 Task: Find connections with filter location Bellechasse Regional County Municipality with filter topic #humanresourceswith filter profile language English with filter current company Tide with filter school Krishnaveni Talent School - India with filter industry Fundraising with filter service category Leadership Development with filter keywords title Guidance Counselor
Action: Mouse moved to (603, 122)
Screenshot: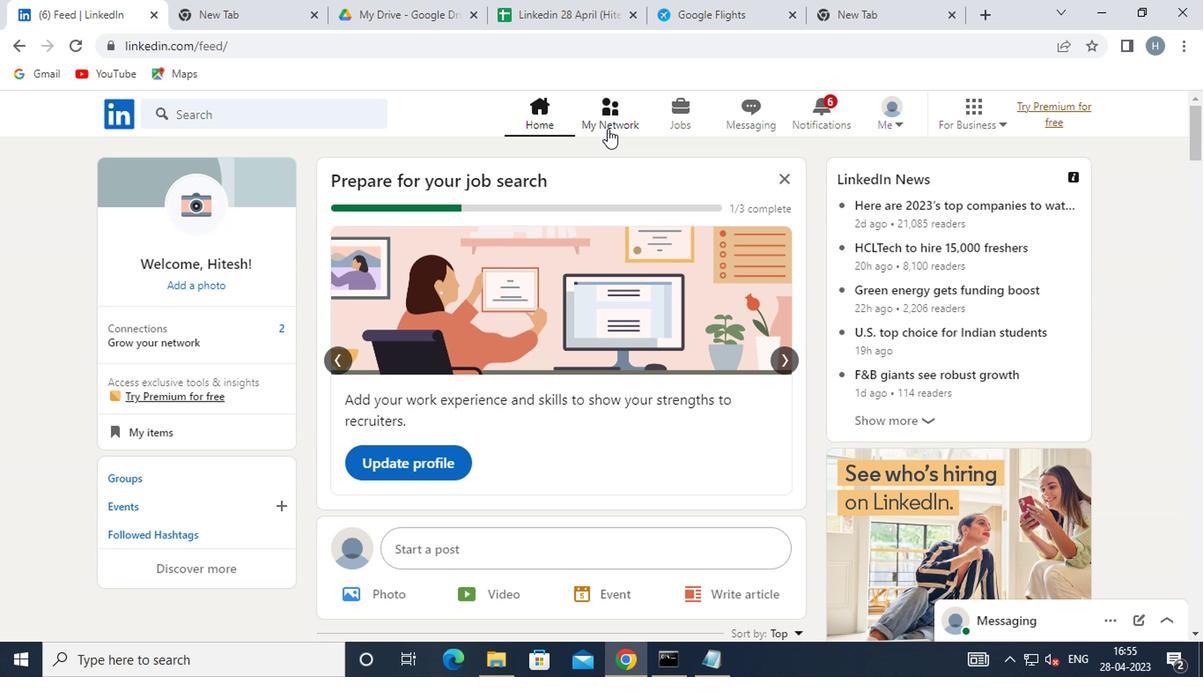 
Action: Mouse pressed left at (603, 122)
Screenshot: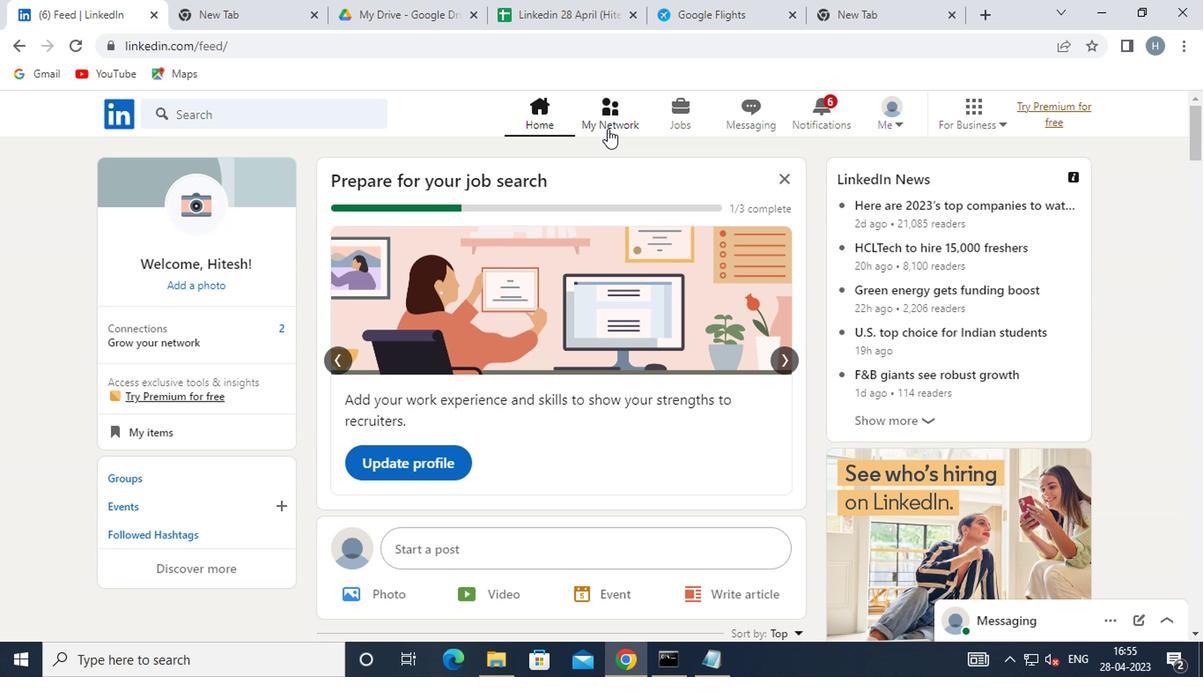 
Action: Mouse moved to (243, 208)
Screenshot: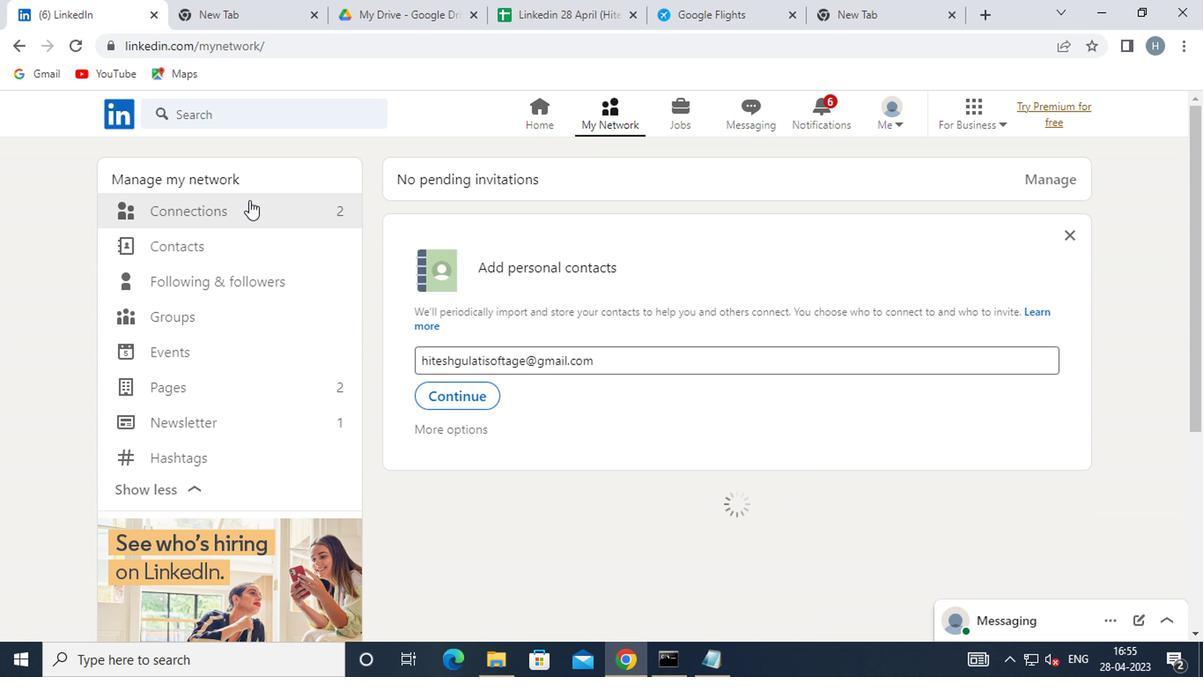 
Action: Mouse pressed left at (243, 208)
Screenshot: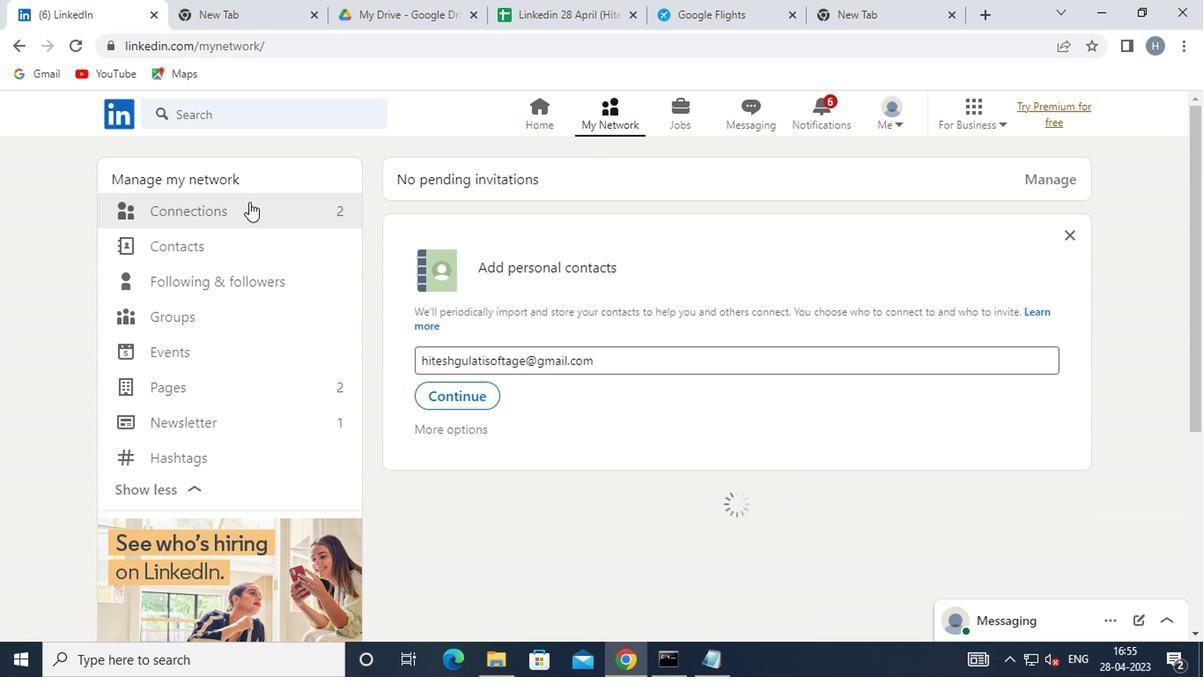 
Action: Mouse moved to (702, 209)
Screenshot: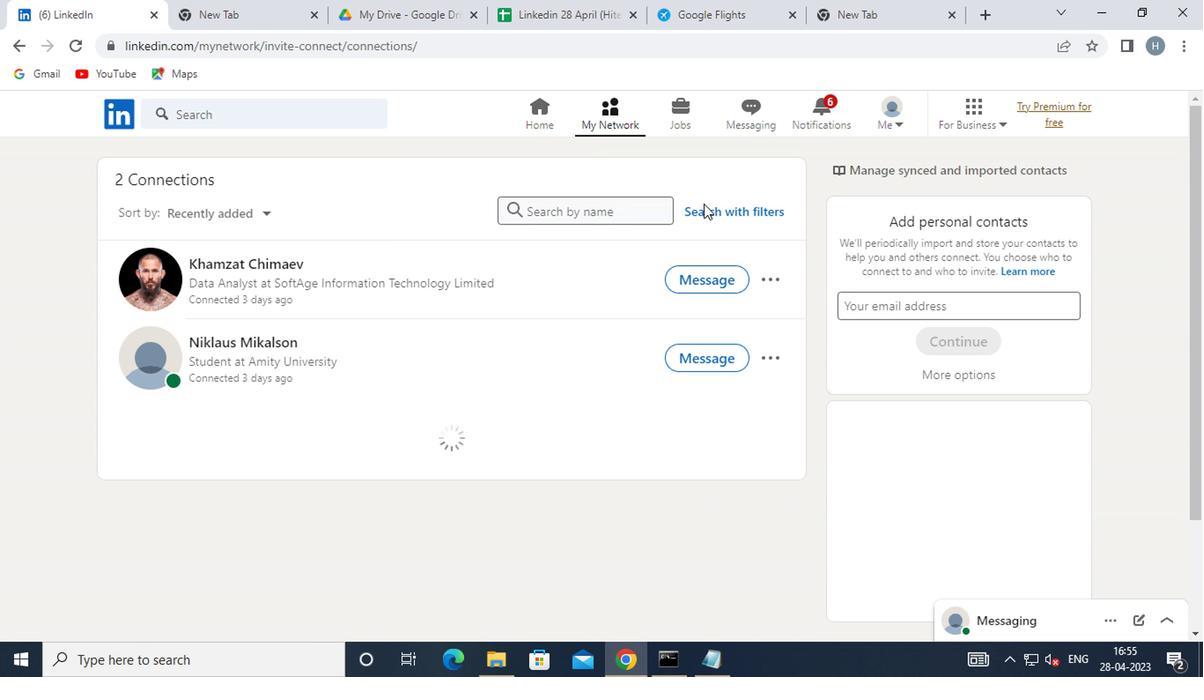 
Action: Mouse pressed left at (702, 209)
Screenshot: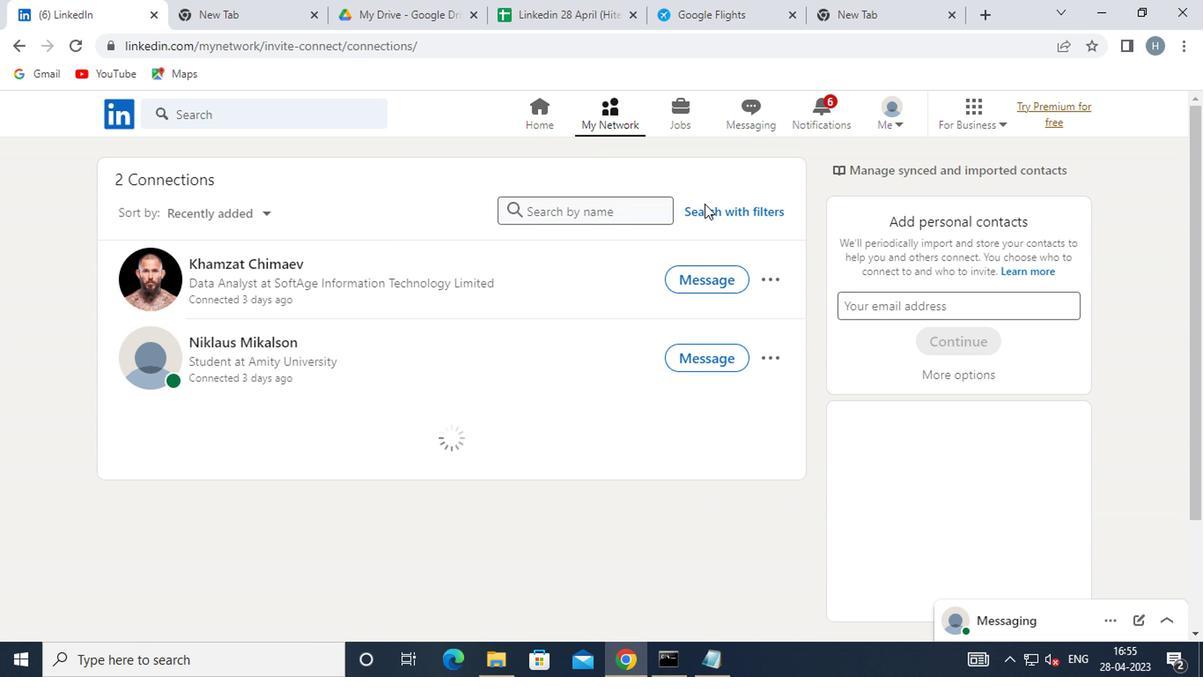 
Action: Mouse moved to (651, 165)
Screenshot: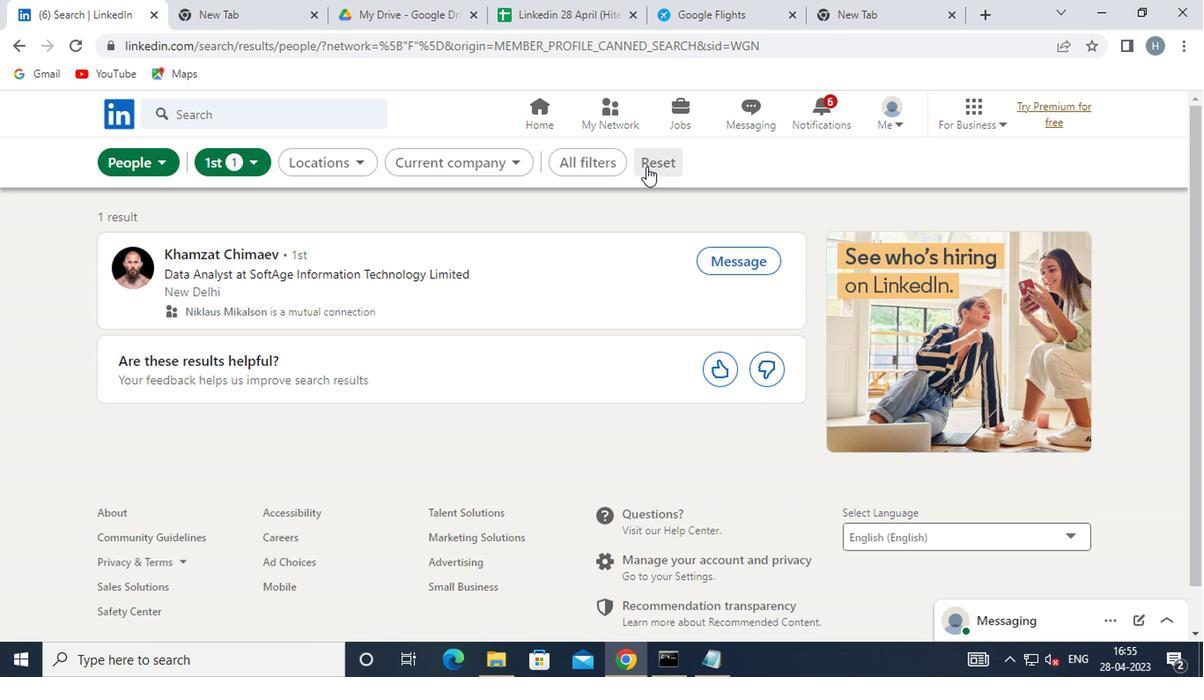 
Action: Mouse pressed left at (651, 165)
Screenshot: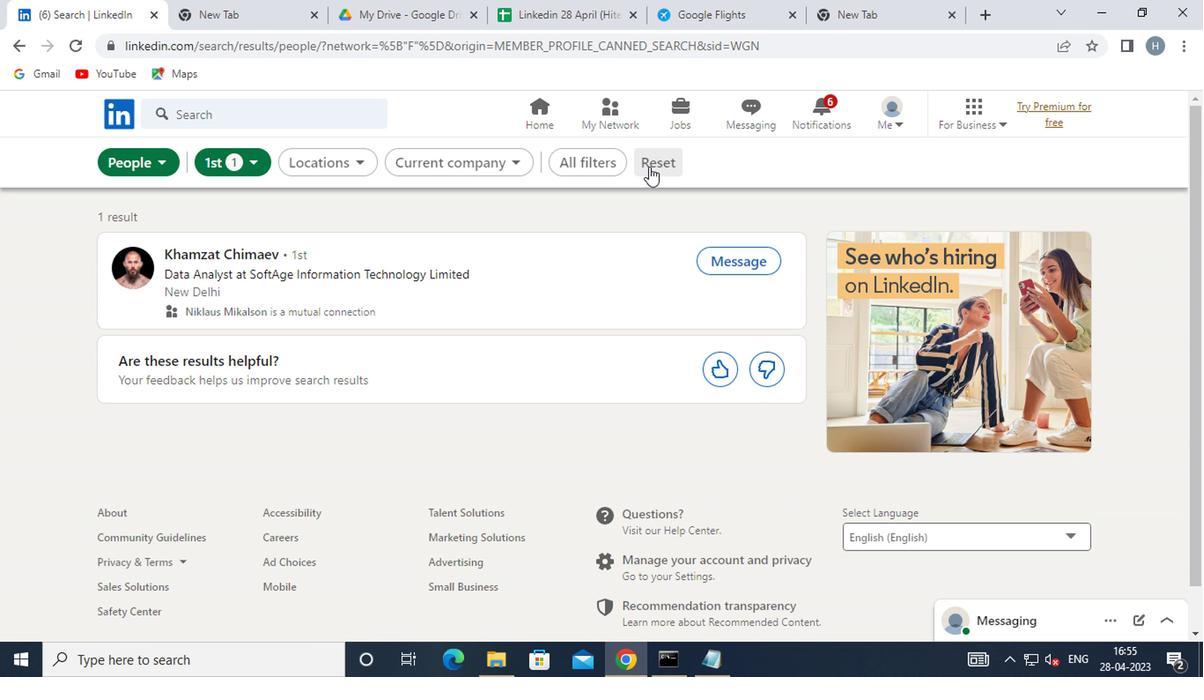 
Action: Mouse moved to (604, 162)
Screenshot: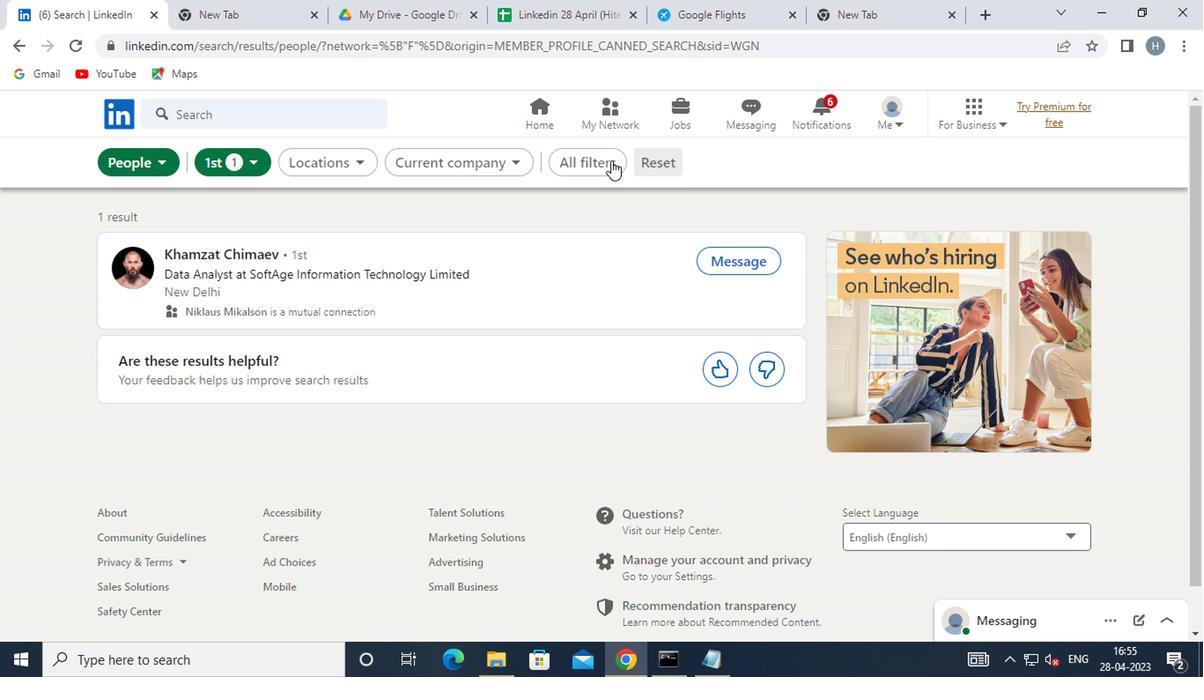 
Action: Mouse pressed left at (604, 162)
Screenshot: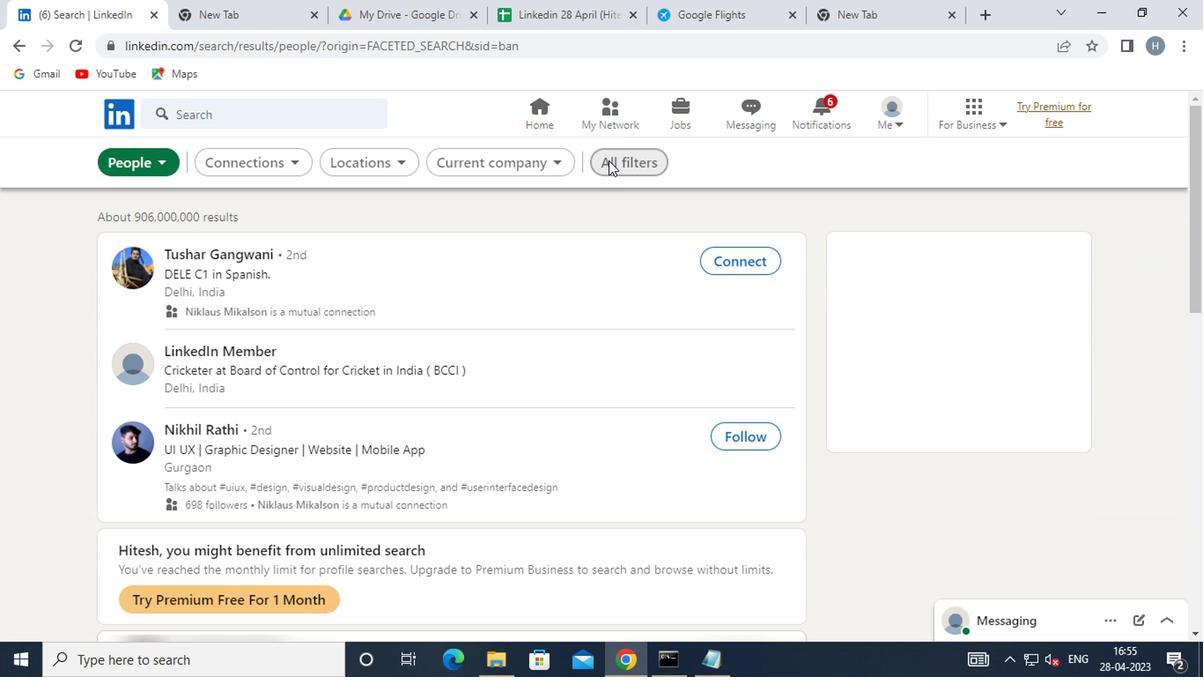 
Action: Mouse moved to (908, 361)
Screenshot: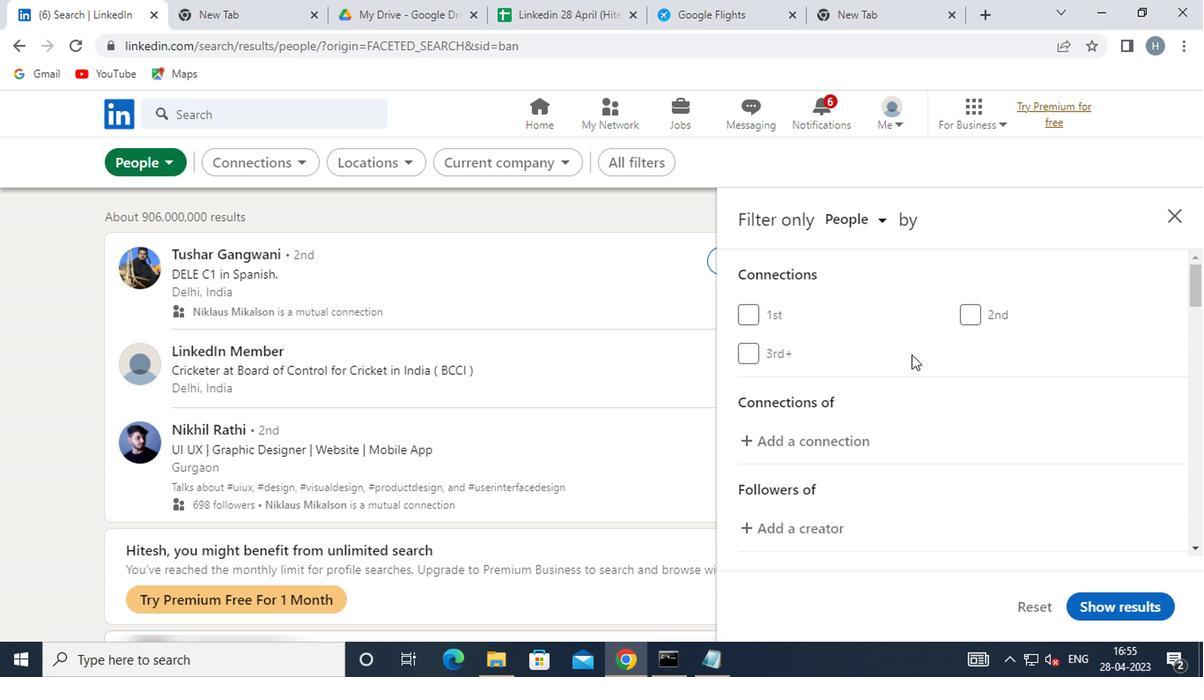 
Action: Mouse scrolled (908, 361) with delta (0, 0)
Screenshot: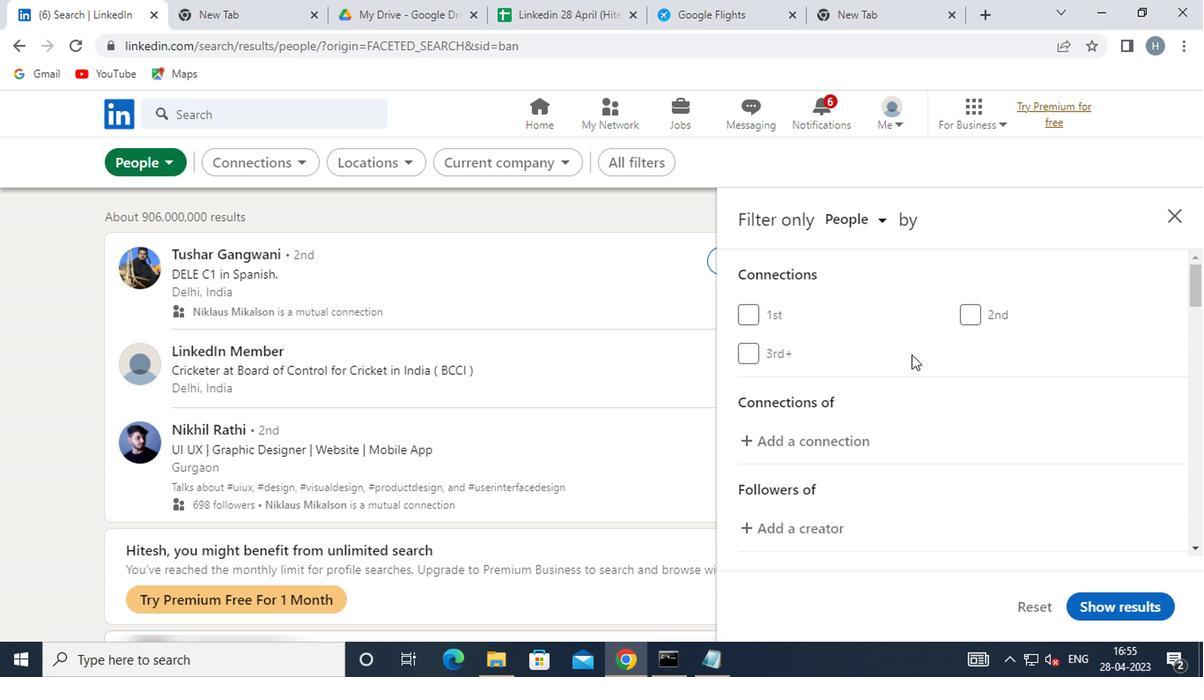 
Action: Mouse moved to (906, 366)
Screenshot: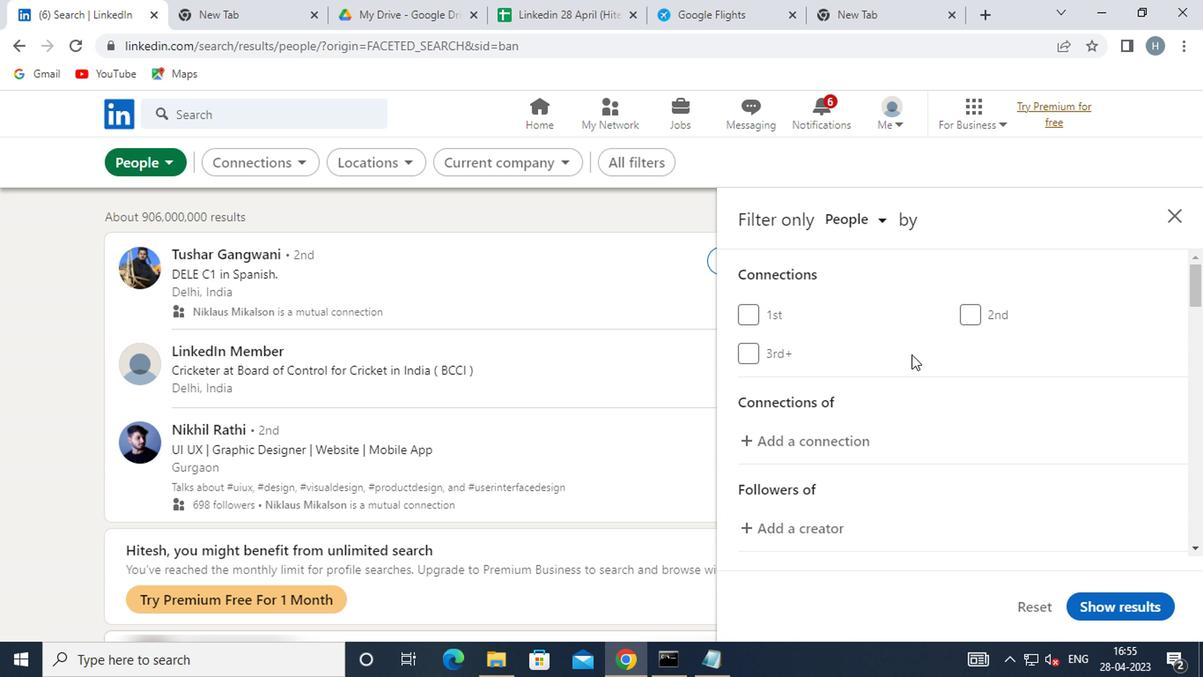 
Action: Mouse scrolled (906, 366) with delta (0, 0)
Screenshot: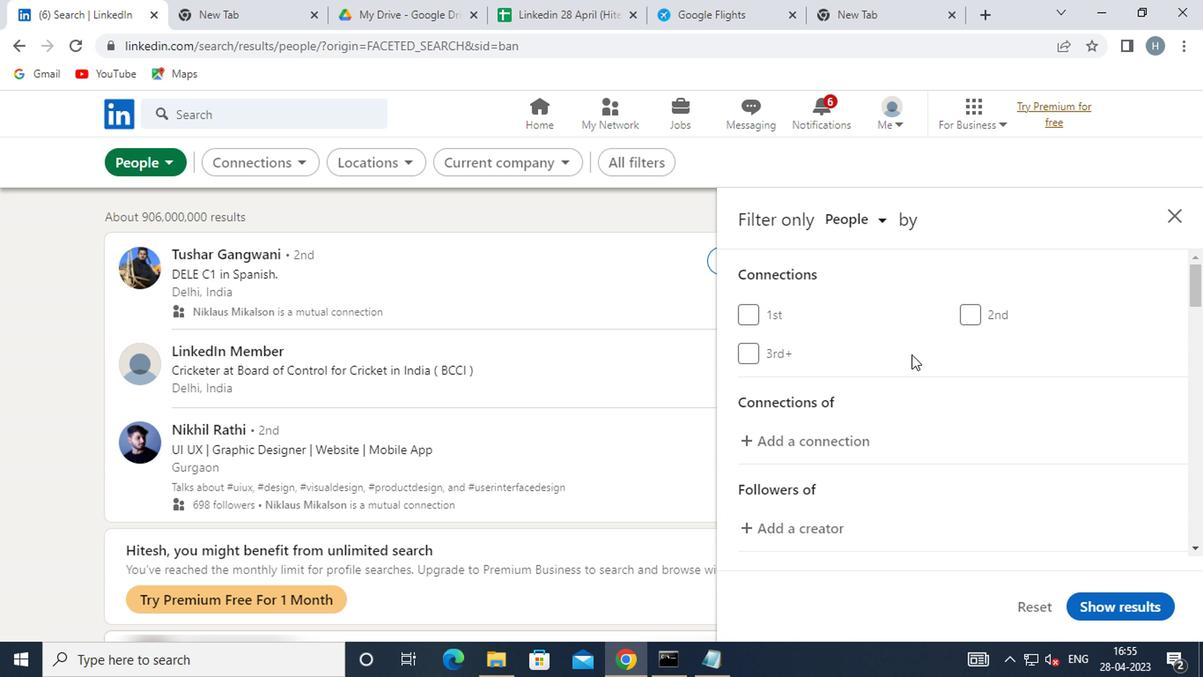 
Action: Mouse moved to (905, 368)
Screenshot: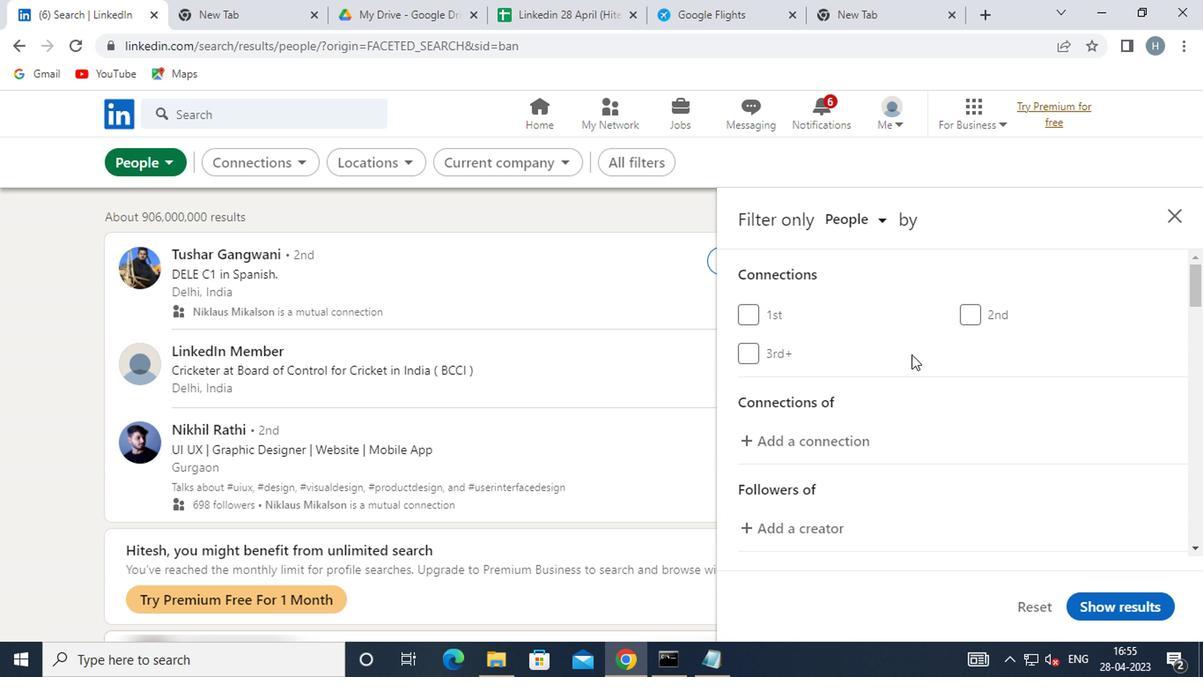 
Action: Mouse scrolled (905, 366) with delta (0, -1)
Screenshot: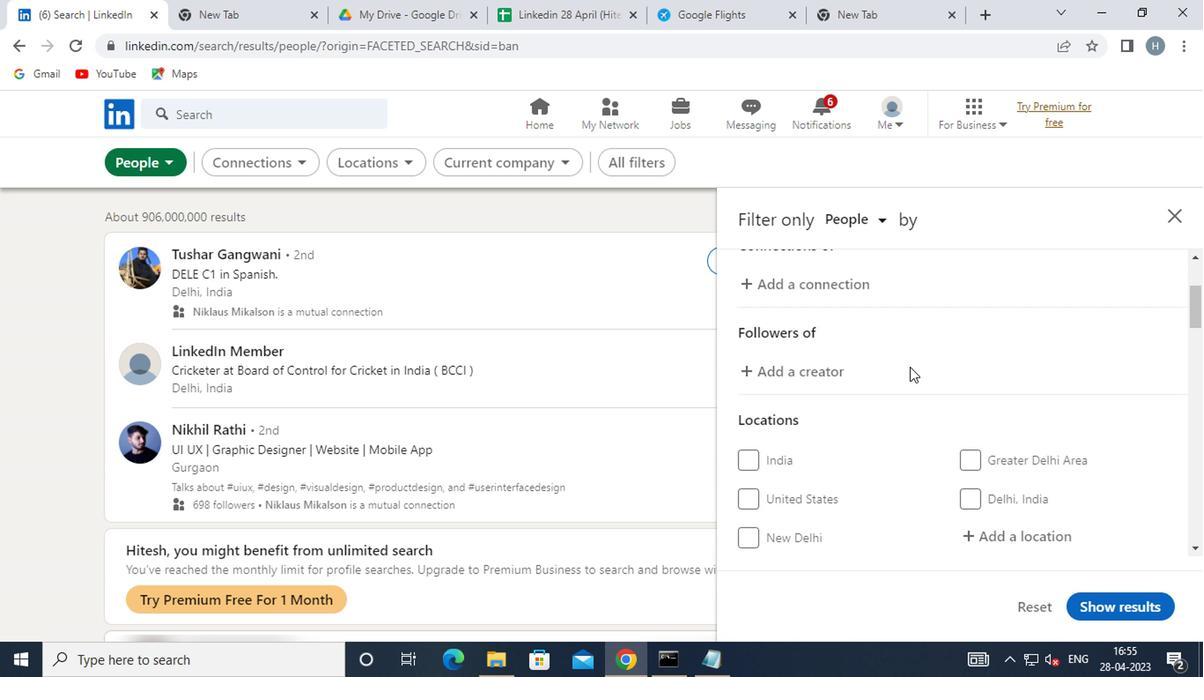 
Action: Mouse moved to (1001, 427)
Screenshot: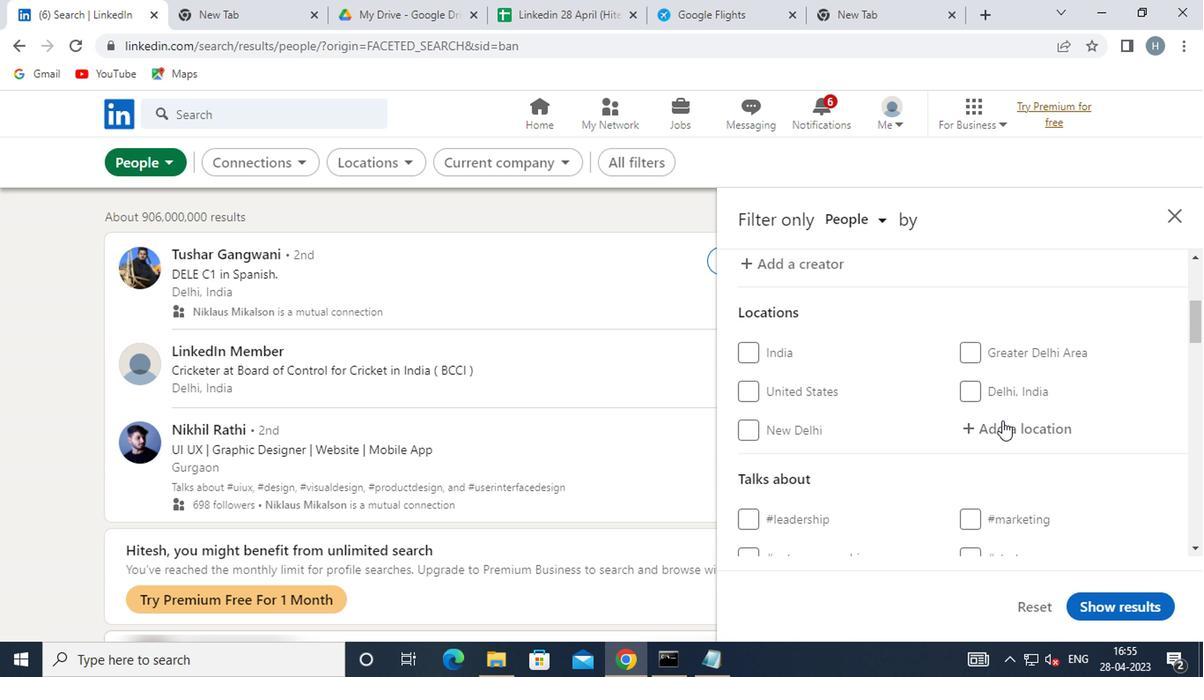 
Action: Mouse pressed left at (1001, 427)
Screenshot: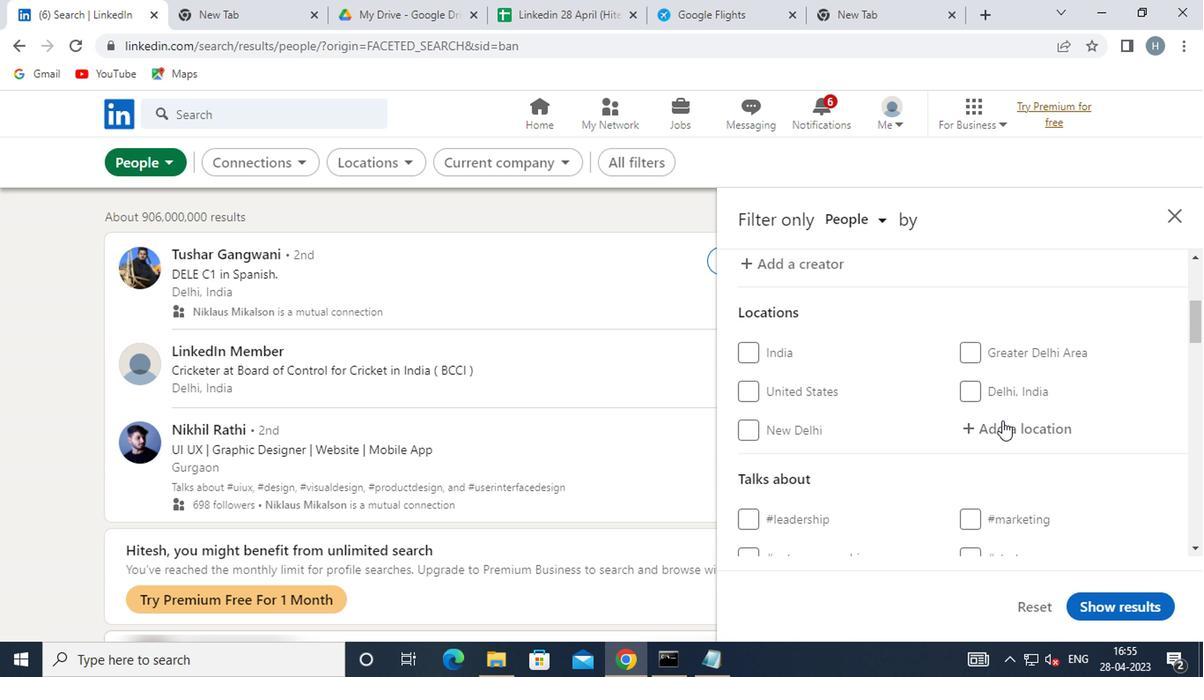 
Action: Mouse moved to (1002, 427)
Screenshot: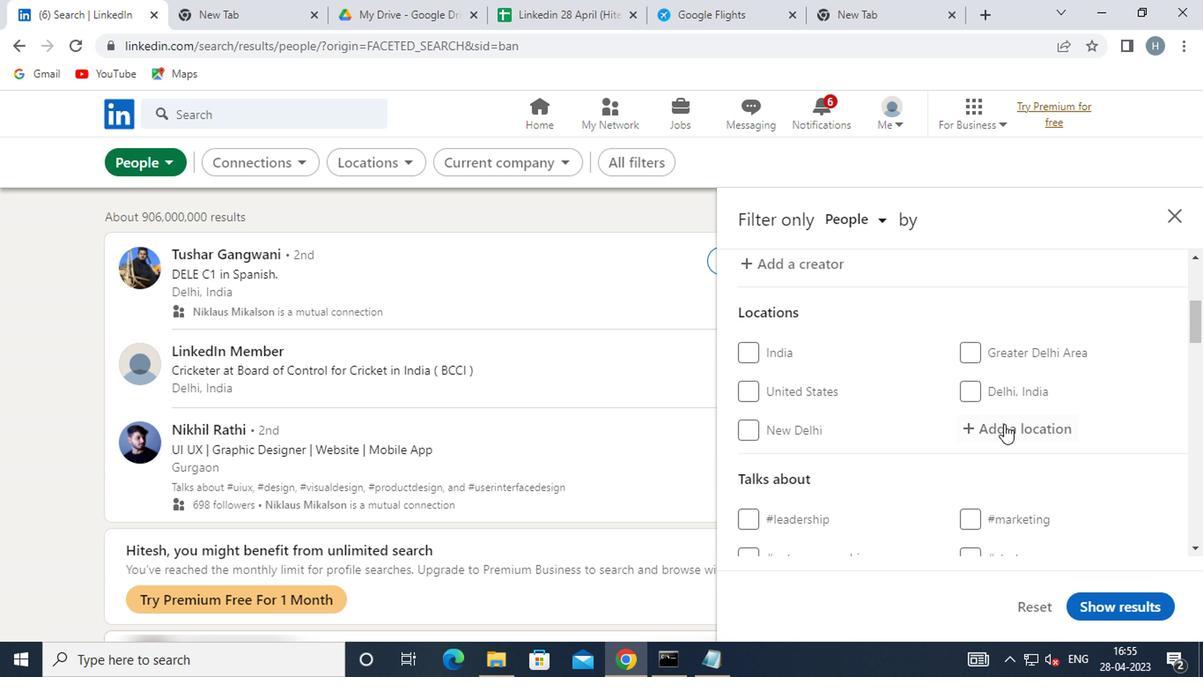 
Action: Key pressed <Key.shift><Key.shift><Key.shift><Key.shift><Key.shift><Key.shift><Key.shift><Key.shift>BELLECHASSE<Key.space><Key.enter>
Screenshot: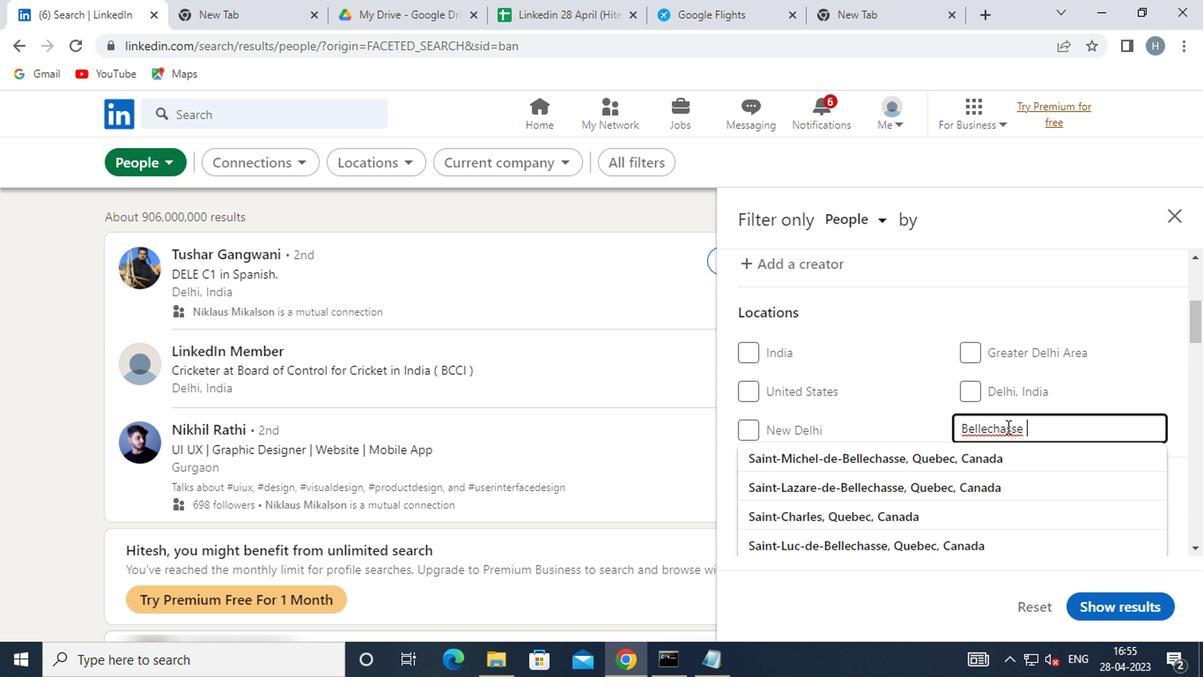 
Action: Mouse moved to (1089, 466)
Screenshot: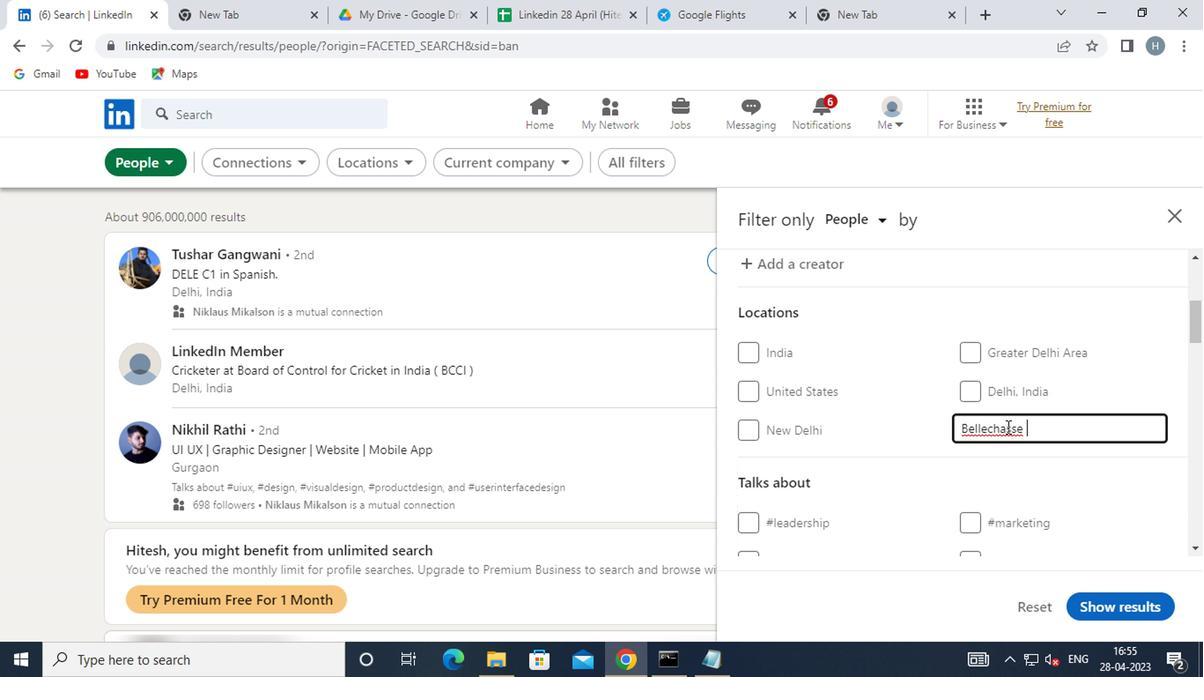 
Action: Mouse pressed left at (1089, 466)
Screenshot: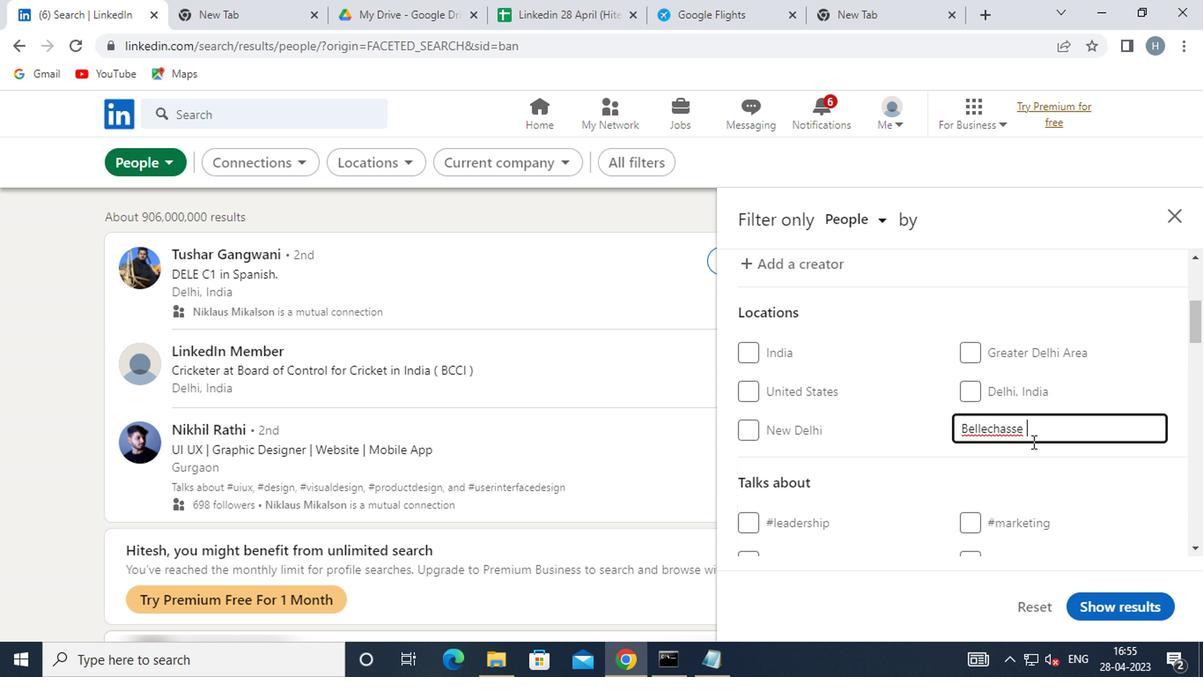 
Action: Mouse moved to (1087, 453)
Screenshot: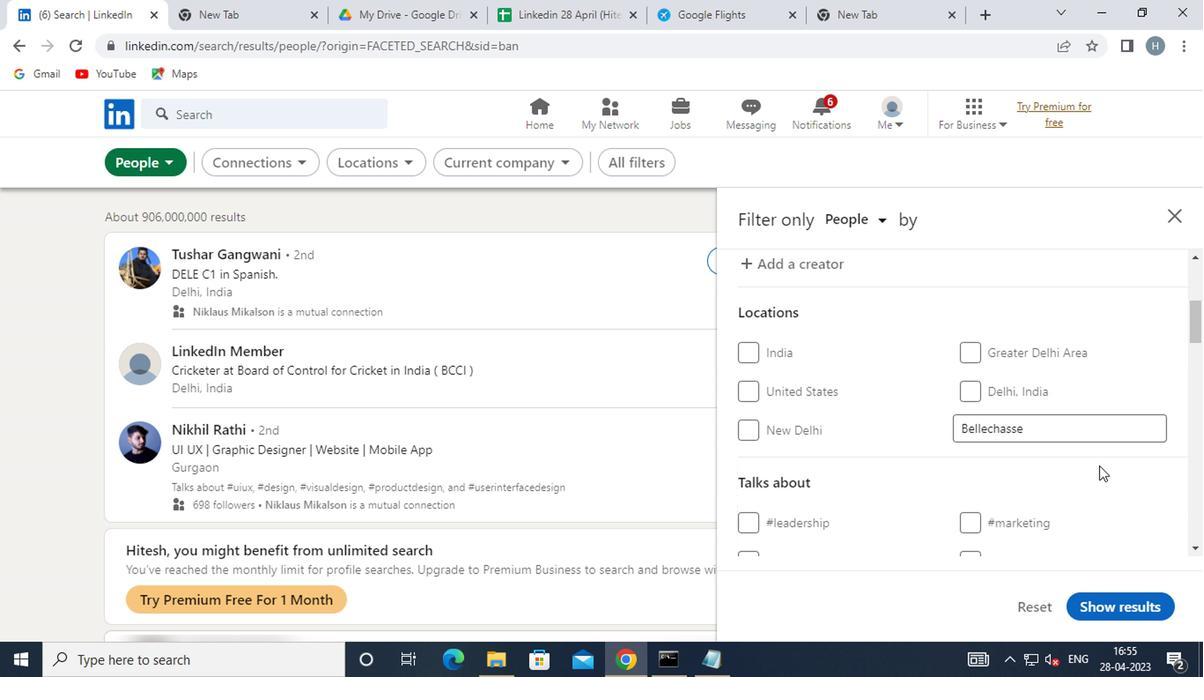 
Action: Mouse scrolled (1087, 452) with delta (0, 0)
Screenshot: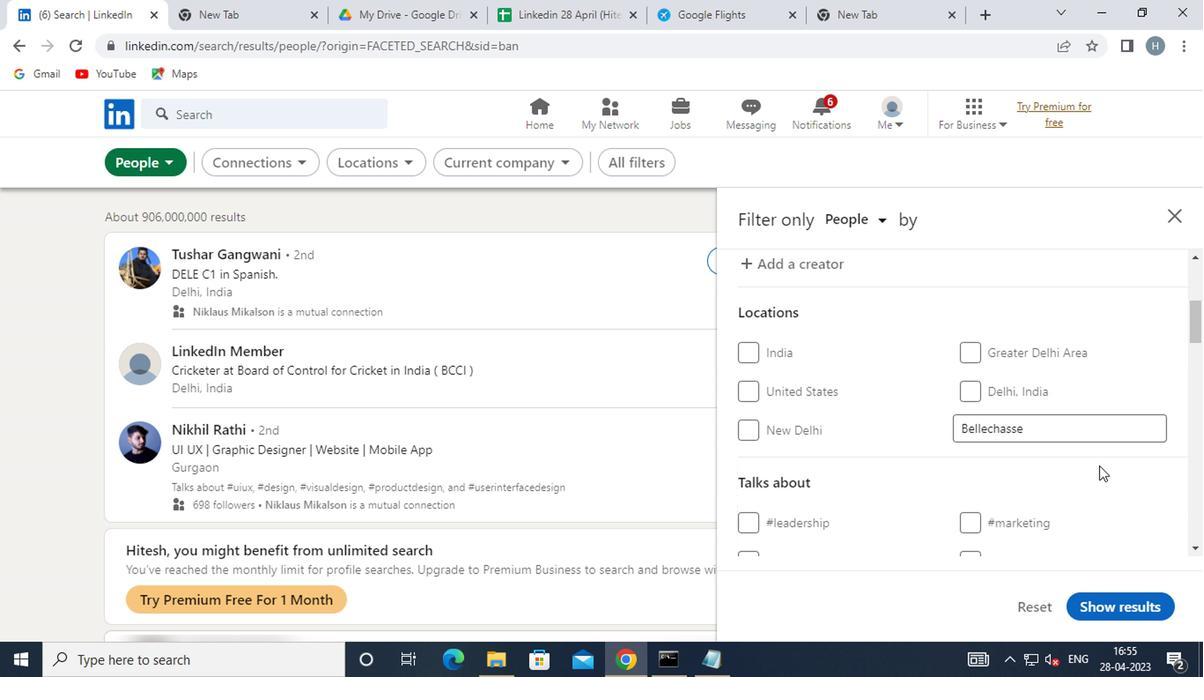 
Action: Mouse moved to (1086, 445)
Screenshot: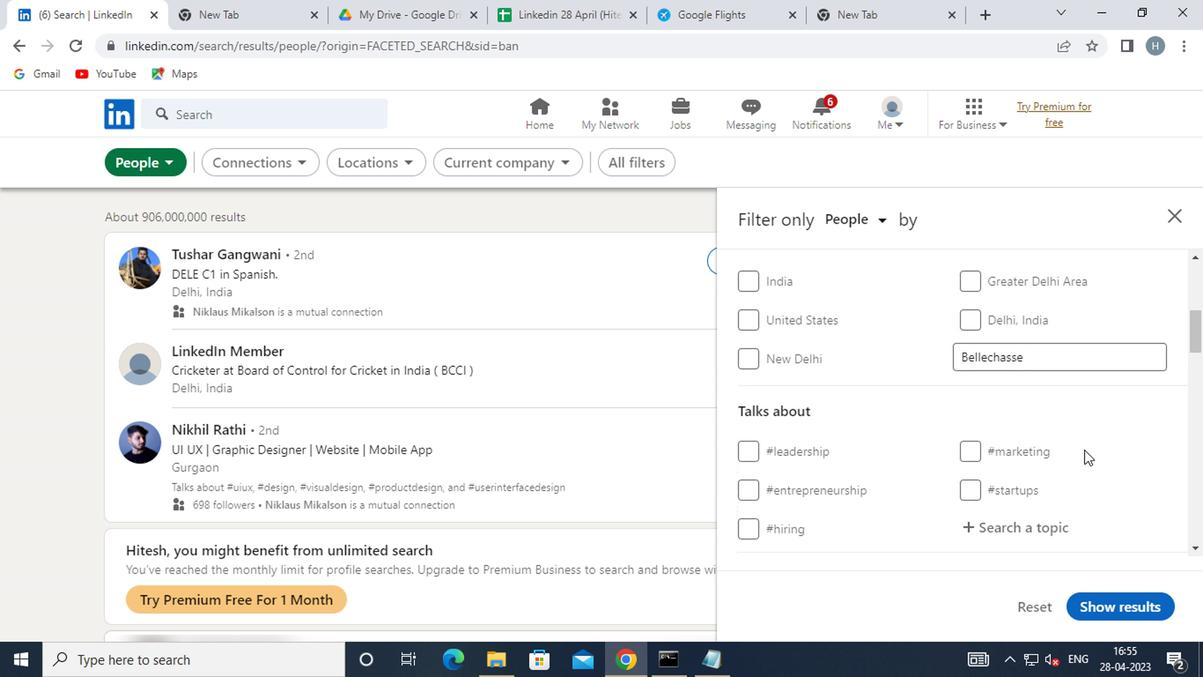 
Action: Mouse scrolled (1086, 444) with delta (0, 0)
Screenshot: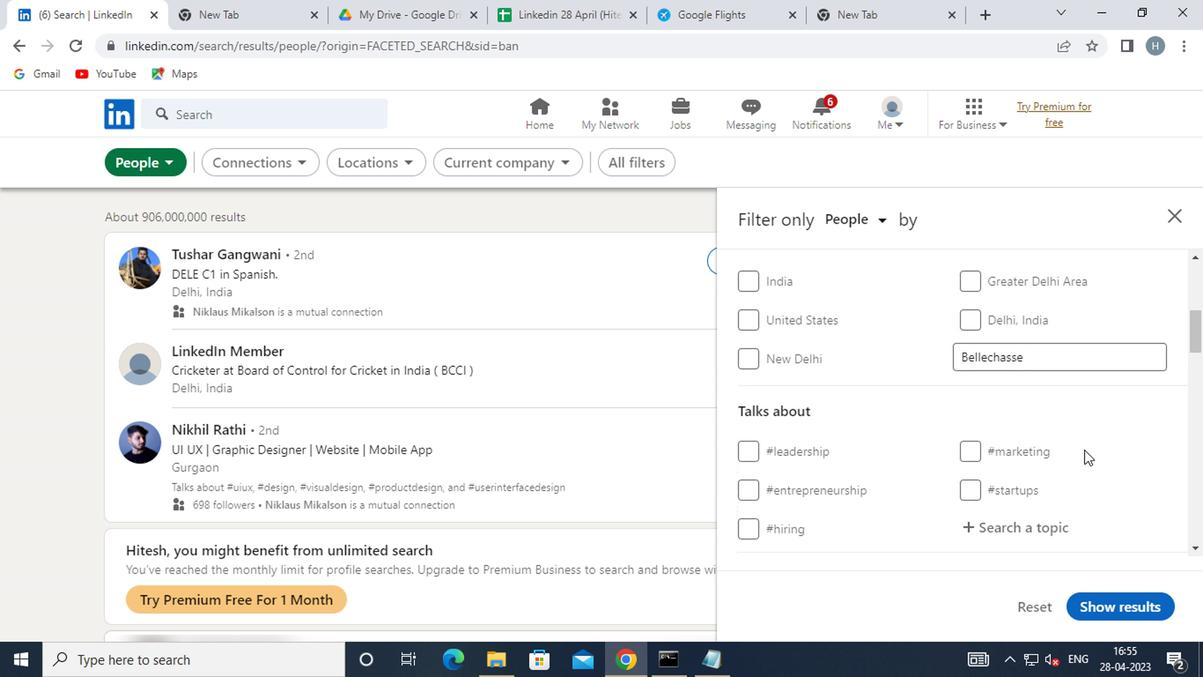 
Action: Mouse moved to (1033, 418)
Screenshot: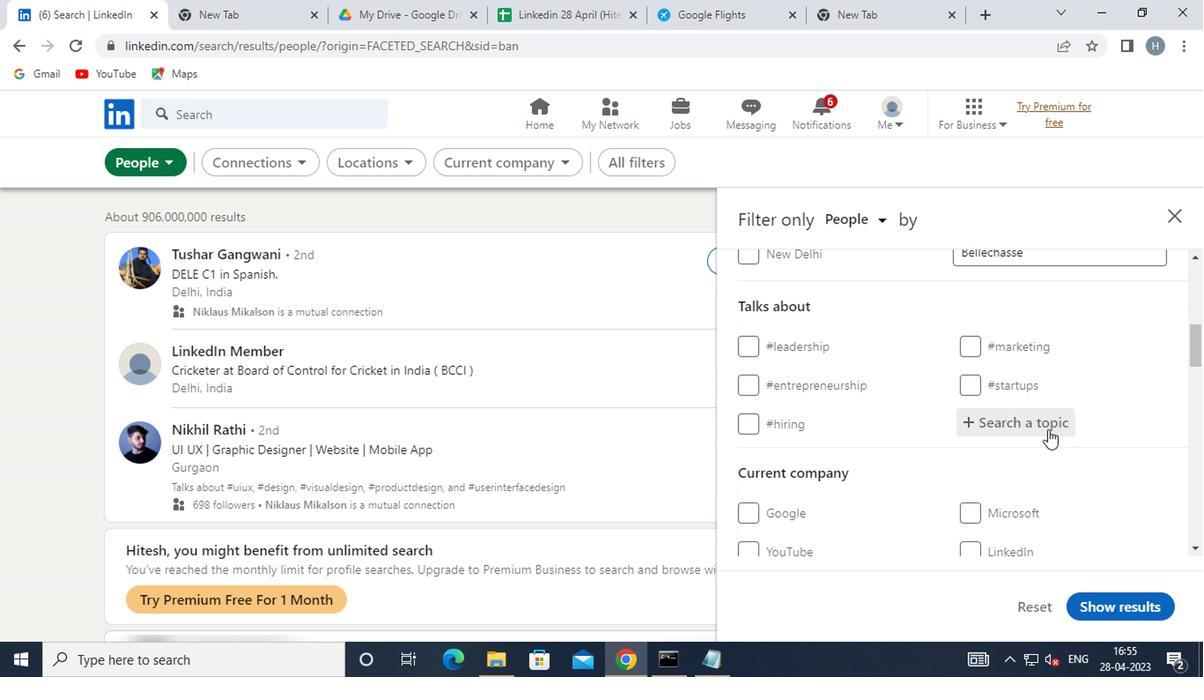 
Action: Mouse pressed left at (1033, 418)
Screenshot: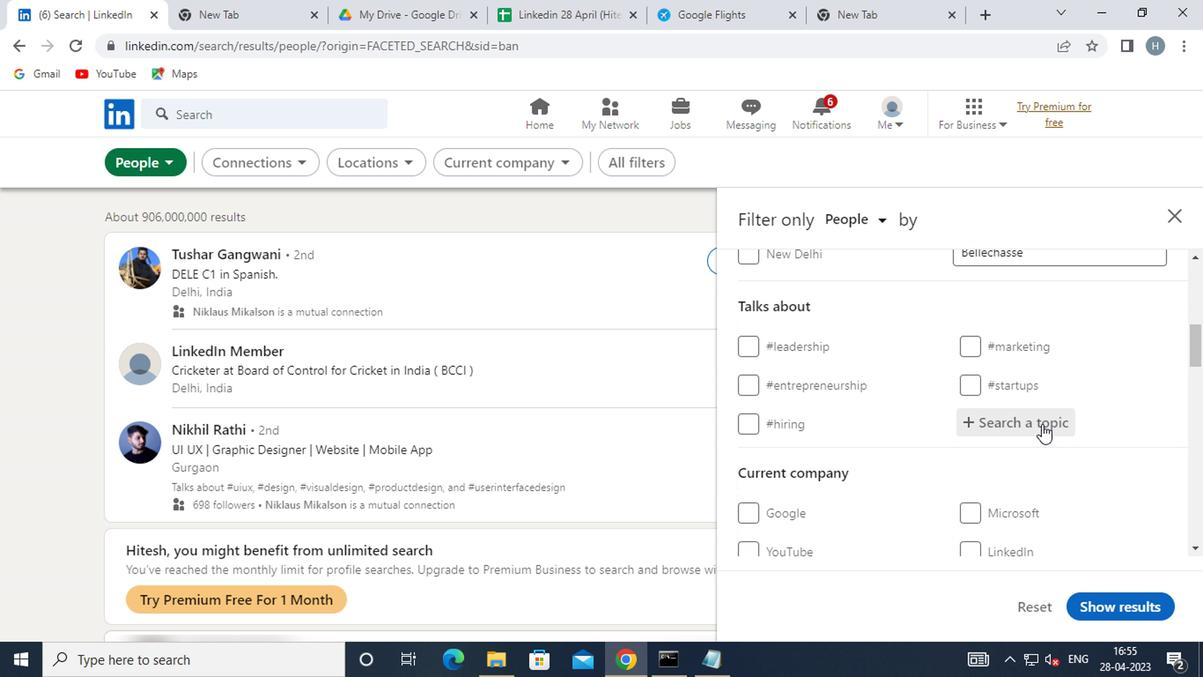 
Action: Key pressed <Key.shift><Key.shift><Key.shift><Key.shift><Key.shift><Key.shift><Key.shift><Key.shift><Key.shift>HUMANRE
Screenshot: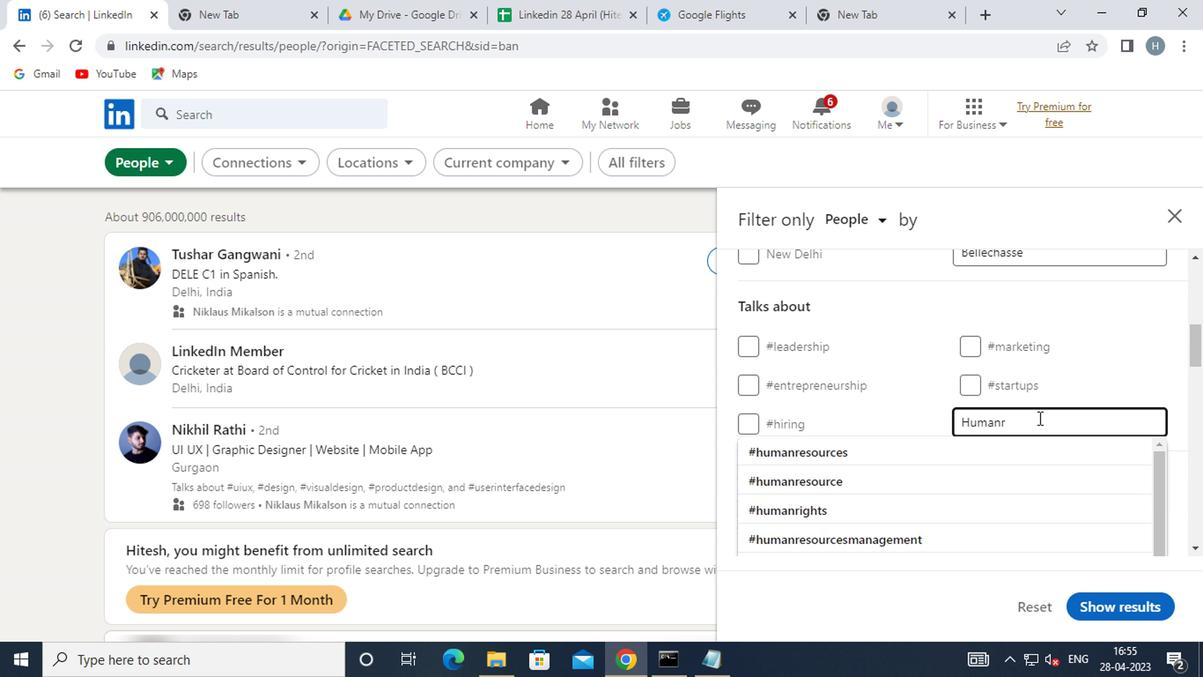 
Action: Mouse moved to (899, 457)
Screenshot: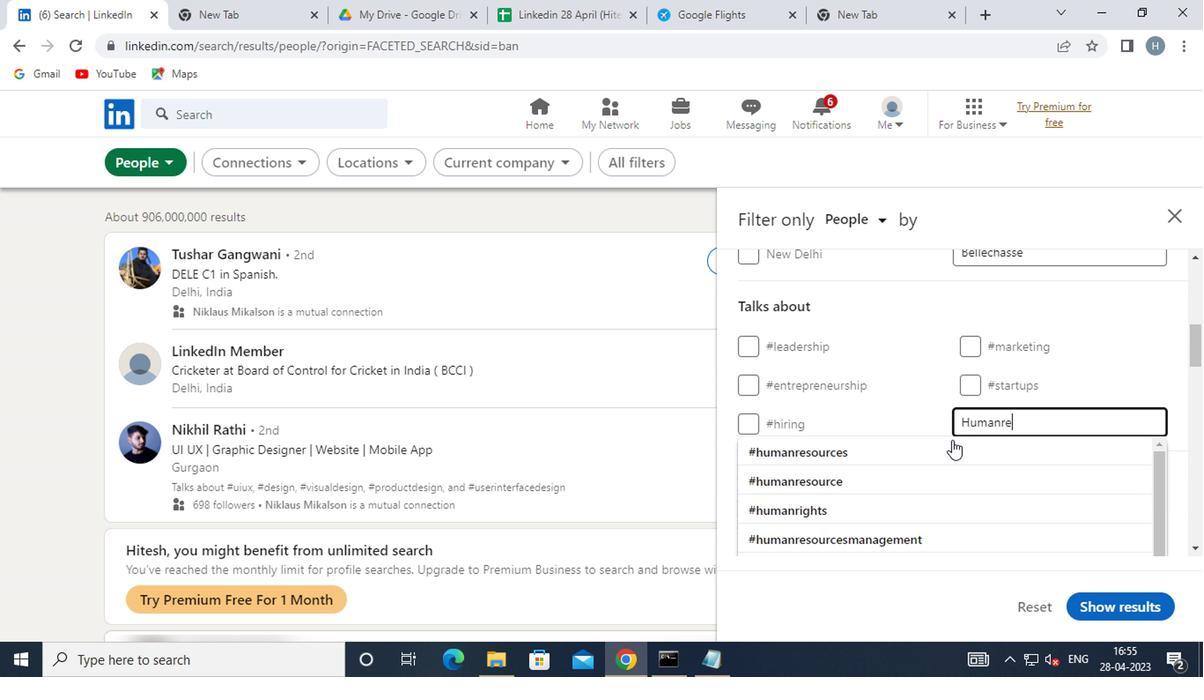 
Action: Mouse pressed left at (899, 457)
Screenshot: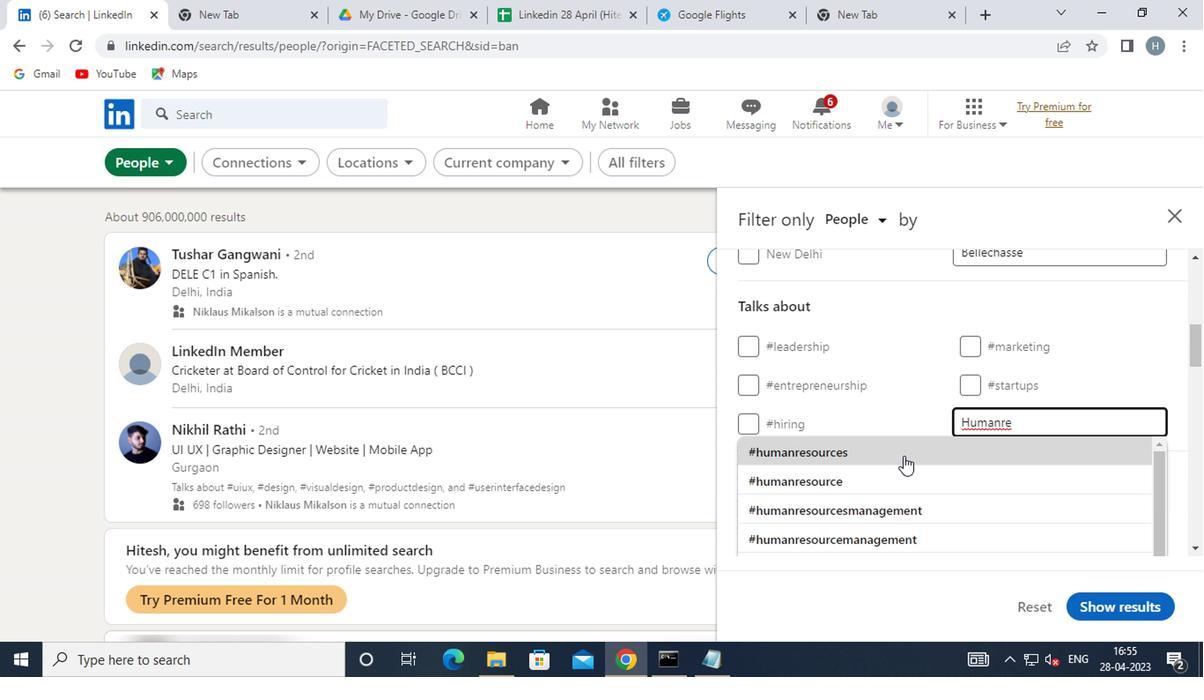 
Action: Mouse moved to (898, 449)
Screenshot: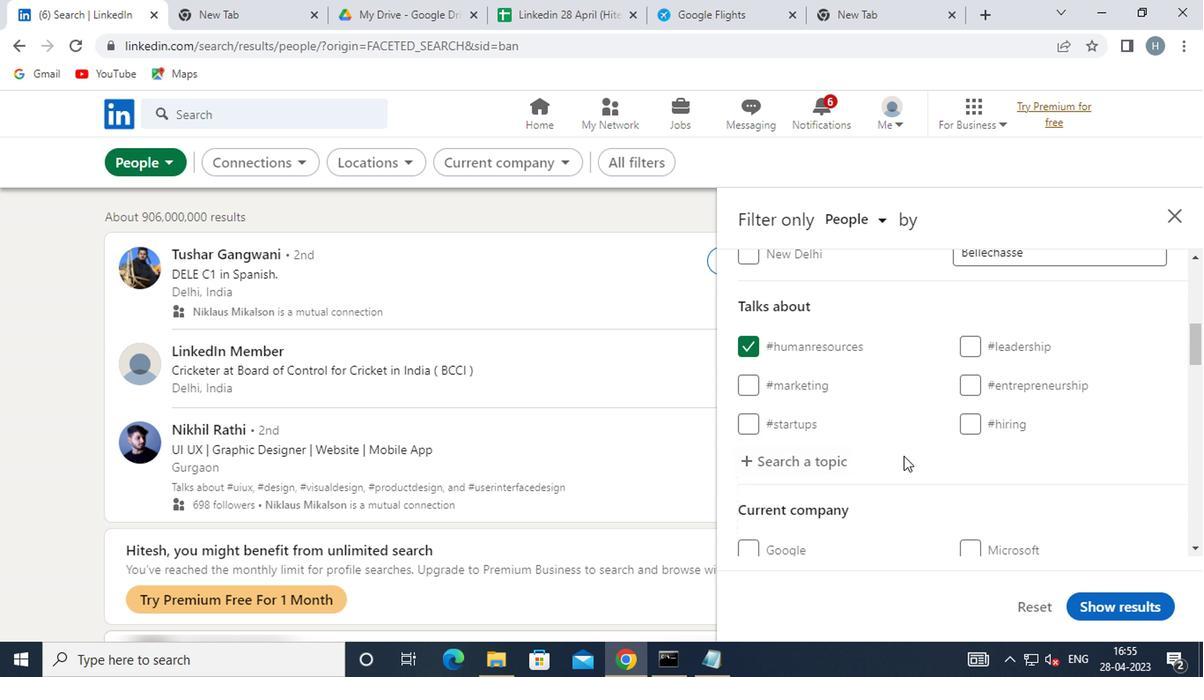 
Action: Mouse scrolled (898, 448) with delta (0, 0)
Screenshot: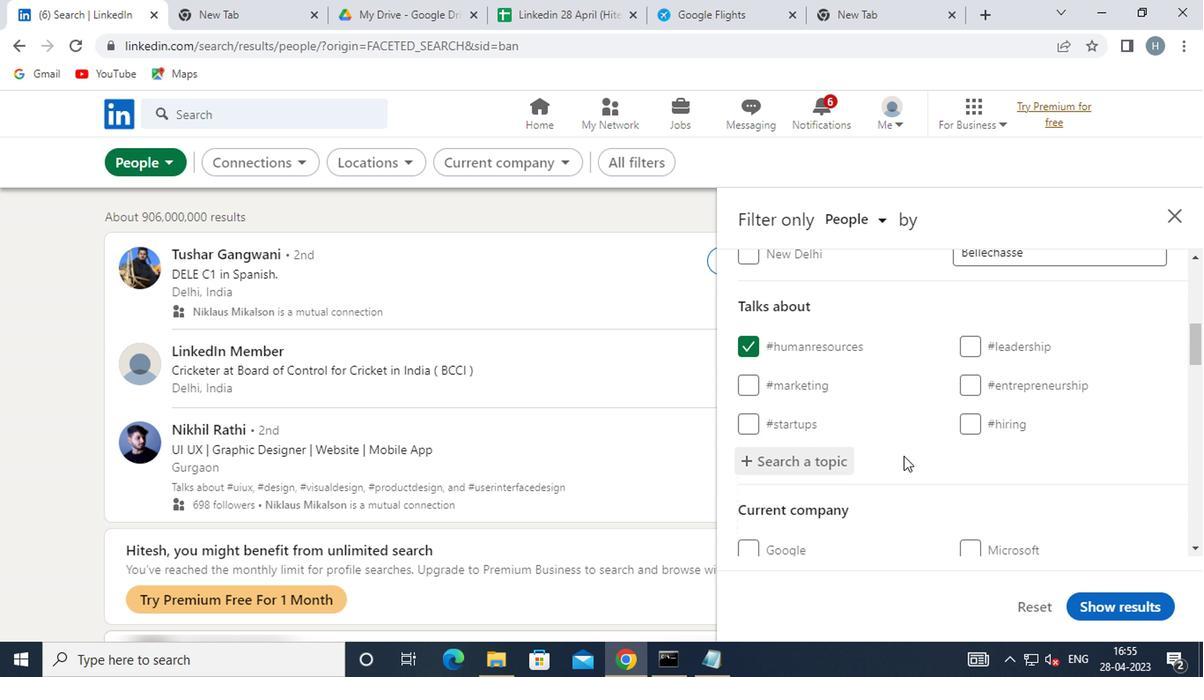 
Action: Mouse scrolled (898, 448) with delta (0, 0)
Screenshot: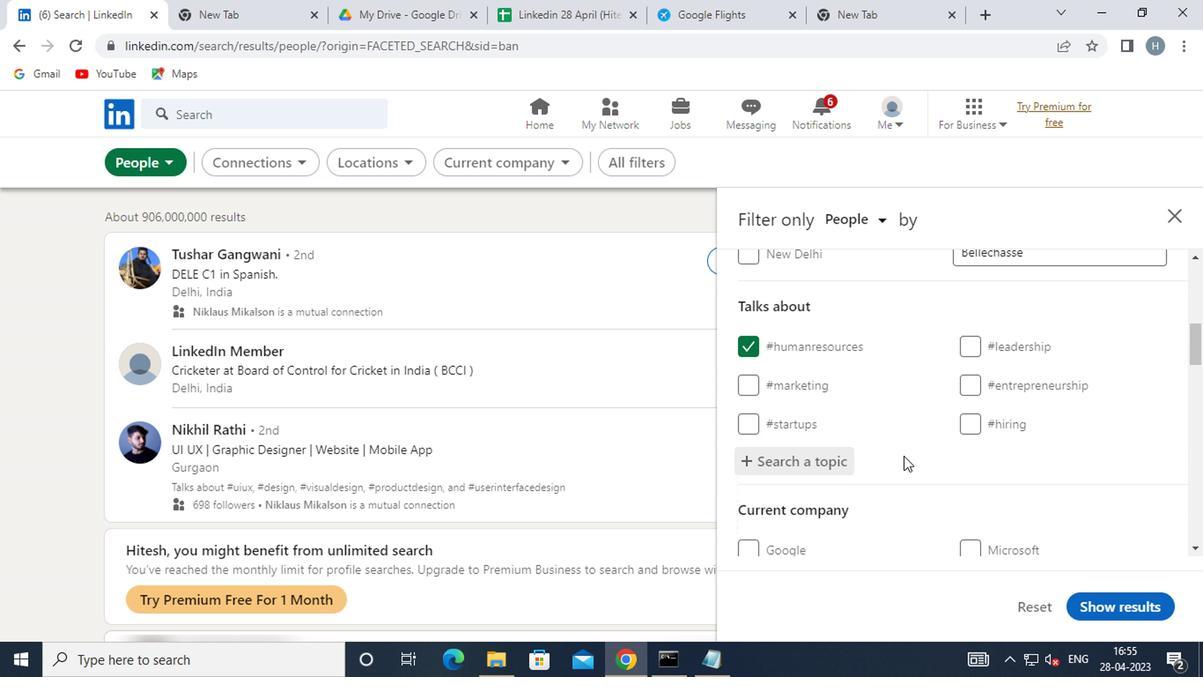 
Action: Mouse moved to (902, 448)
Screenshot: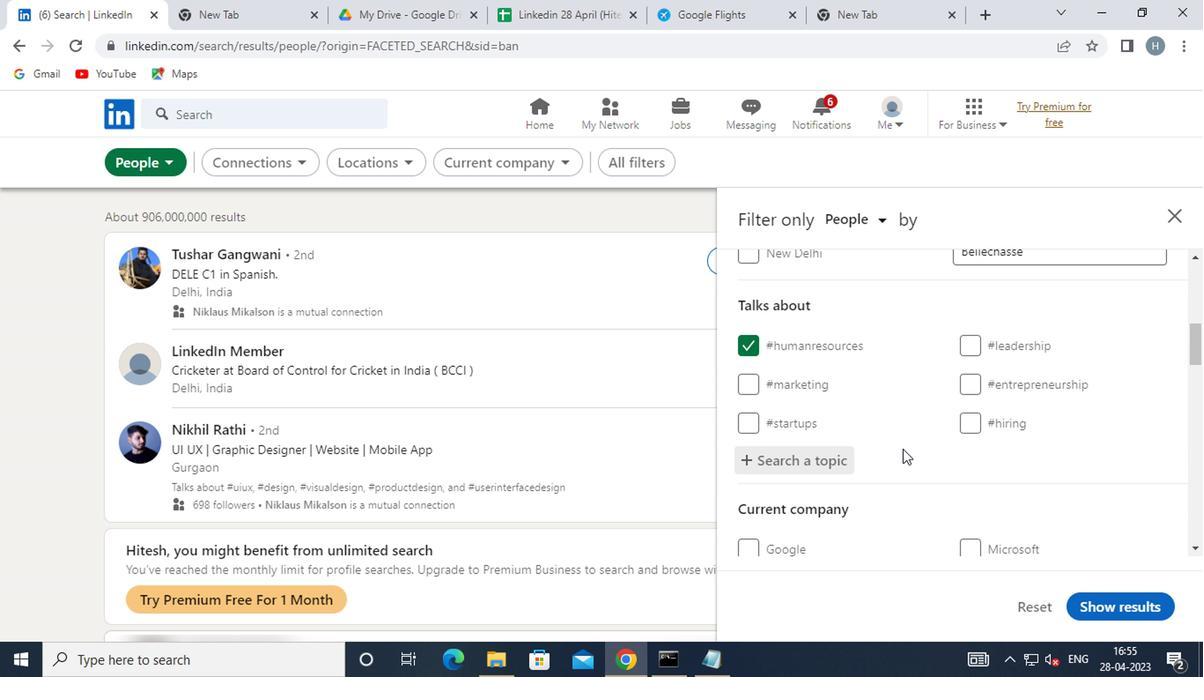 
Action: Mouse scrolled (902, 447) with delta (0, -1)
Screenshot: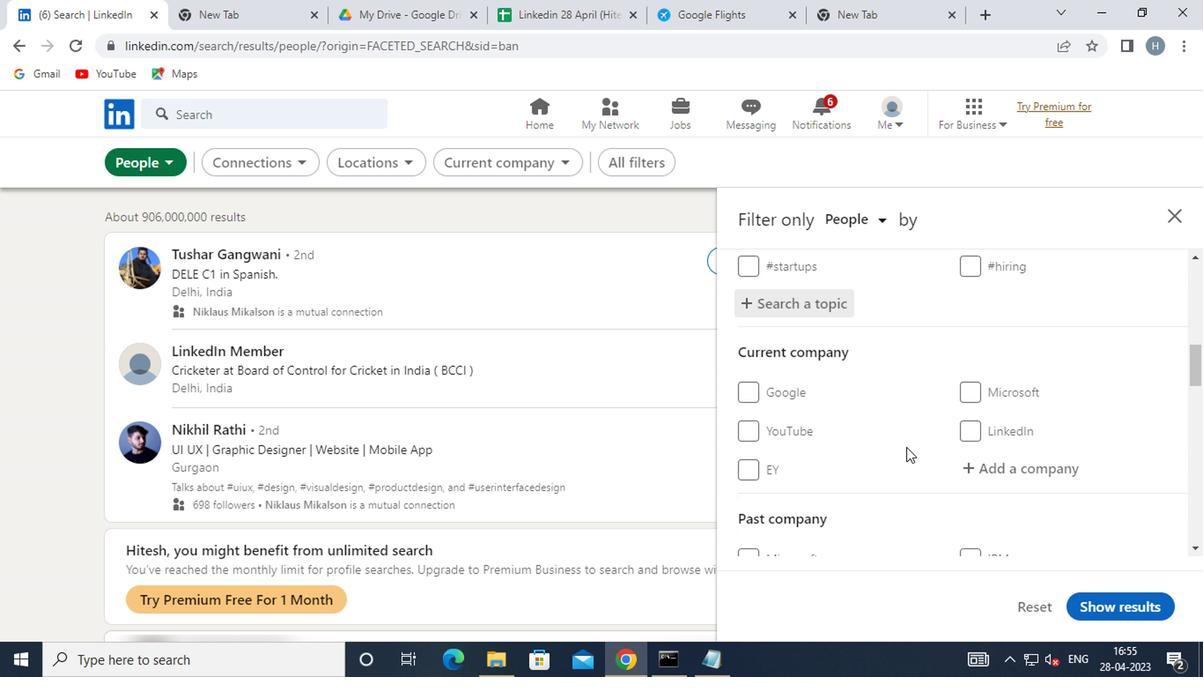 
Action: Mouse scrolled (902, 447) with delta (0, -1)
Screenshot: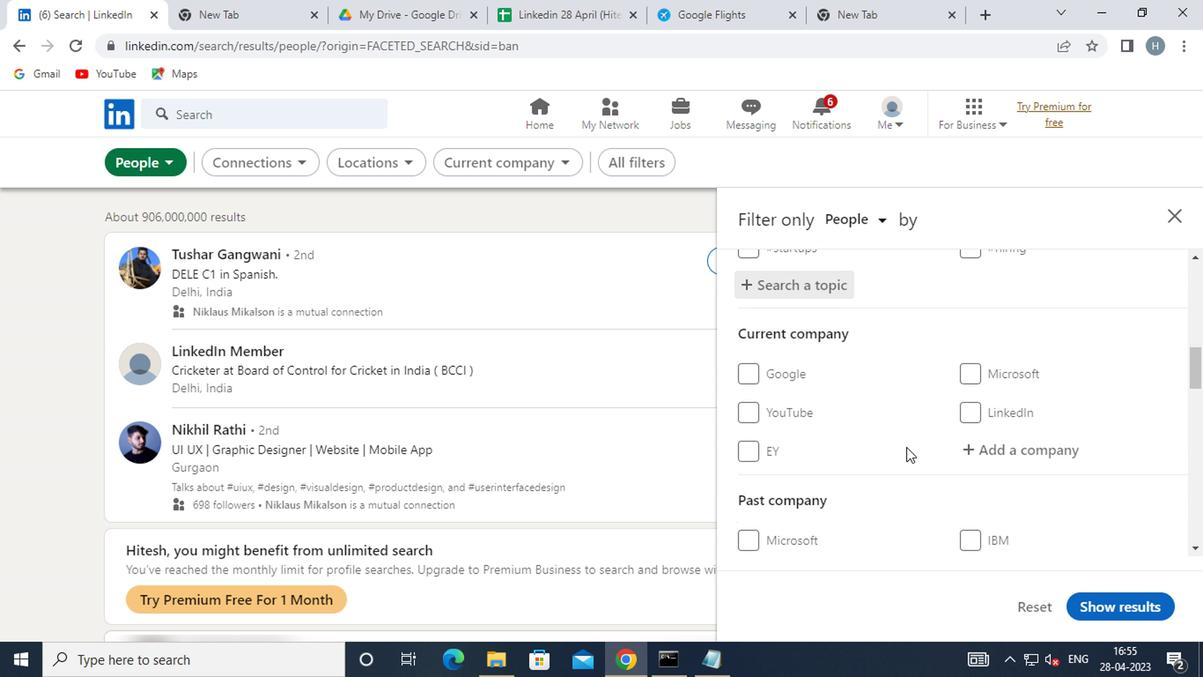 
Action: Mouse moved to (902, 448)
Screenshot: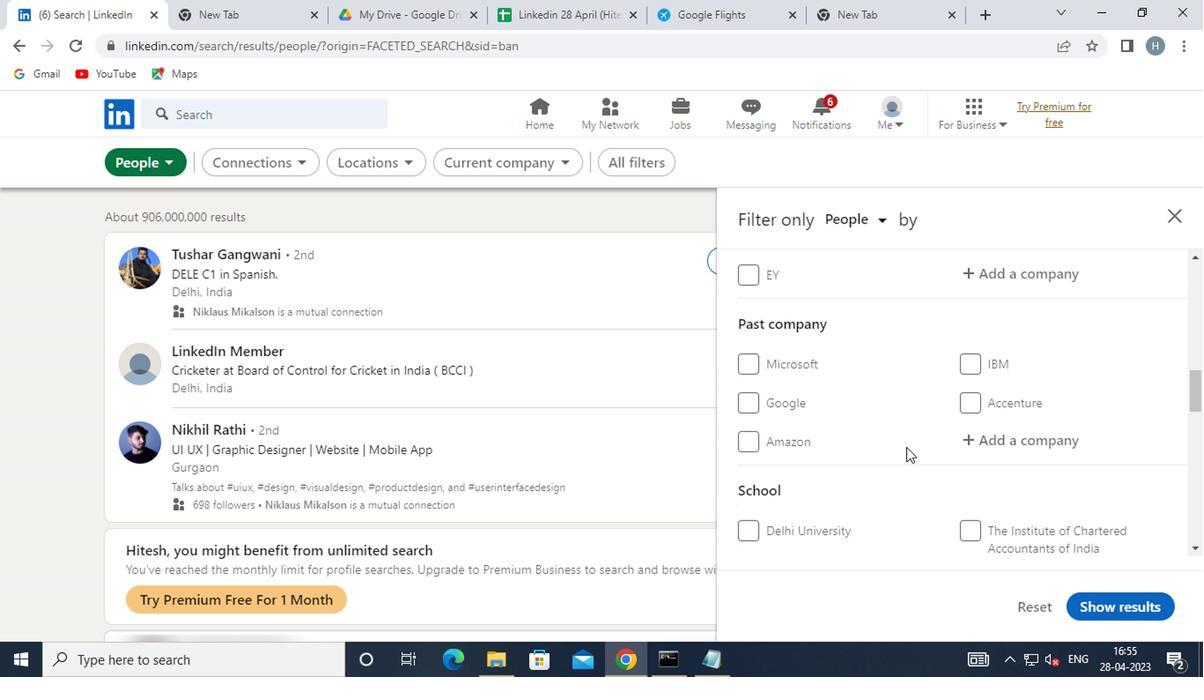 
Action: Mouse scrolled (902, 447) with delta (0, -1)
Screenshot: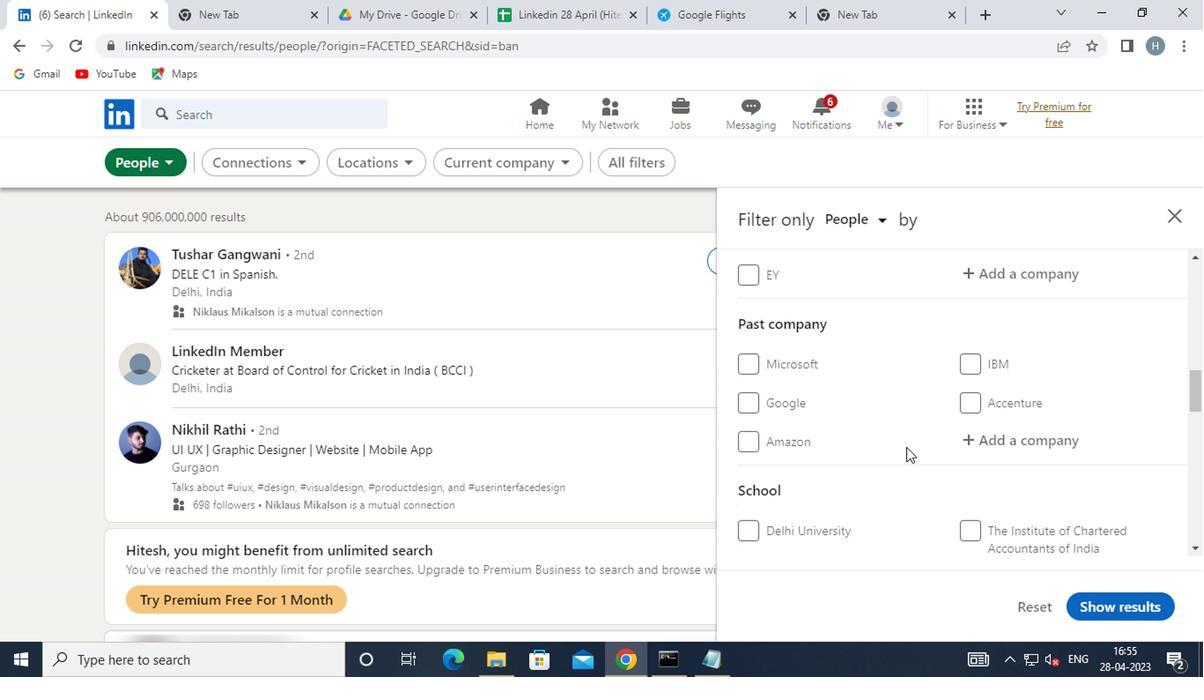 
Action: Mouse scrolled (902, 447) with delta (0, -1)
Screenshot: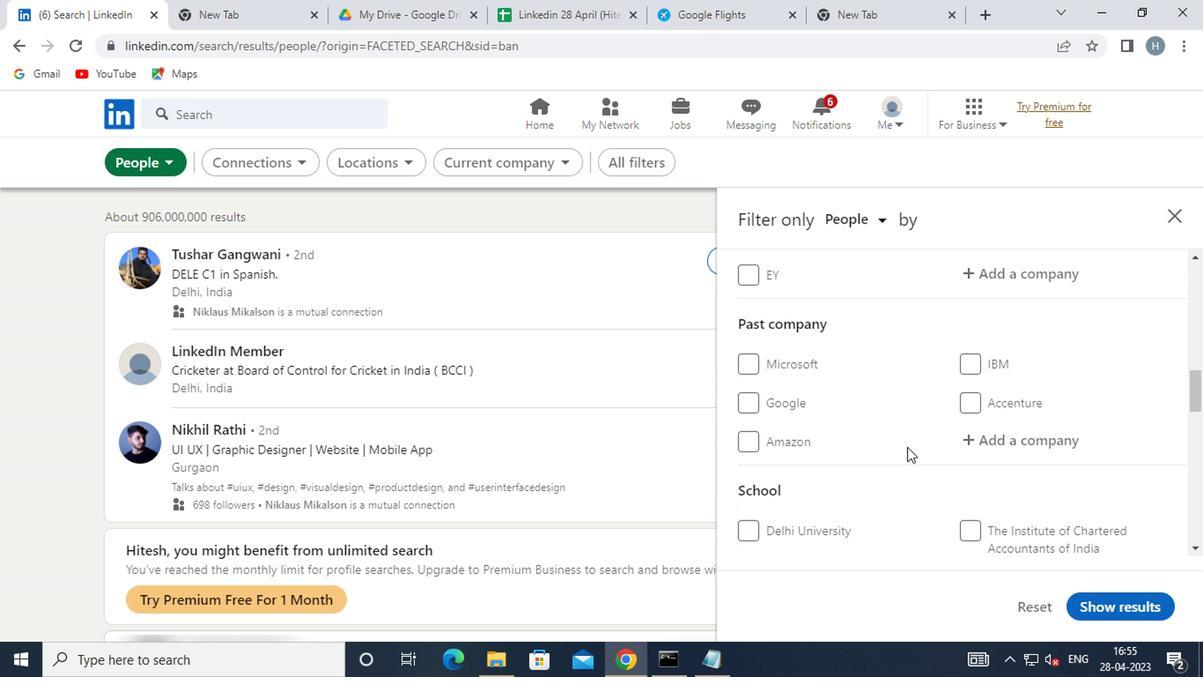 
Action: Mouse scrolled (902, 447) with delta (0, -1)
Screenshot: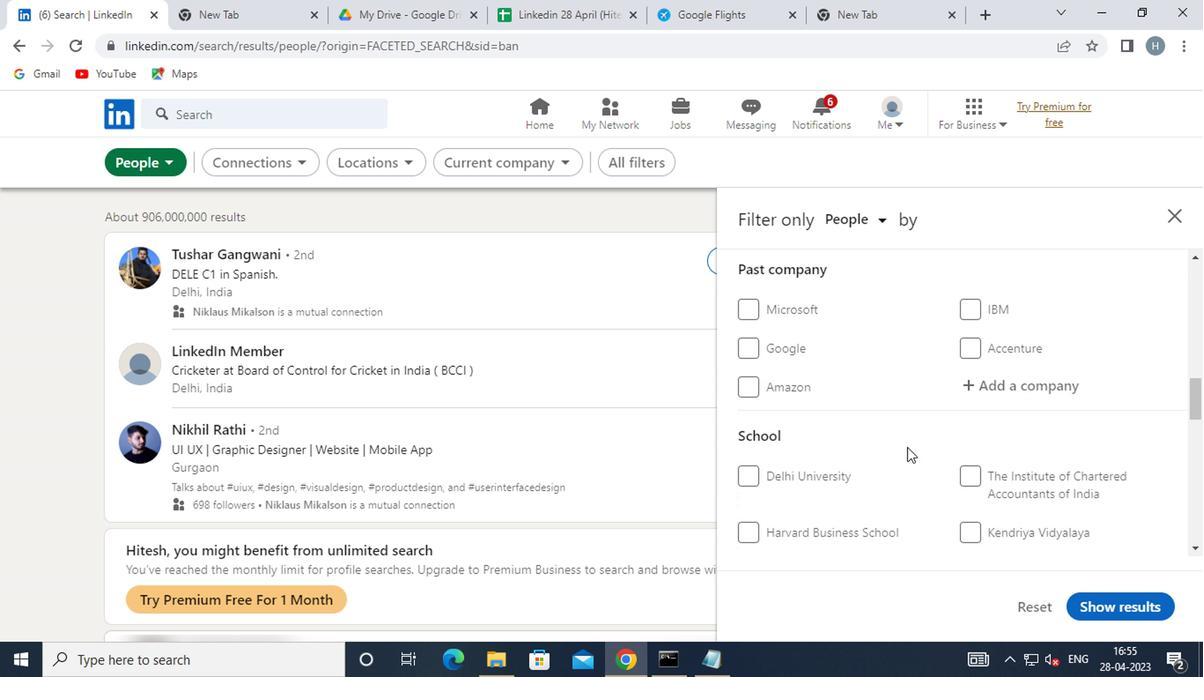 
Action: Mouse scrolled (902, 447) with delta (0, -1)
Screenshot: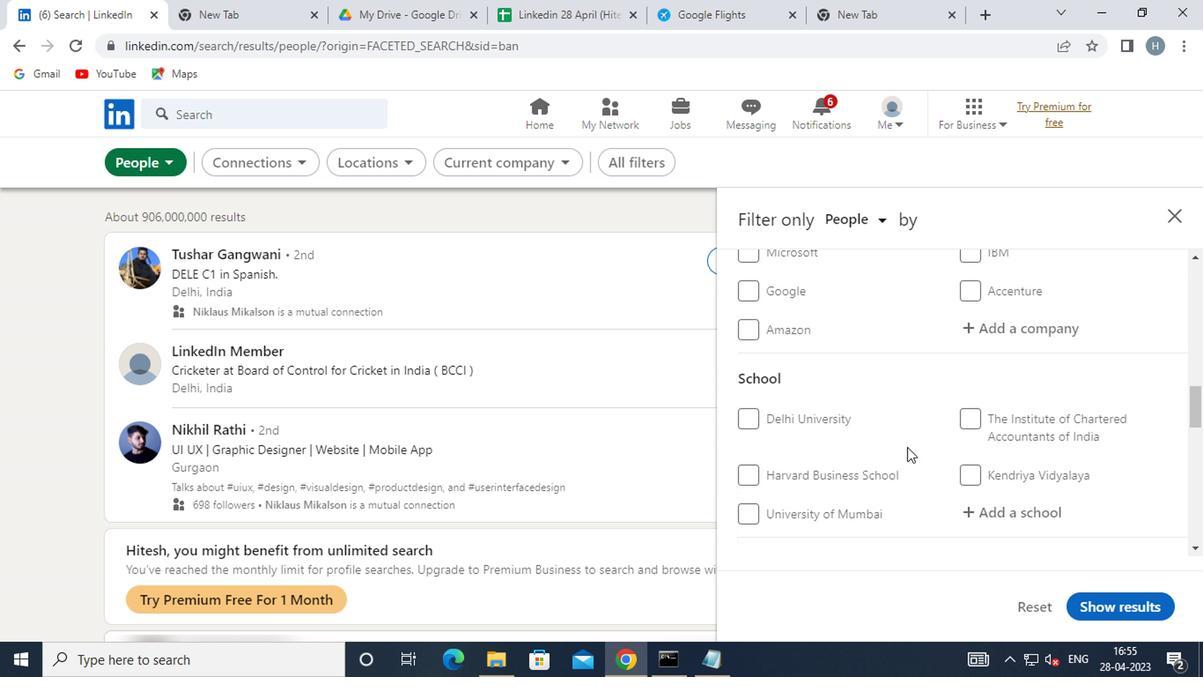 
Action: Mouse scrolled (902, 447) with delta (0, -1)
Screenshot: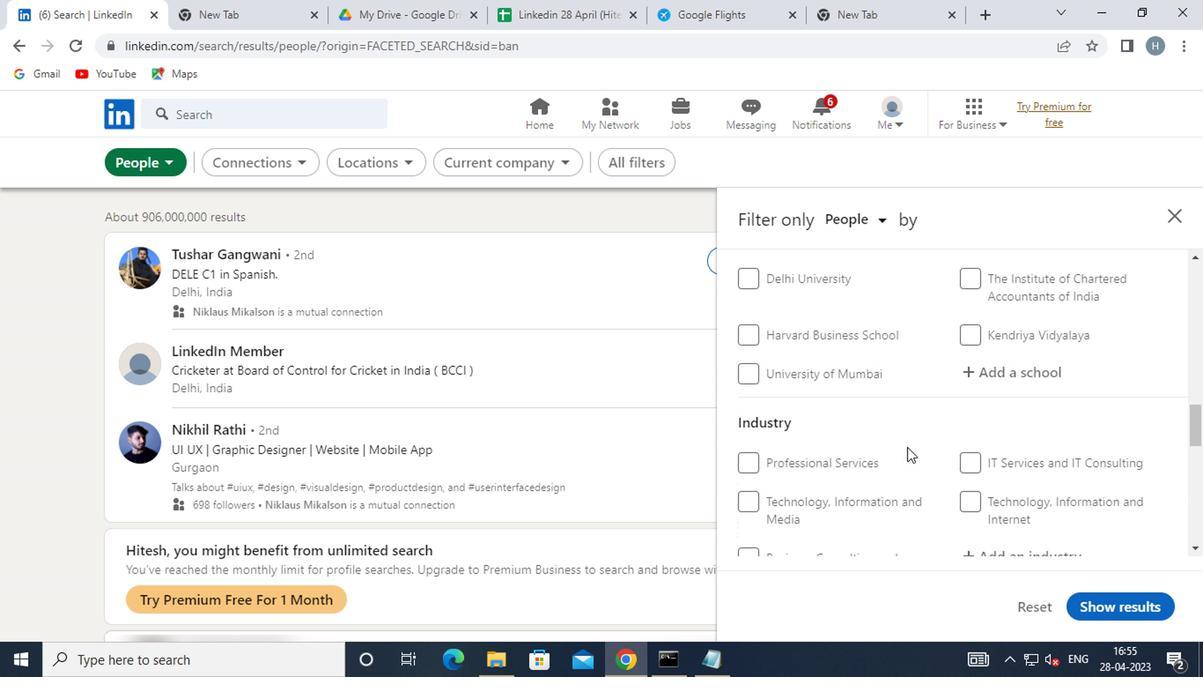 
Action: Mouse moved to (902, 448)
Screenshot: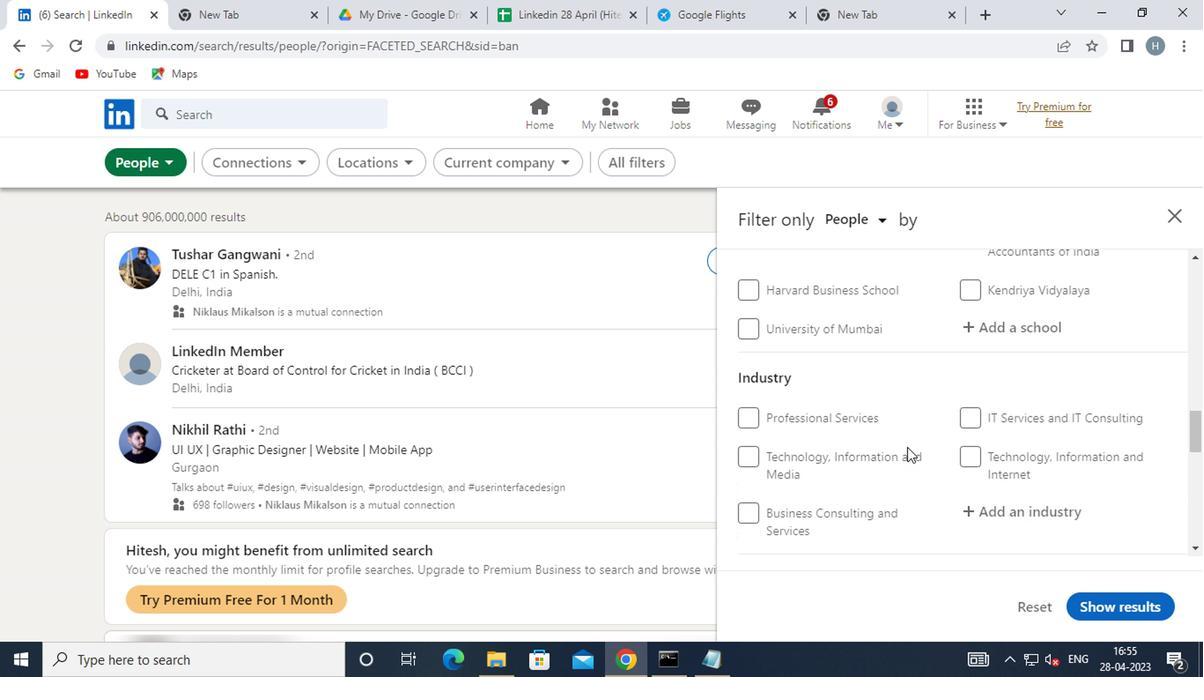
Action: Mouse scrolled (902, 447) with delta (0, -1)
Screenshot: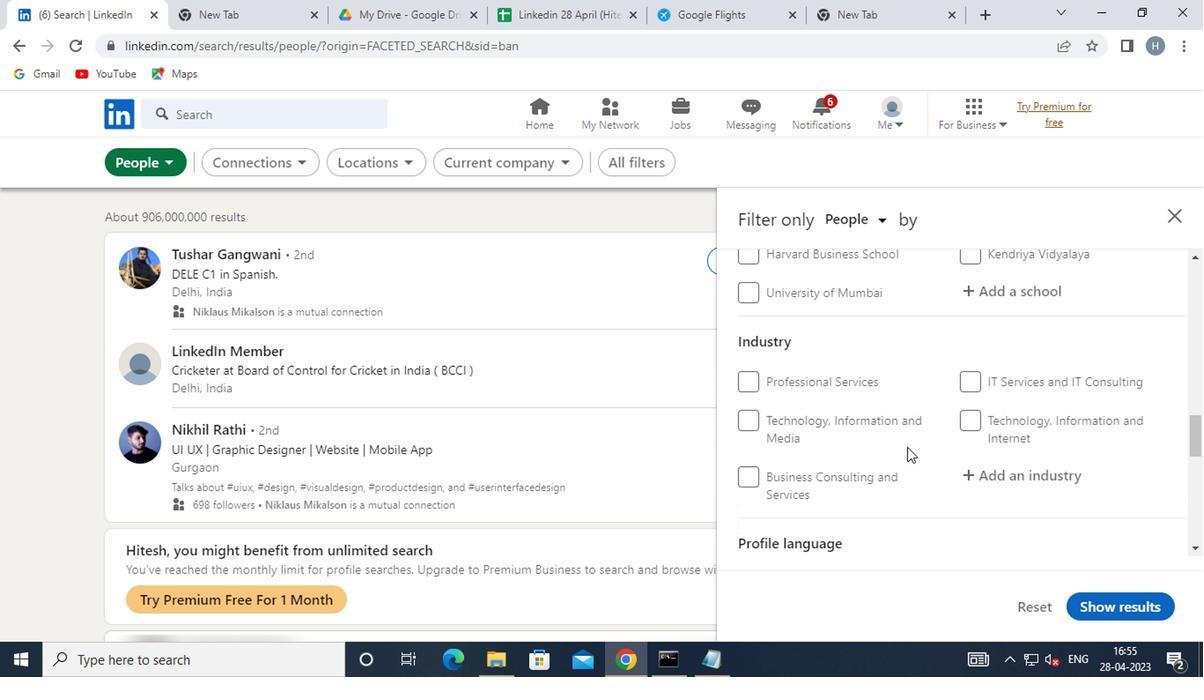 
Action: Mouse moved to (901, 448)
Screenshot: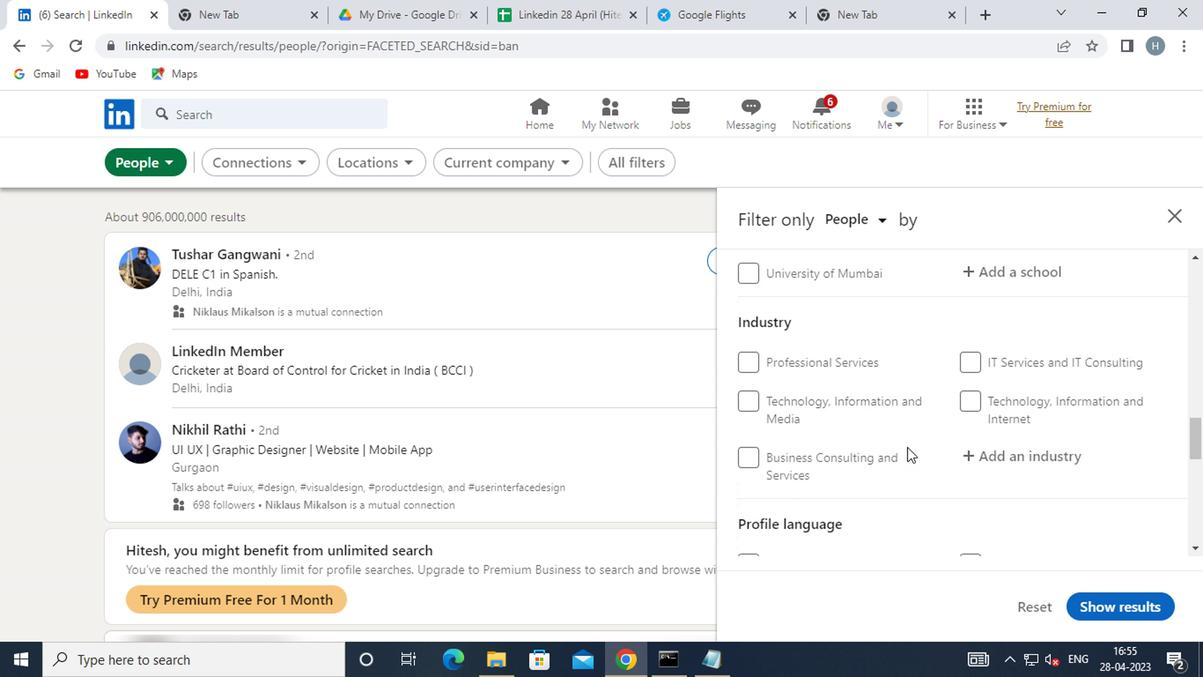 
Action: Mouse scrolled (901, 447) with delta (0, -1)
Screenshot: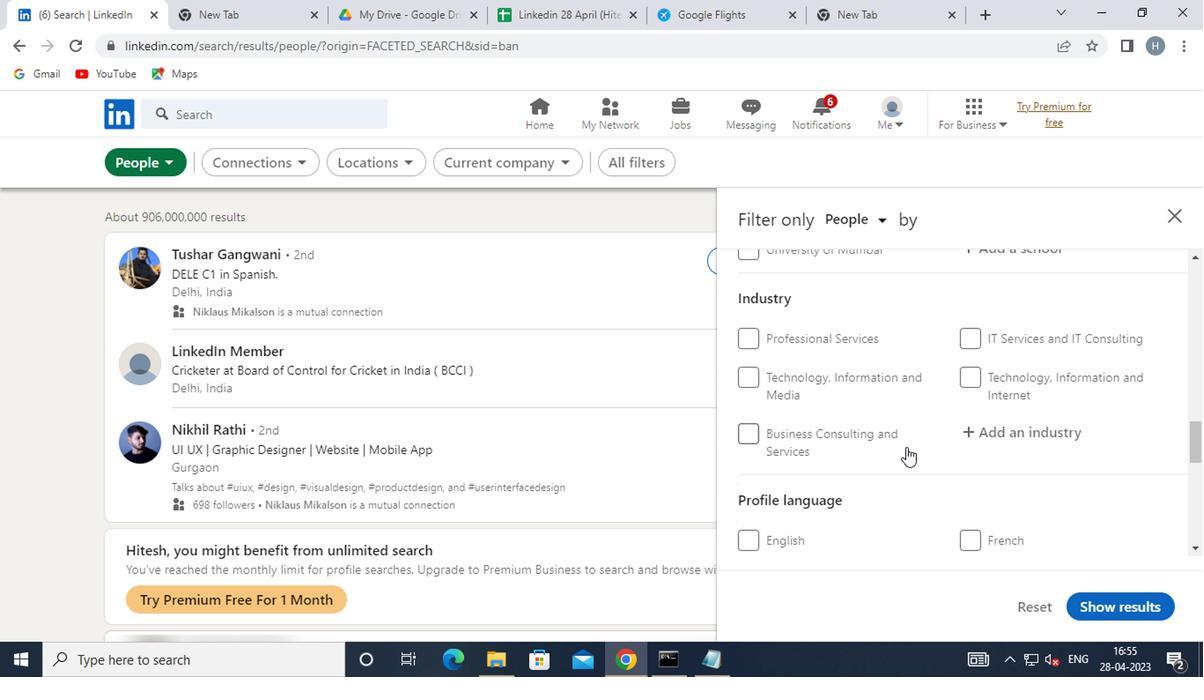 
Action: Mouse moved to (776, 307)
Screenshot: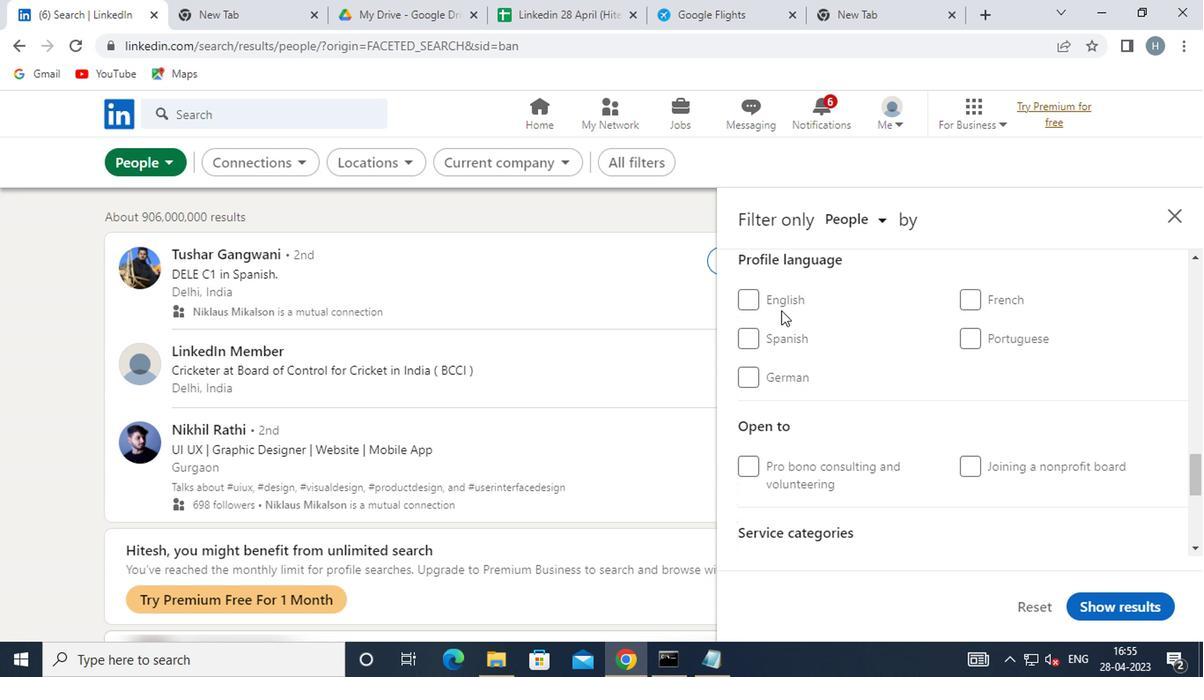 
Action: Mouse pressed left at (776, 307)
Screenshot: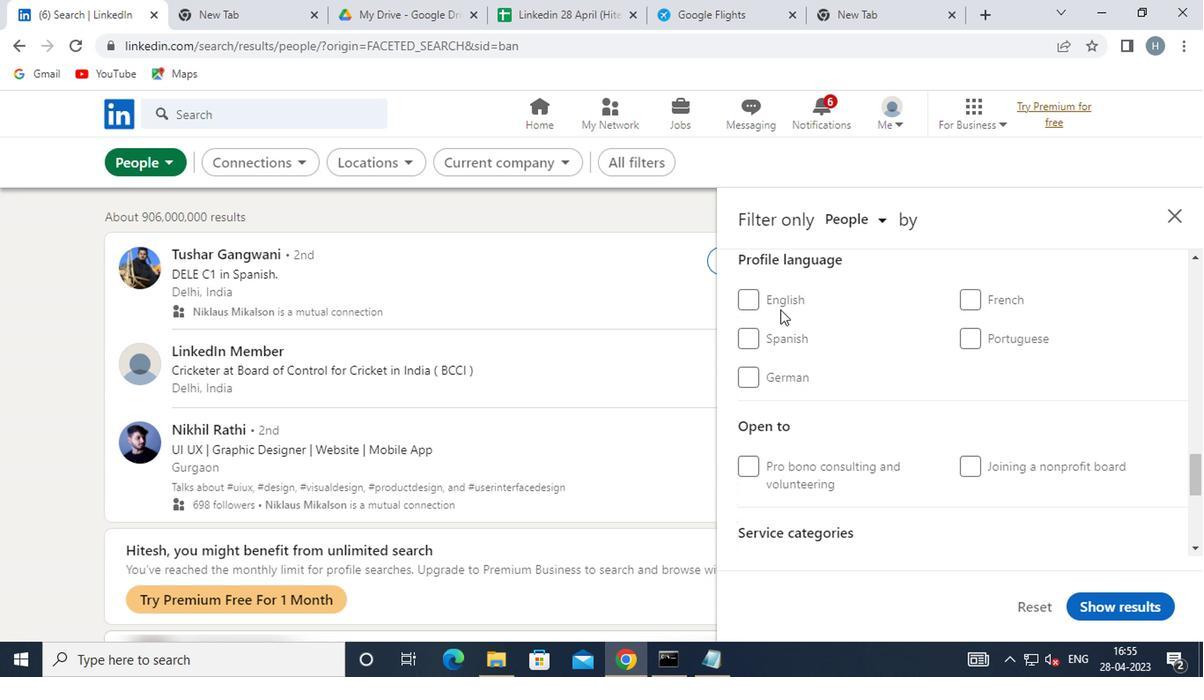 
Action: Mouse moved to (915, 364)
Screenshot: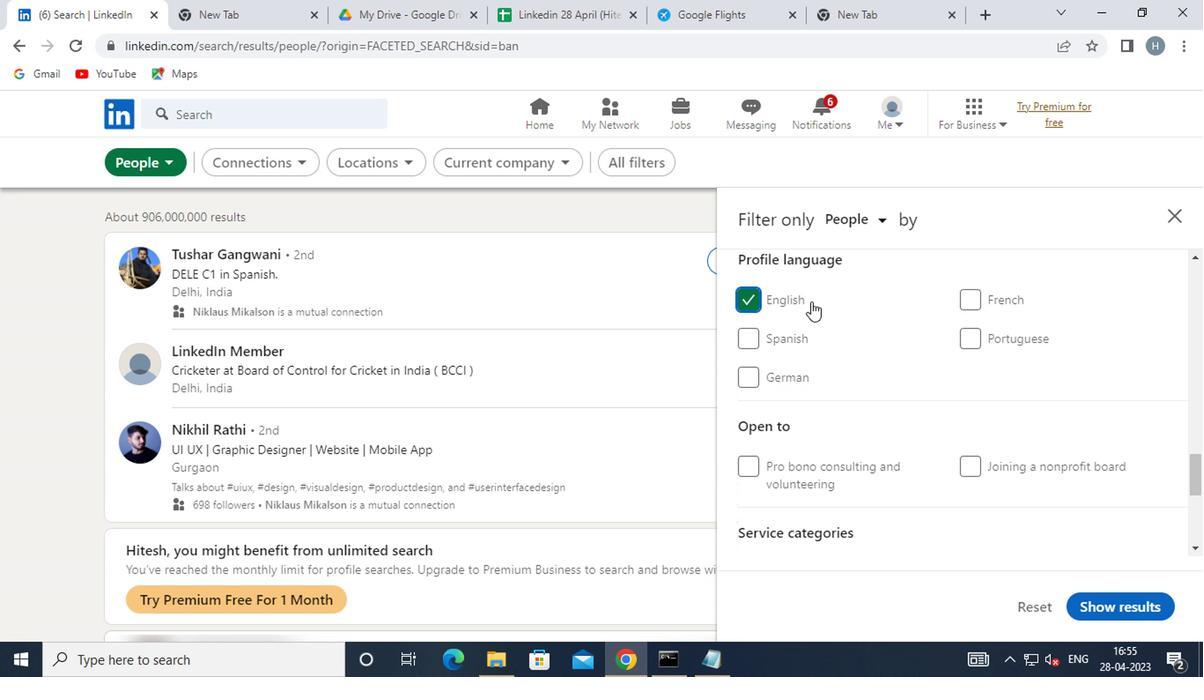 
Action: Mouse scrolled (915, 365) with delta (0, 1)
Screenshot: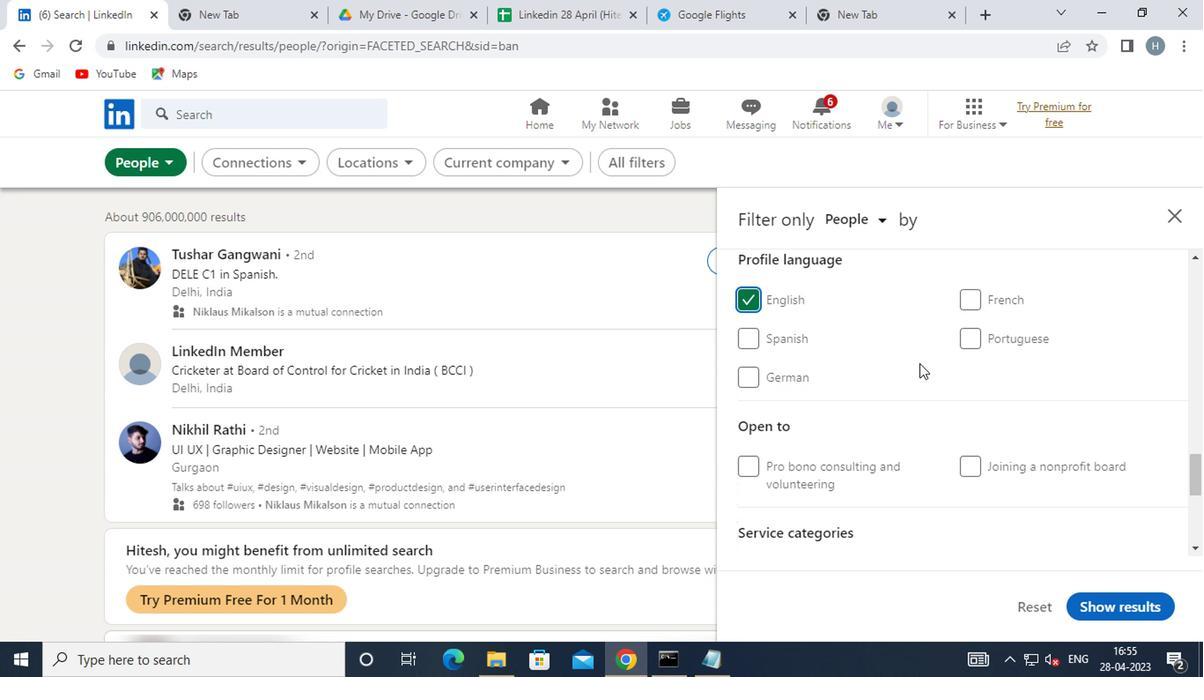
Action: Mouse scrolled (915, 365) with delta (0, 1)
Screenshot: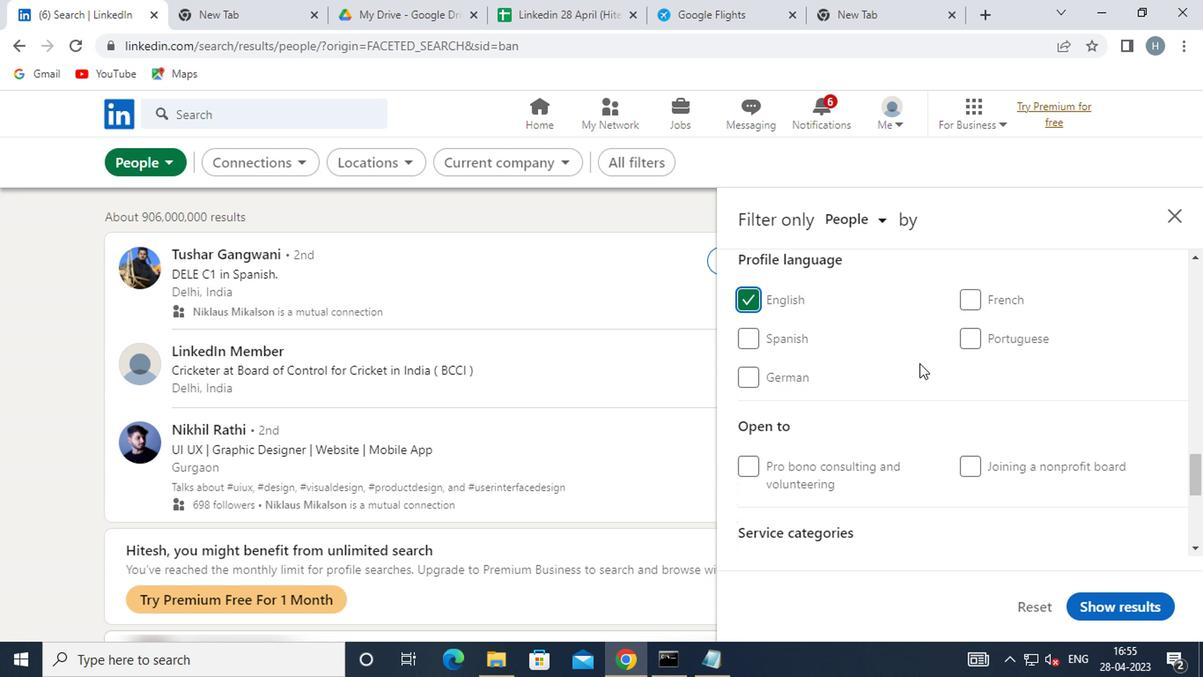 
Action: Mouse scrolled (915, 365) with delta (0, 1)
Screenshot: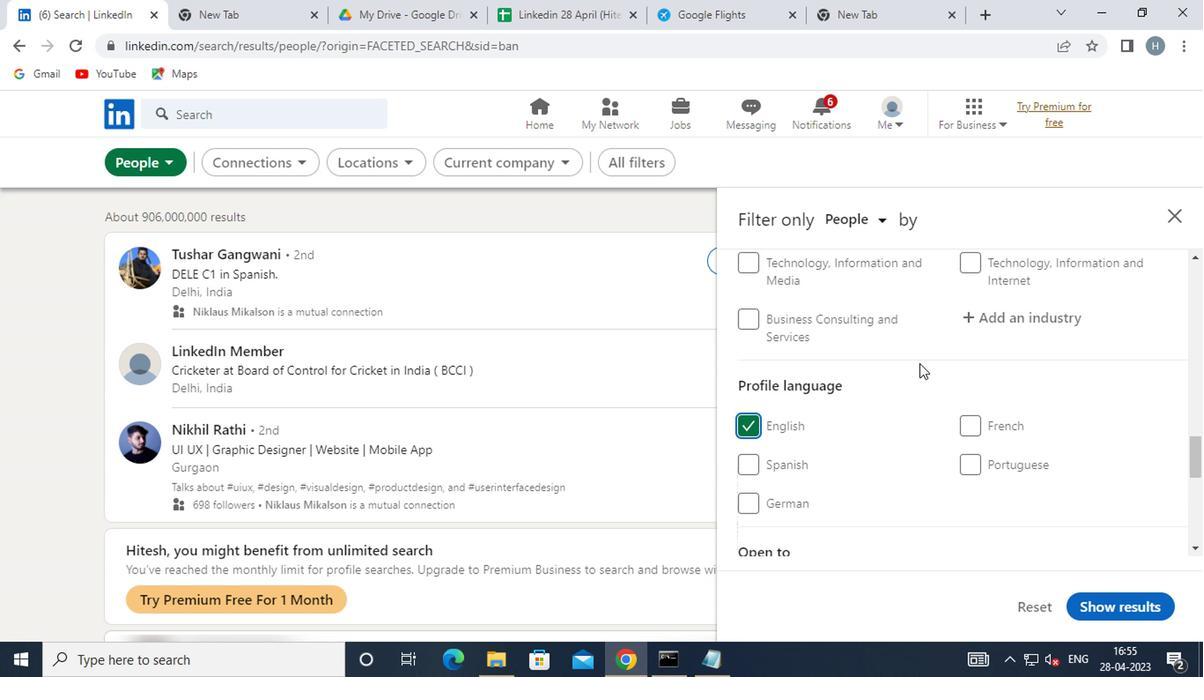 
Action: Mouse scrolled (915, 365) with delta (0, 1)
Screenshot: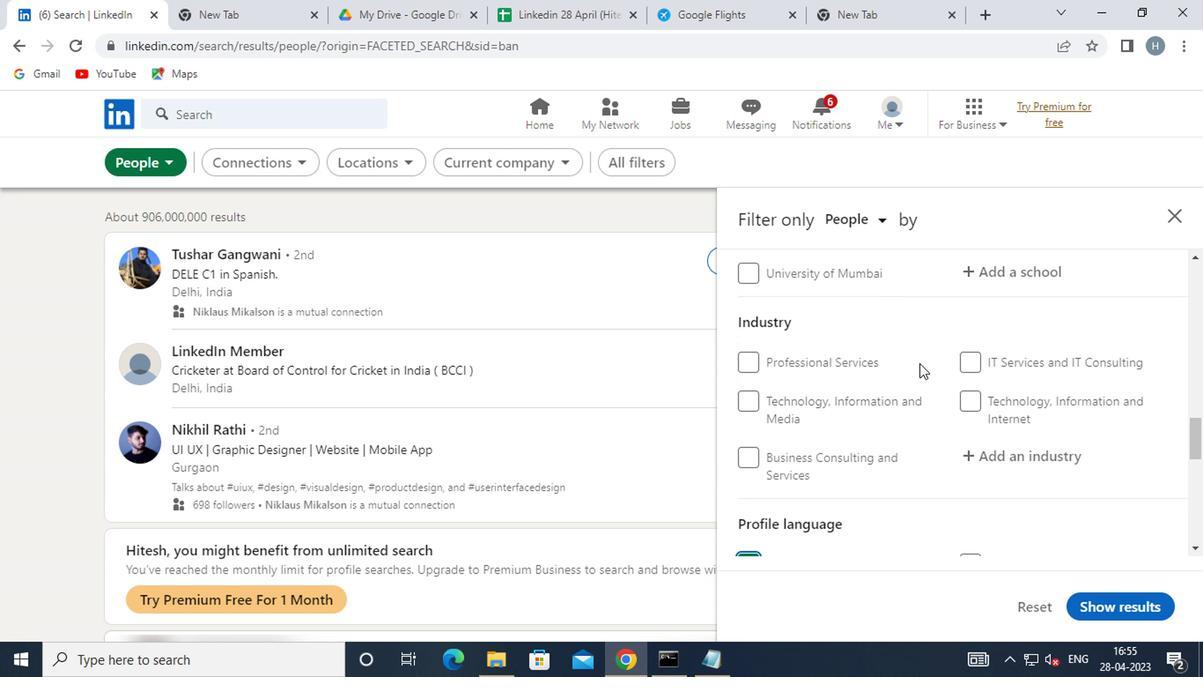 
Action: Mouse scrolled (915, 365) with delta (0, 1)
Screenshot: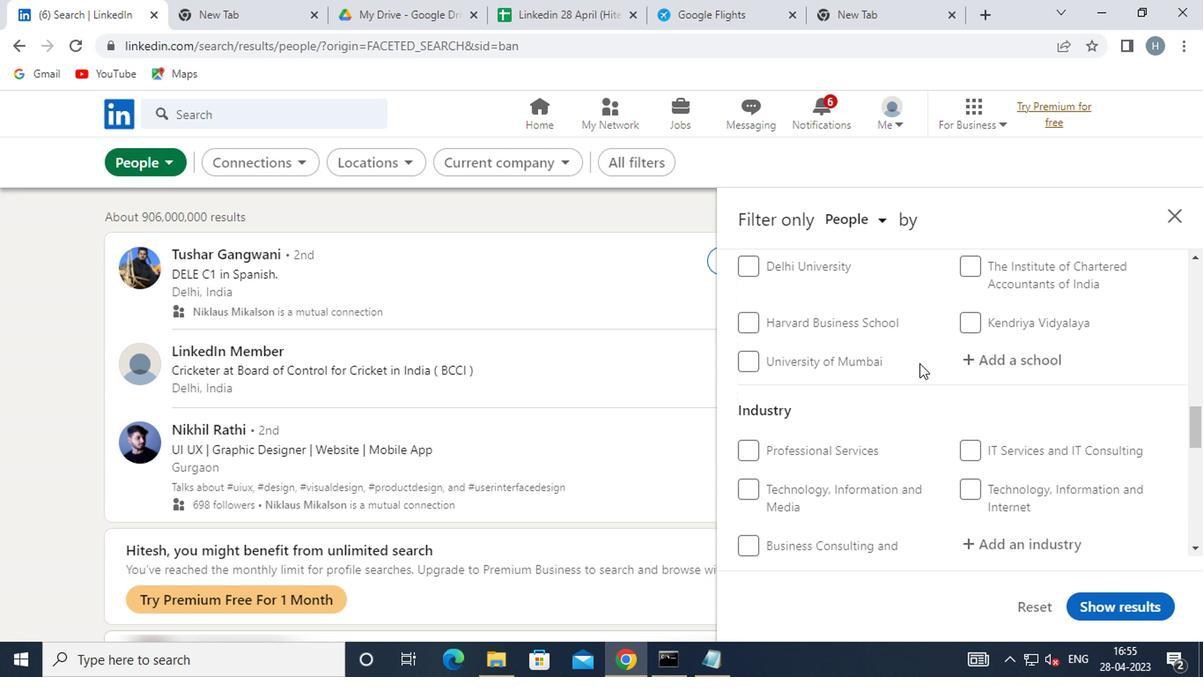 
Action: Mouse scrolled (915, 365) with delta (0, 1)
Screenshot: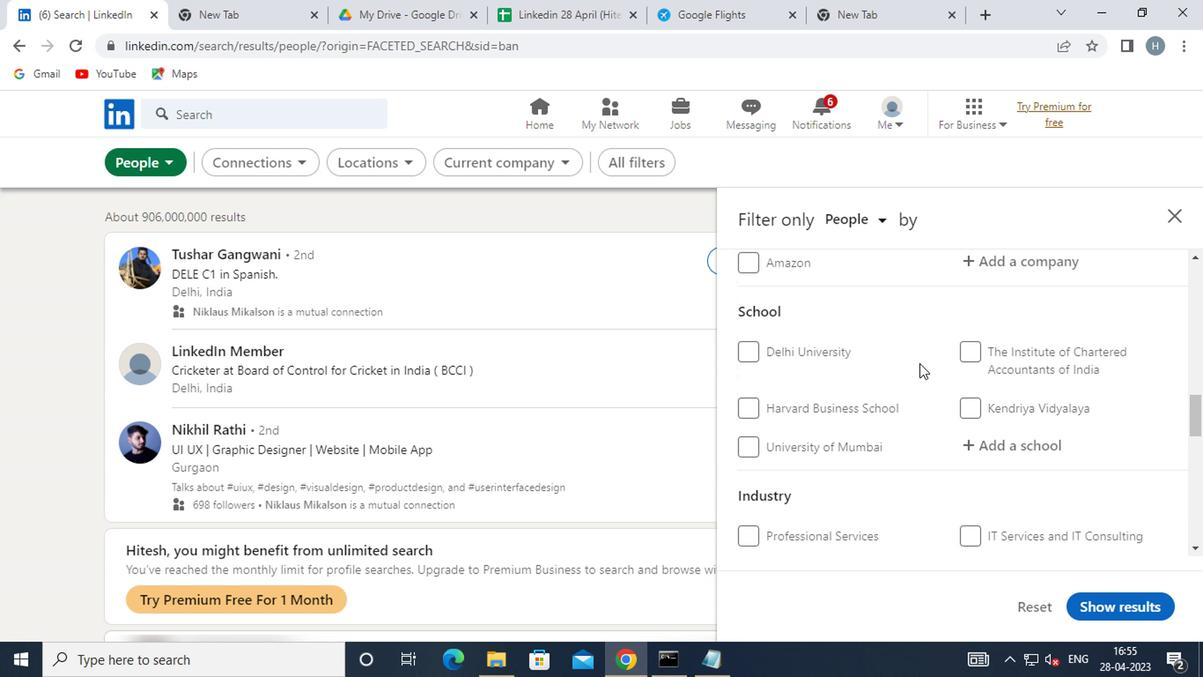 
Action: Mouse scrolled (915, 365) with delta (0, 1)
Screenshot: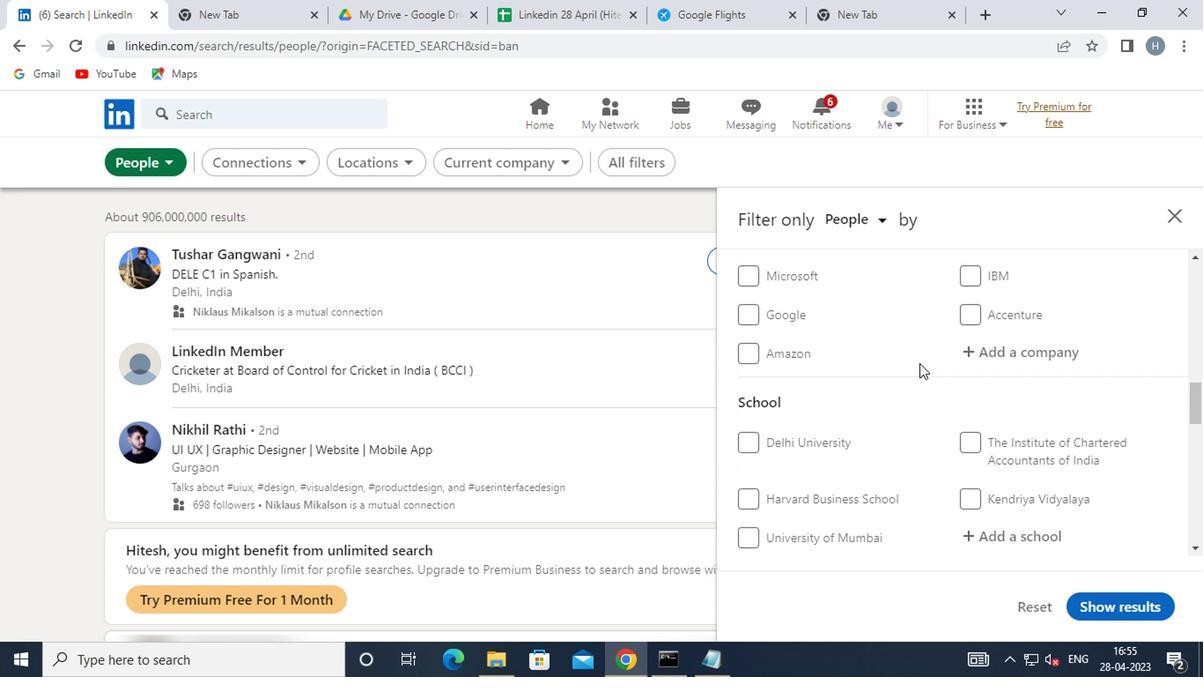
Action: Mouse scrolled (915, 365) with delta (0, 1)
Screenshot: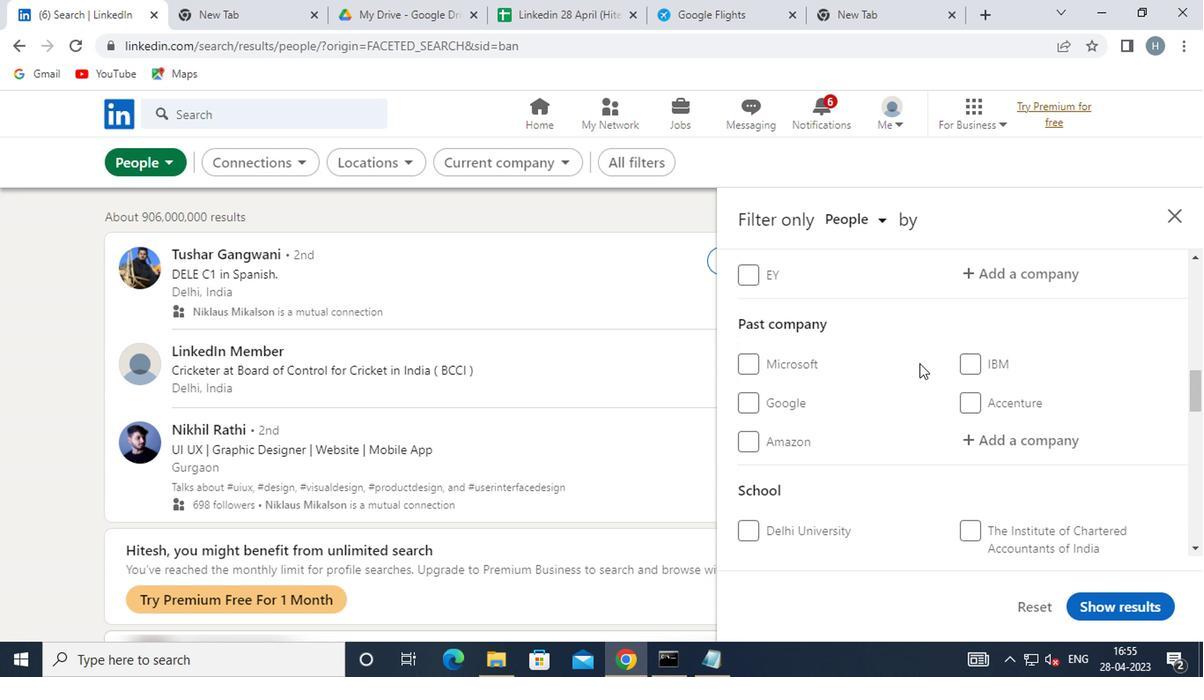 
Action: Mouse scrolled (915, 365) with delta (0, 1)
Screenshot: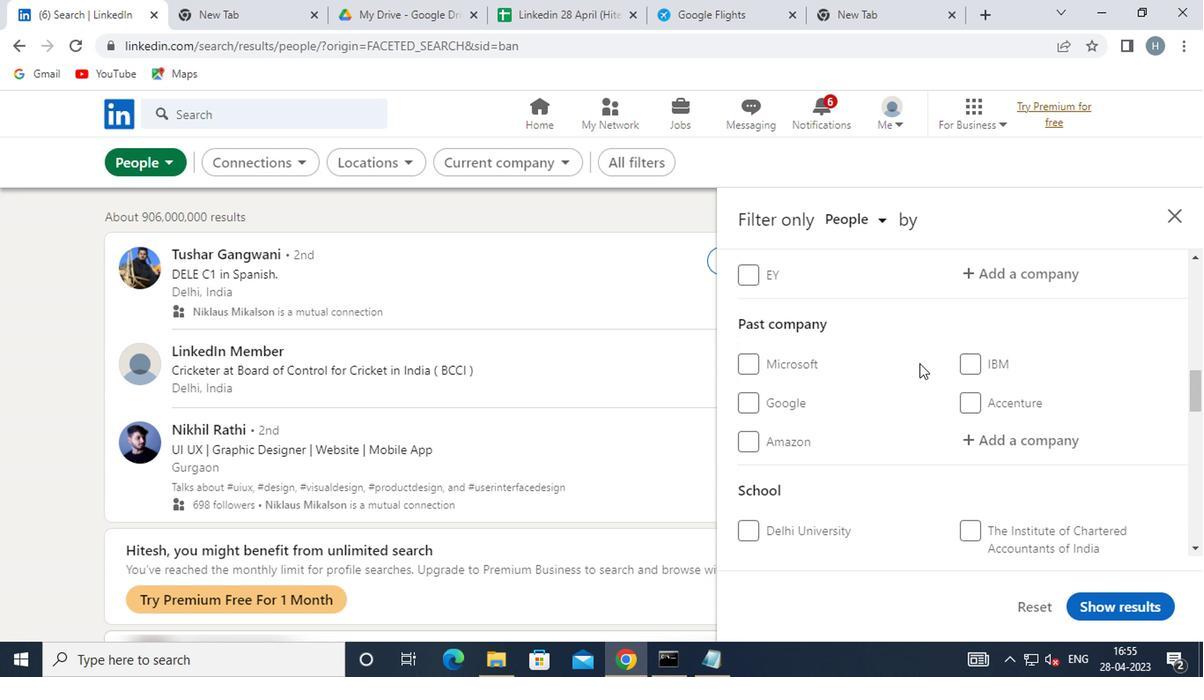 
Action: Mouse moved to (1002, 449)
Screenshot: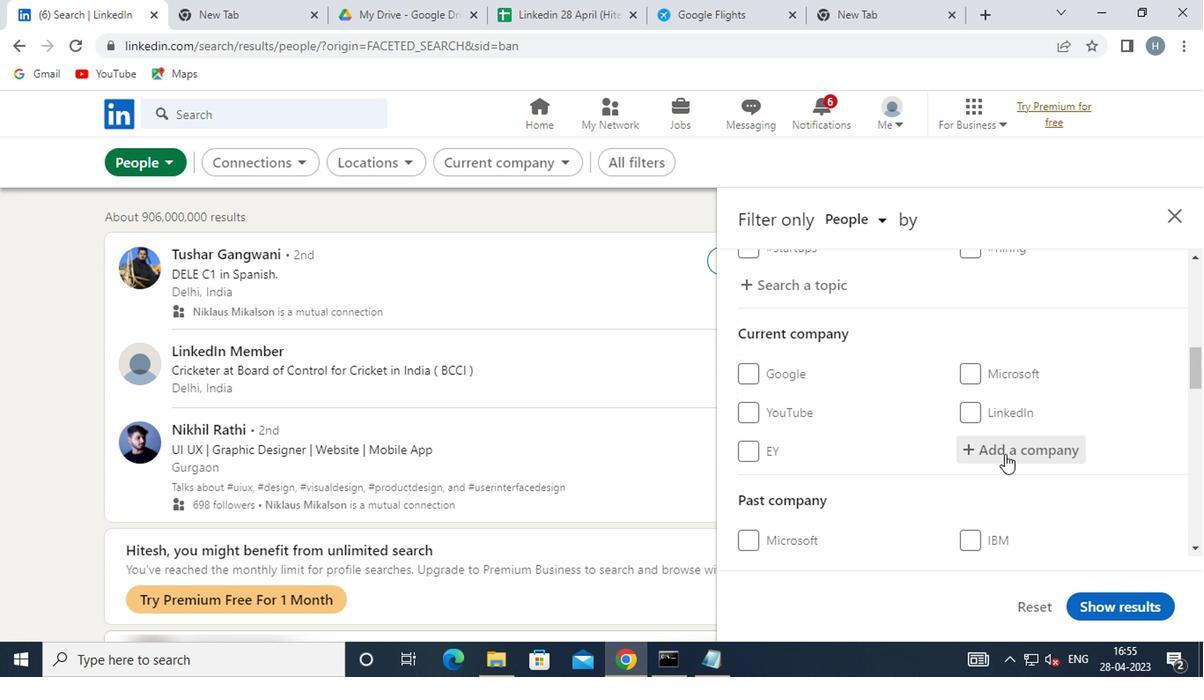 
Action: Mouse pressed left at (1002, 449)
Screenshot: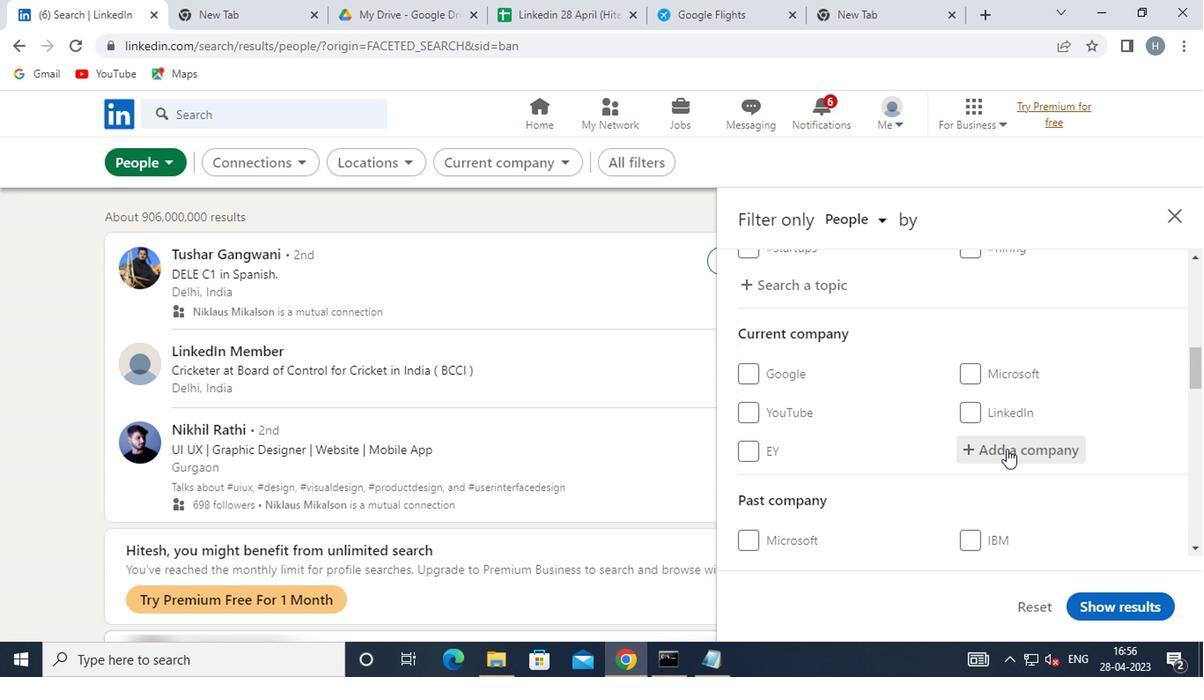 
Action: Key pressed <Key.shift><Key.shift>TIDE
Screenshot: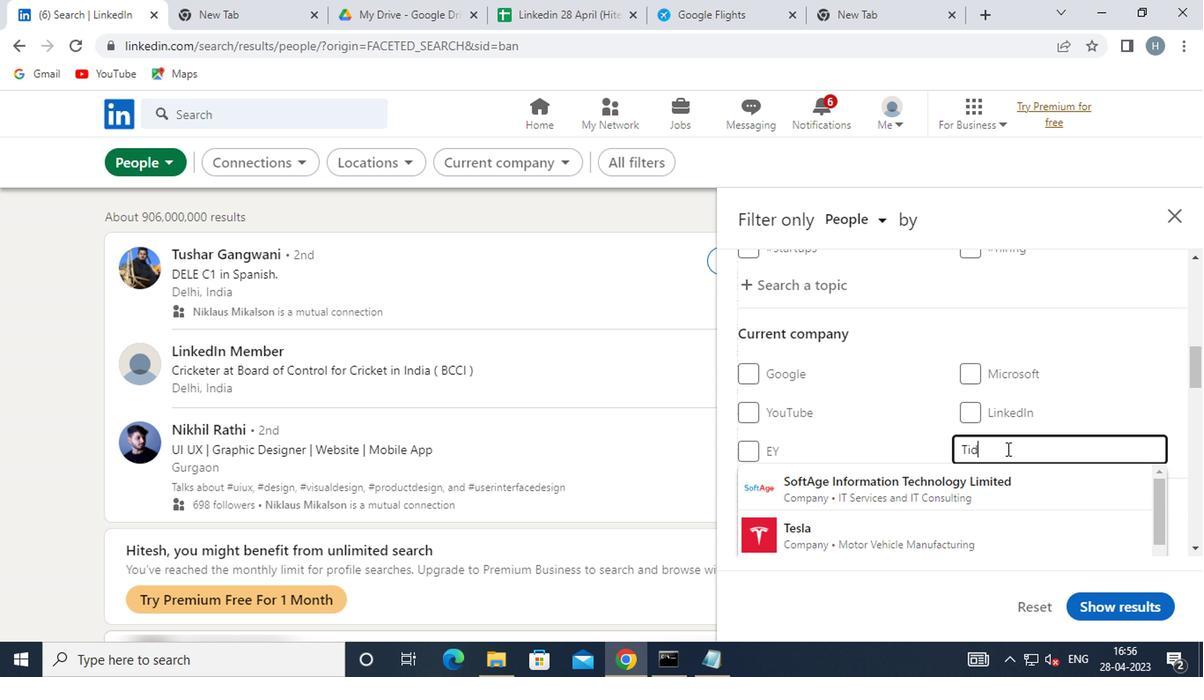 
Action: Mouse moved to (919, 475)
Screenshot: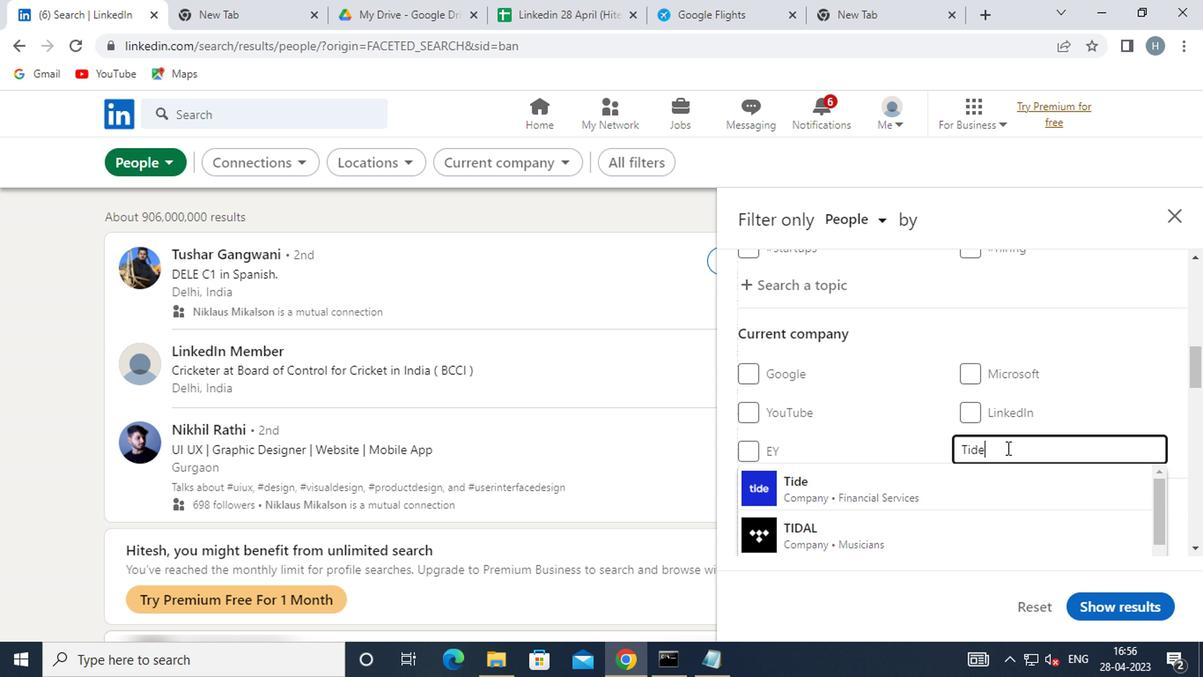 
Action: Mouse pressed left at (919, 475)
Screenshot: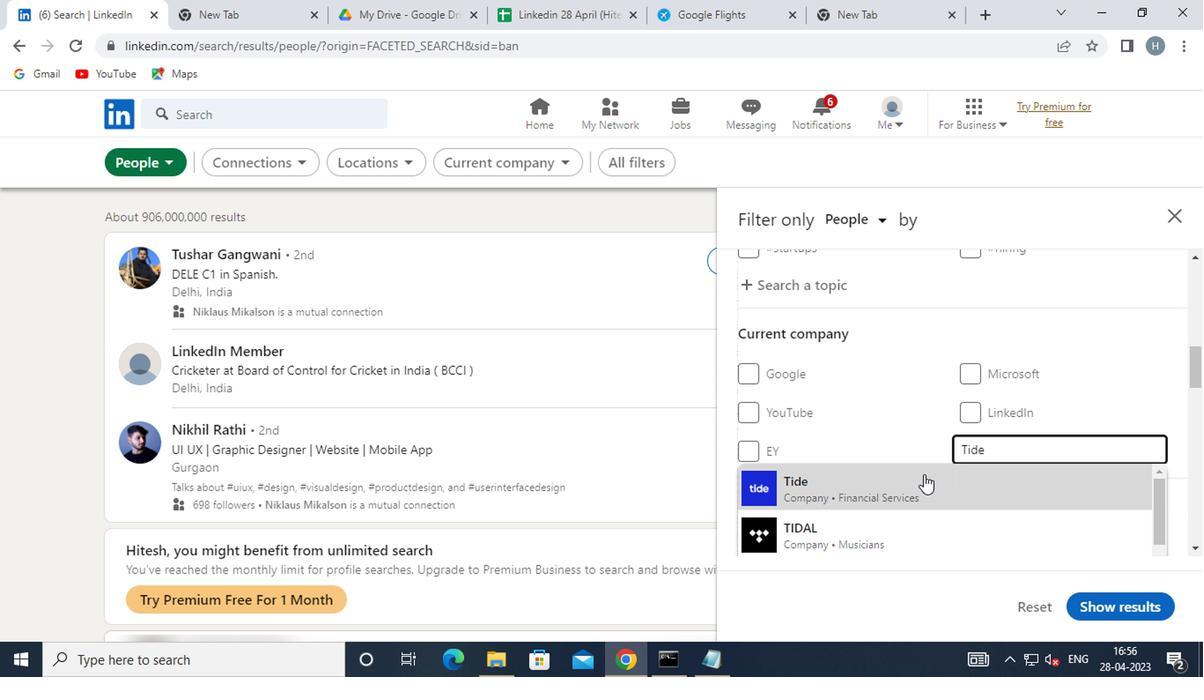 
Action: Mouse moved to (916, 422)
Screenshot: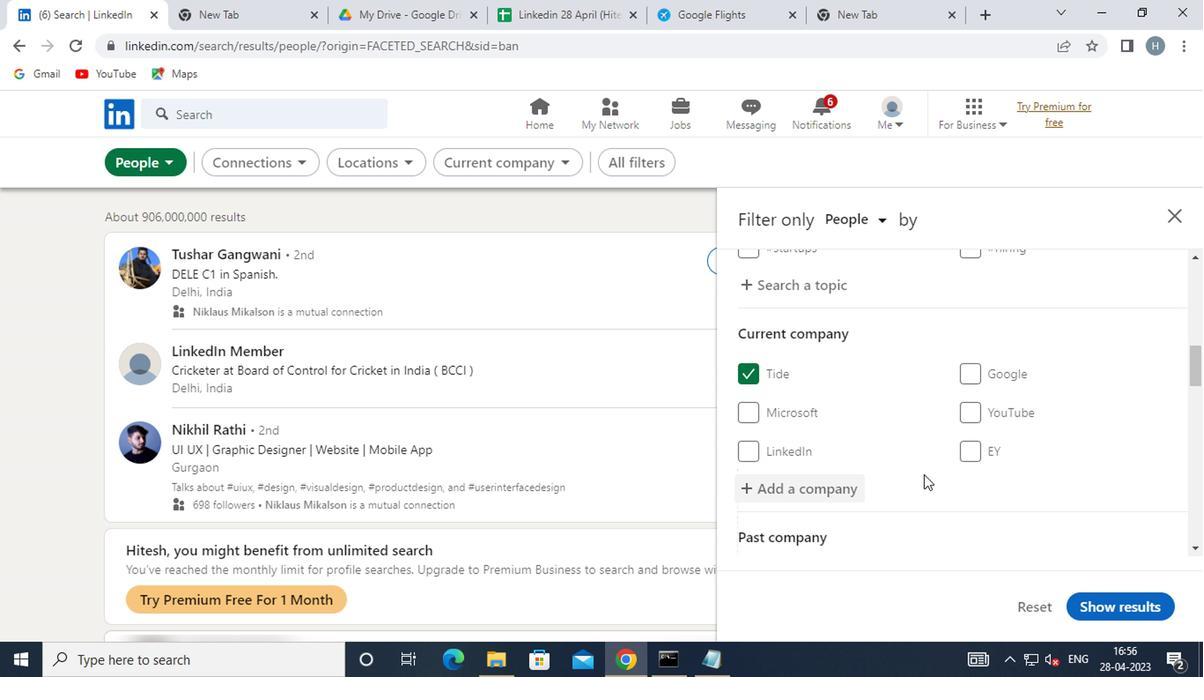
Action: Mouse scrolled (916, 421) with delta (0, -1)
Screenshot: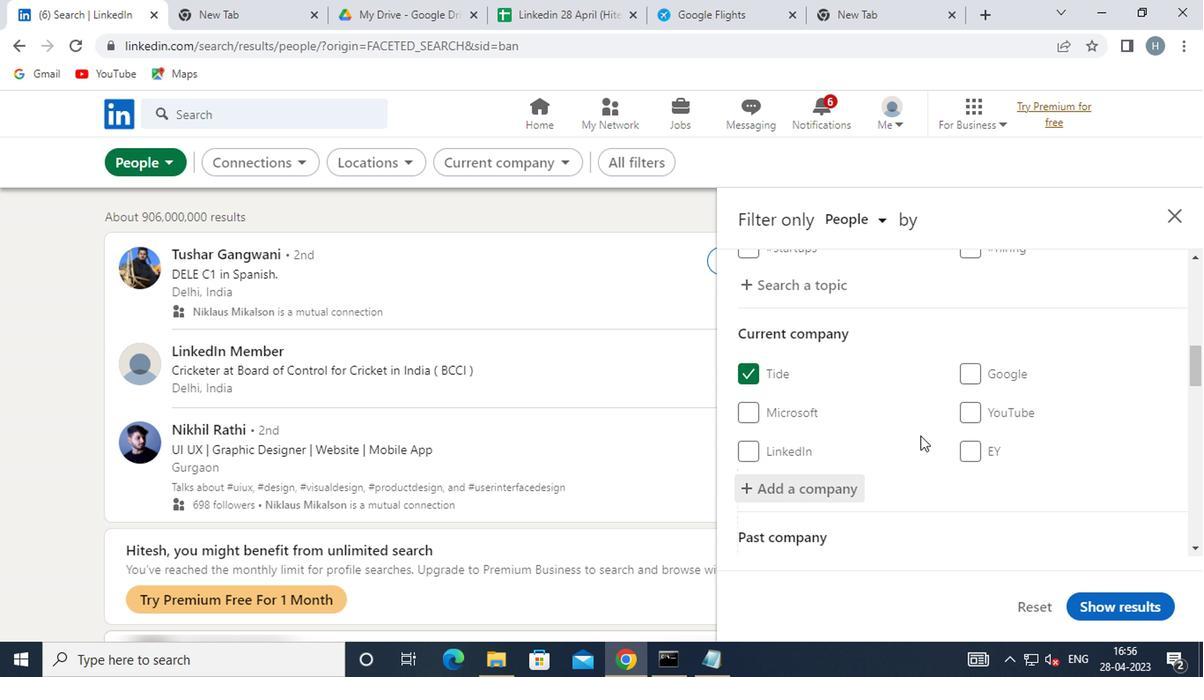 
Action: Mouse scrolled (916, 421) with delta (0, -1)
Screenshot: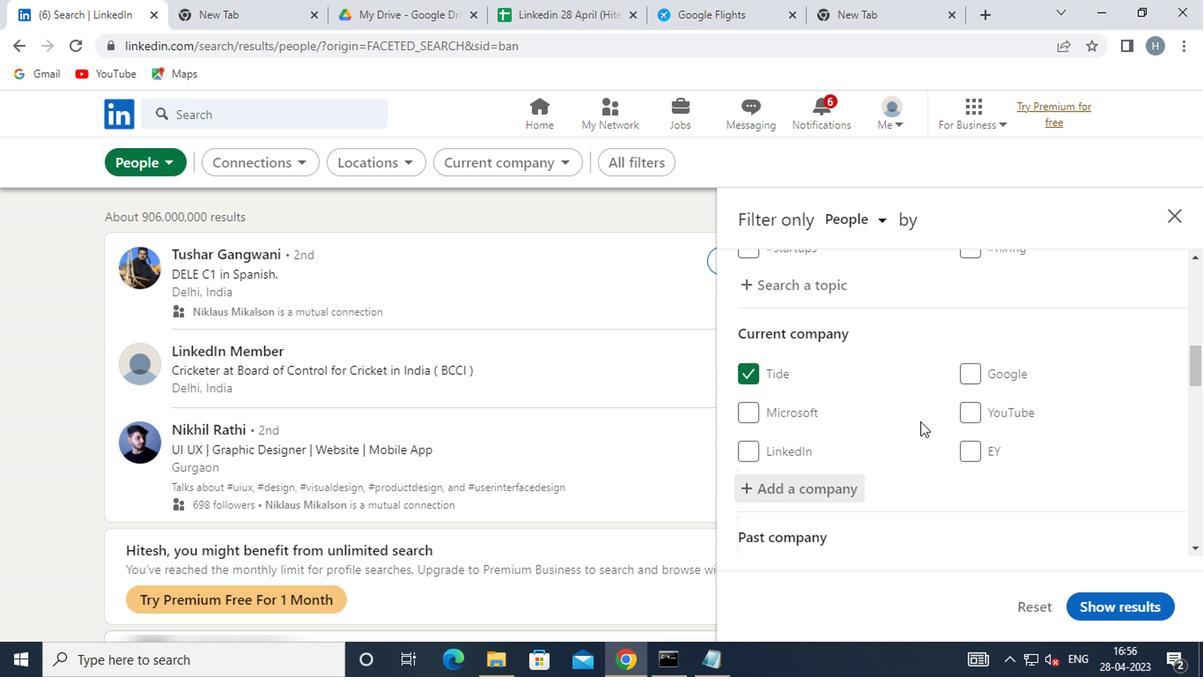 
Action: Mouse moved to (926, 418)
Screenshot: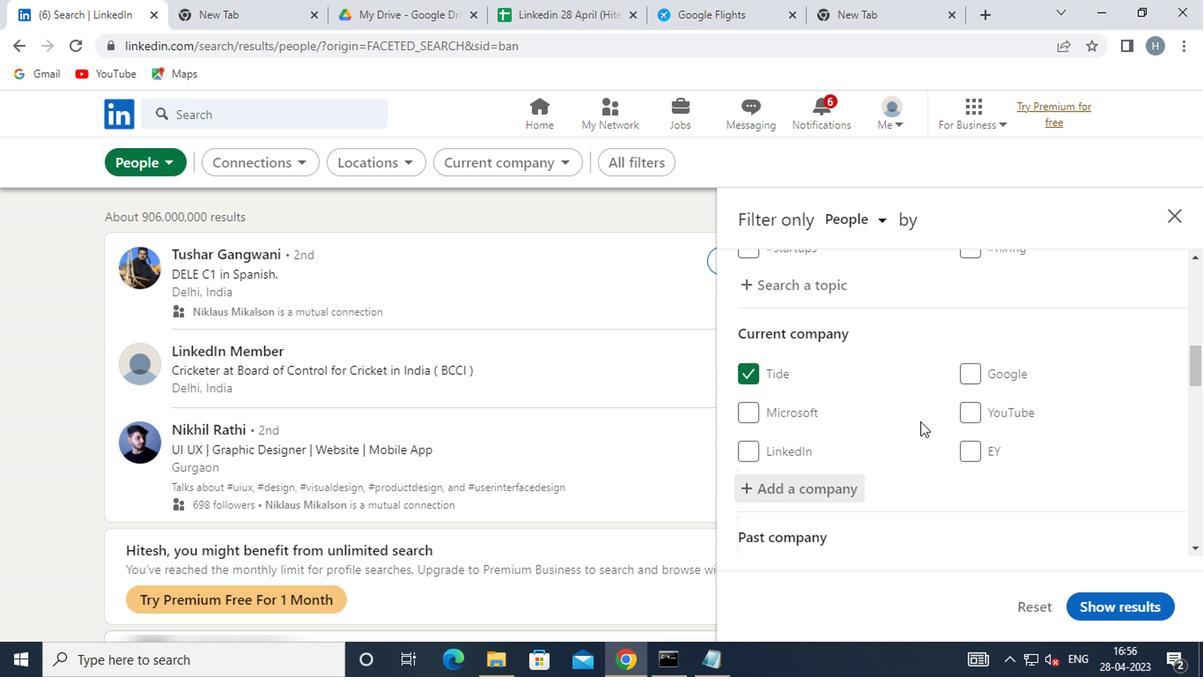 
Action: Mouse scrolled (926, 418) with delta (0, 0)
Screenshot: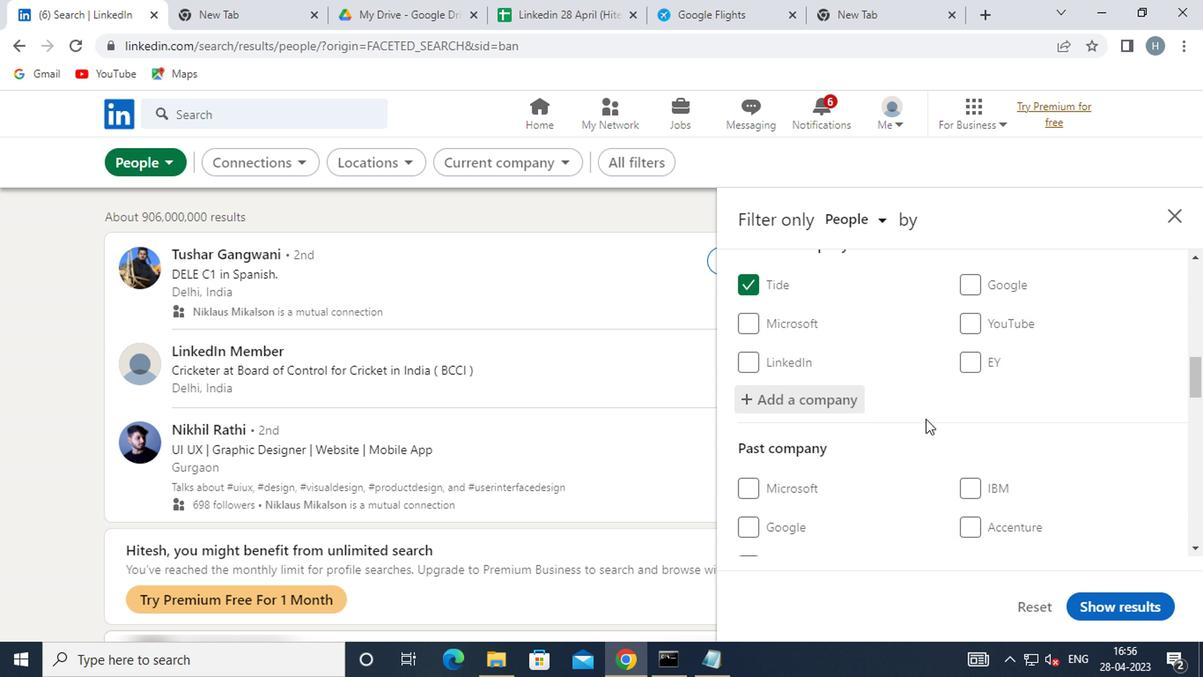 
Action: Mouse moved to (973, 418)
Screenshot: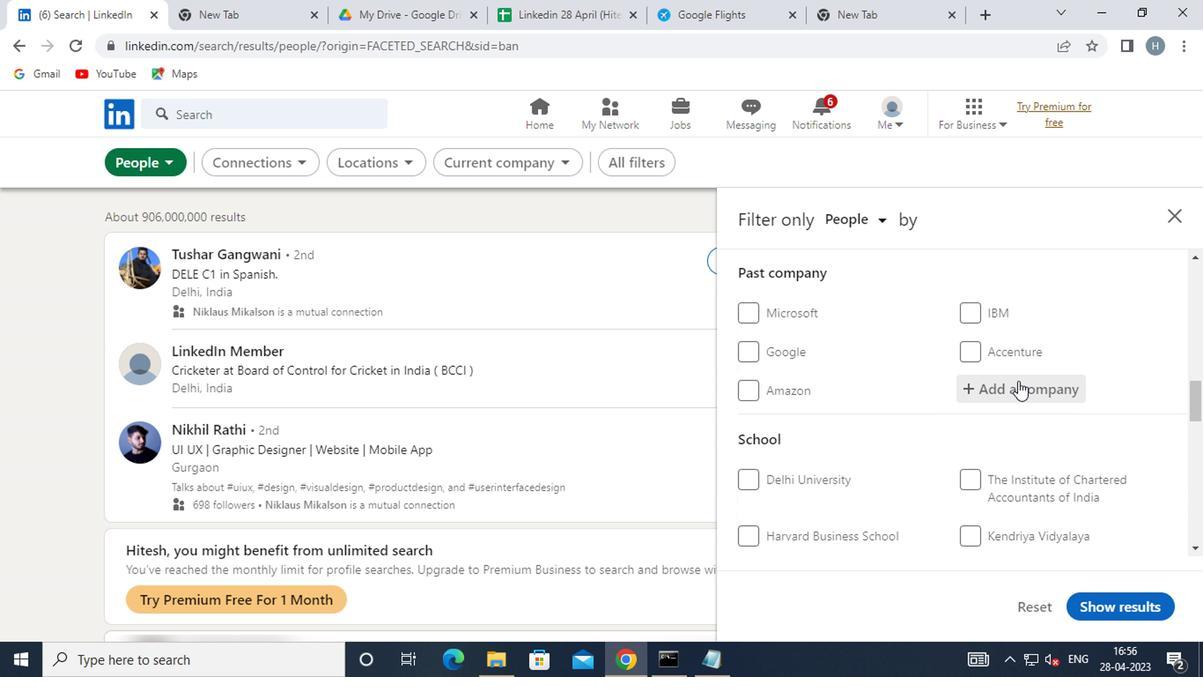 
Action: Mouse scrolled (973, 418) with delta (0, 0)
Screenshot: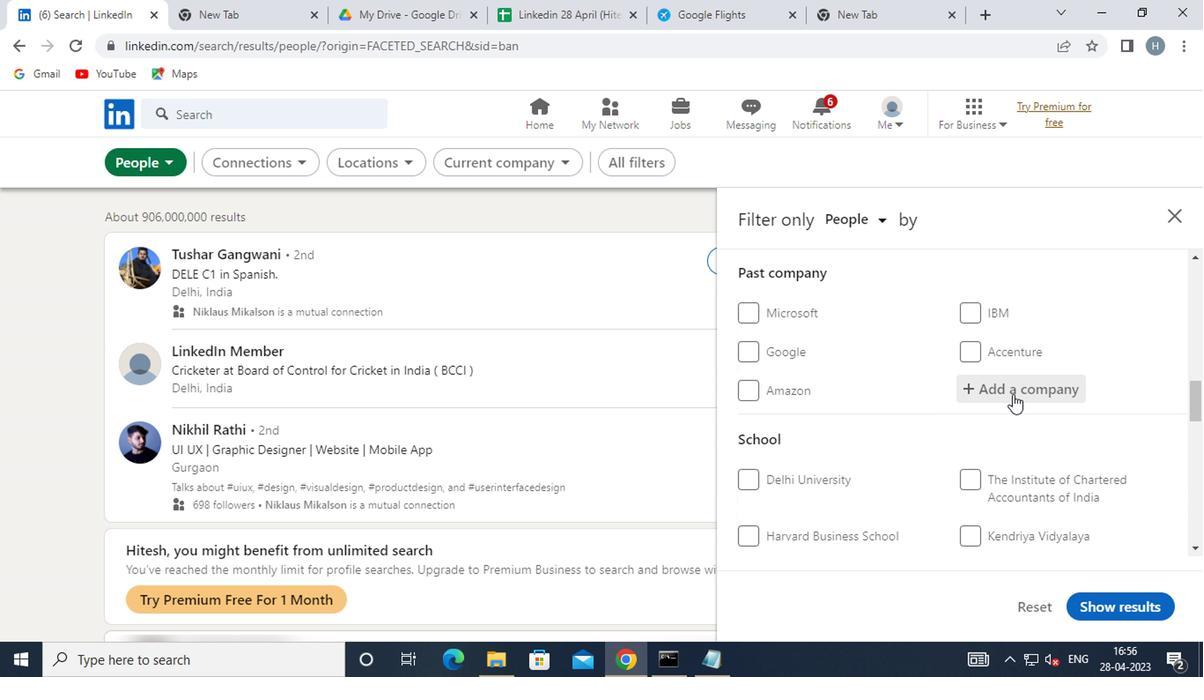 
Action: Mouse moved to (973, 418)
Screenshot: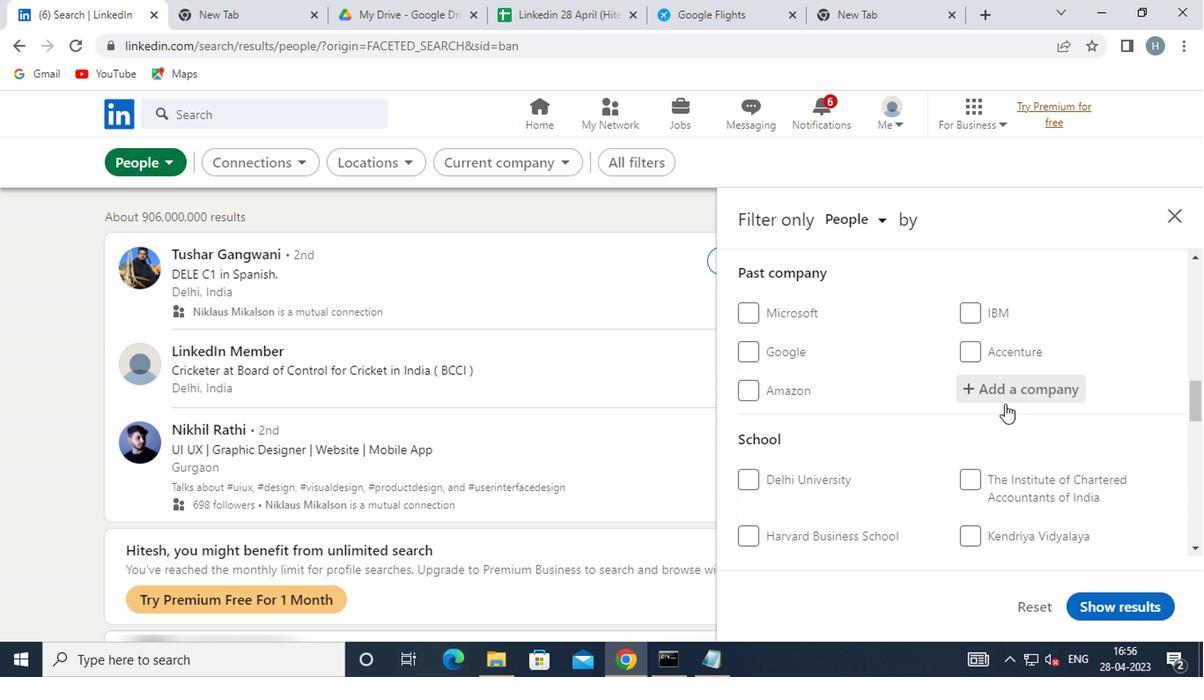 
Action: Mouse scrolled (973, 418) with delta (0, 0)
Screenshot: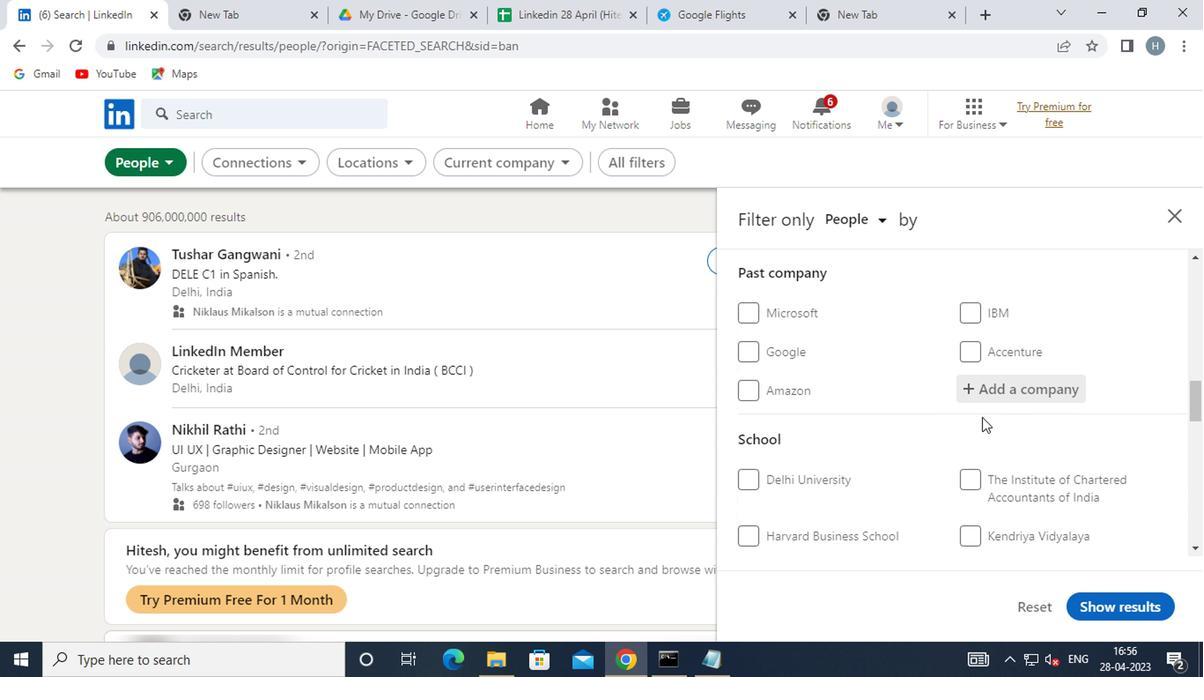 
Action: Mouse moved to (1020, 398)
Screenshot: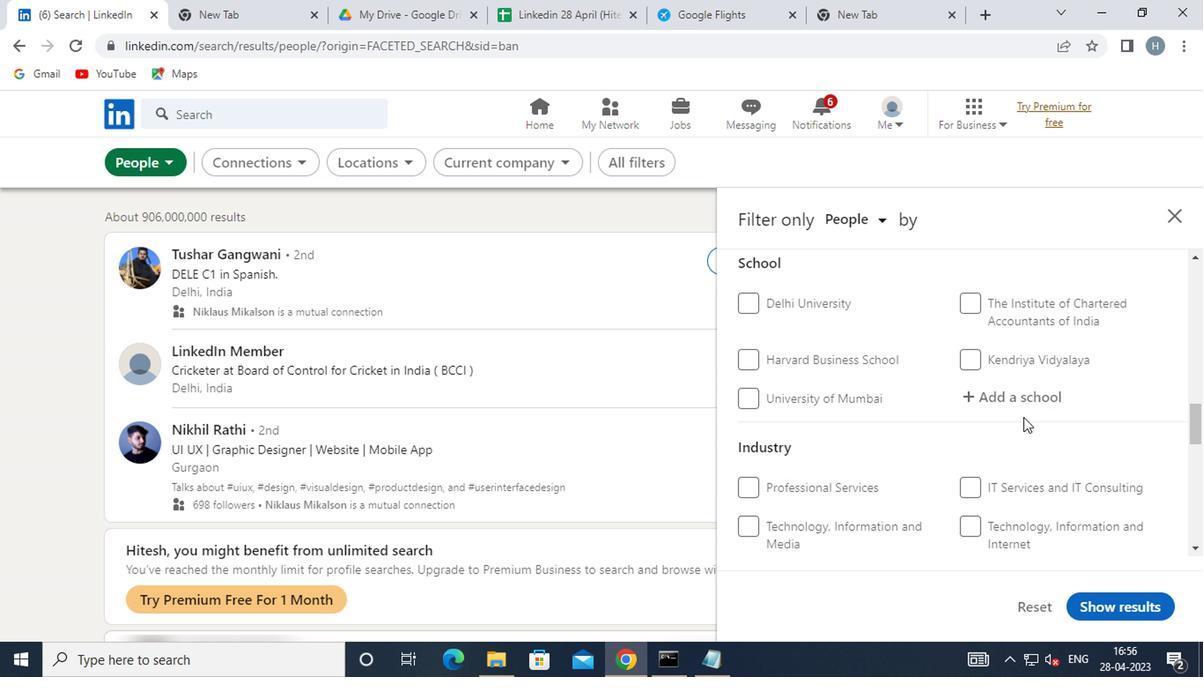 
Action: Mouse pressed left at (1020, 398)
Screenshot: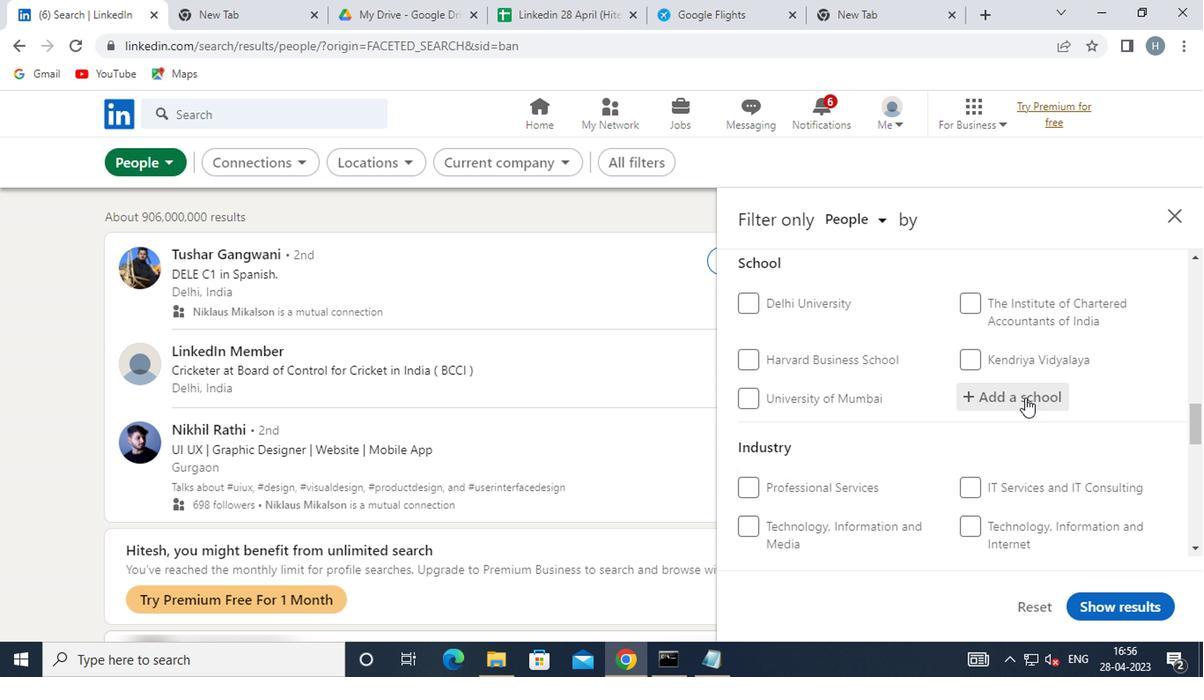 
Action: Key pressed <Key.shift>KRISHNAV
Screenshot: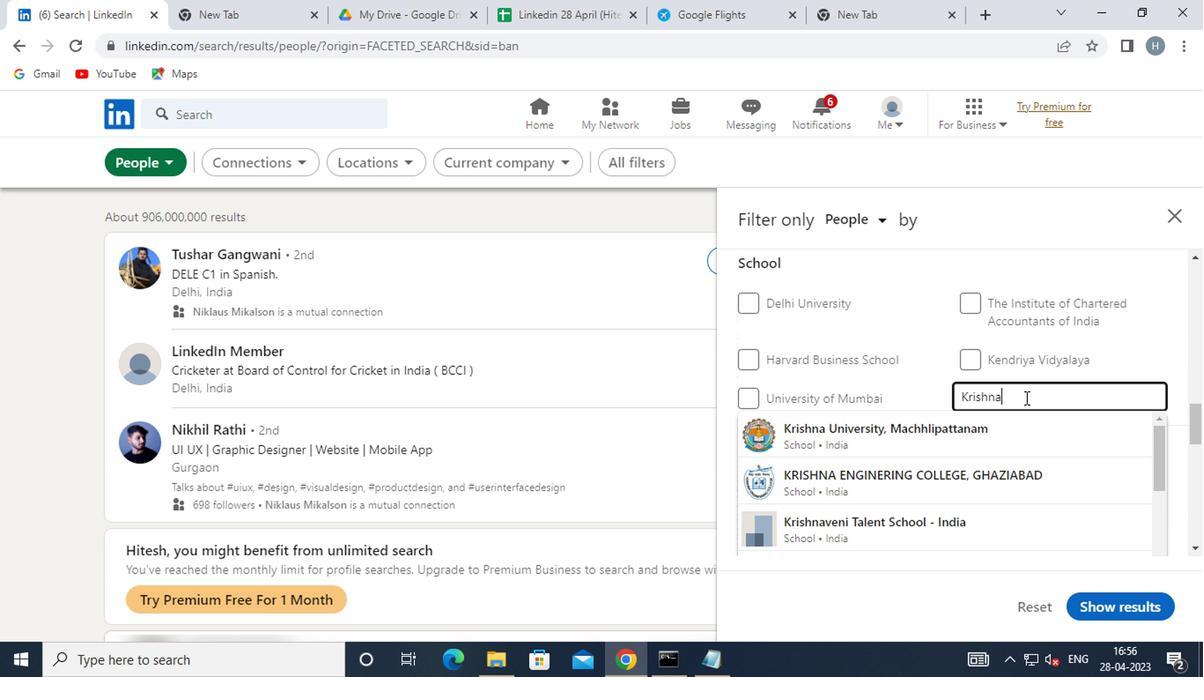 
Action: Mouse moved to (979, 440)
Screenshot: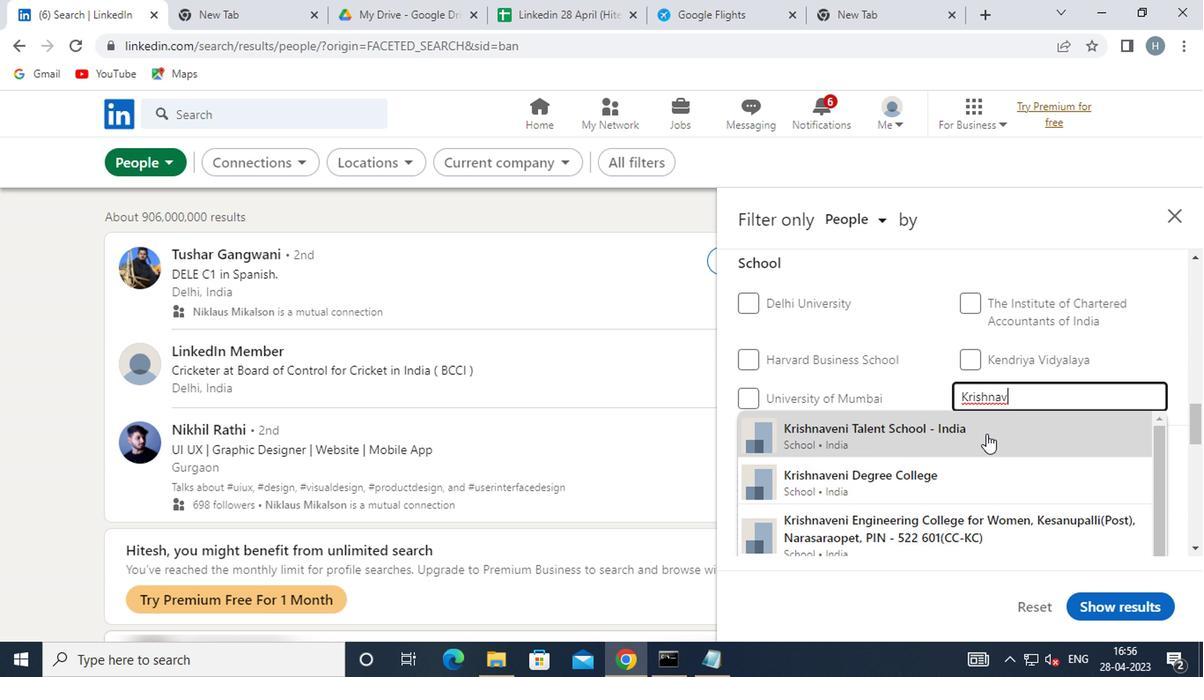 
Action: Mouse pressed left at (979, 440)
Screenshot: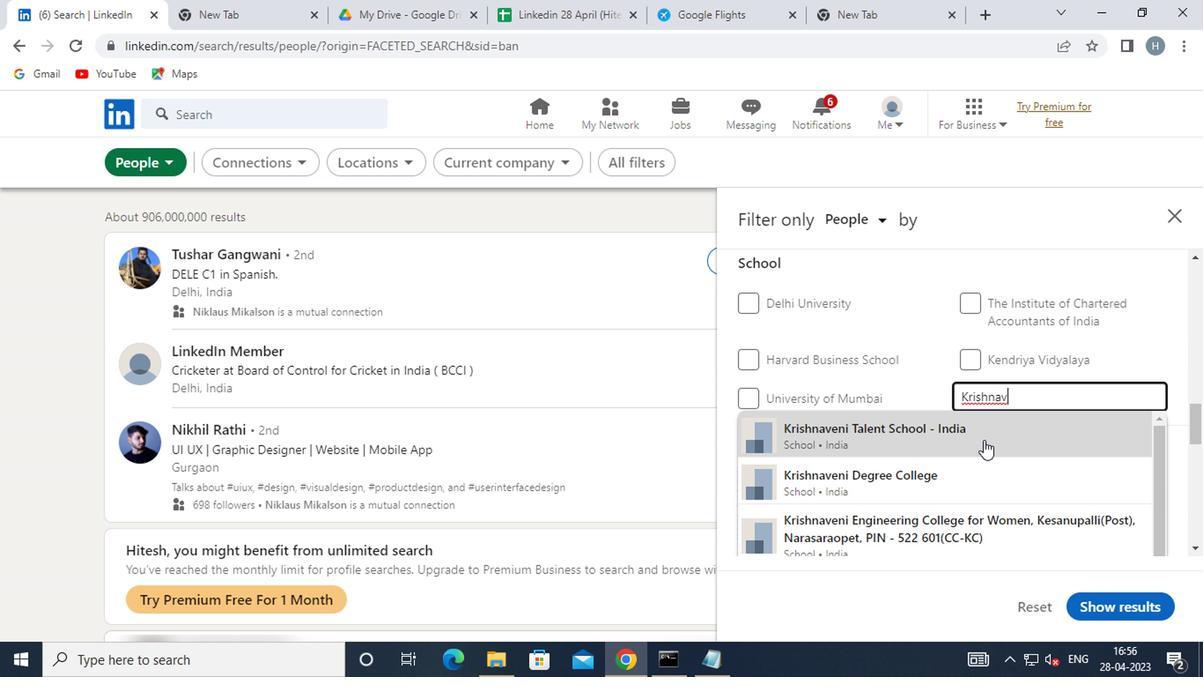 
Action: Mouse moved to (979, 433)
Screenshot: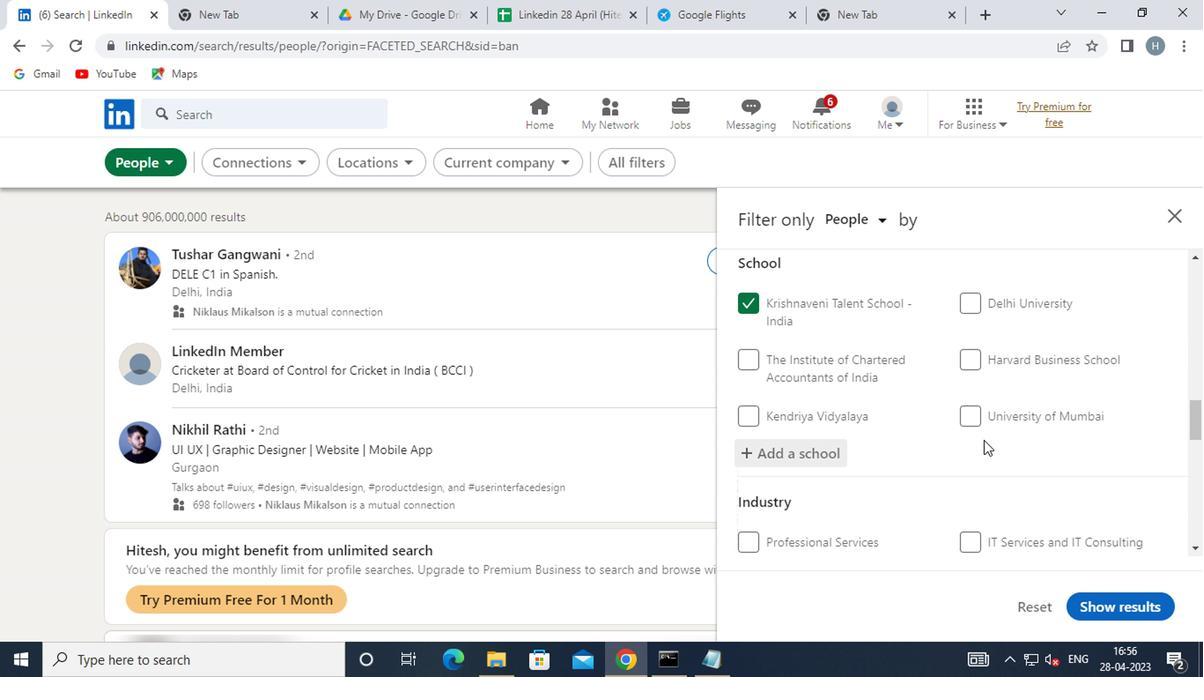 
Action: Mouse scrolled (979, 432) with delta (0, -1)
Screenshot: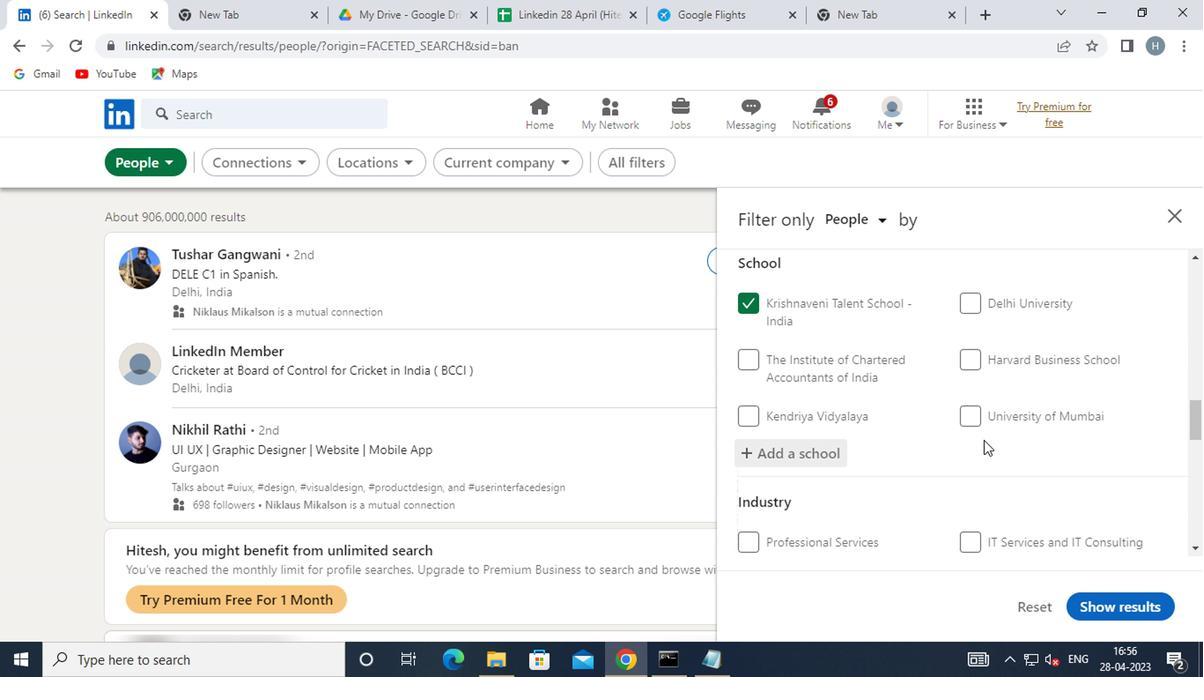 
Action: Mouse scrolled (979, 432) with delta (0, -1)
Screenshot: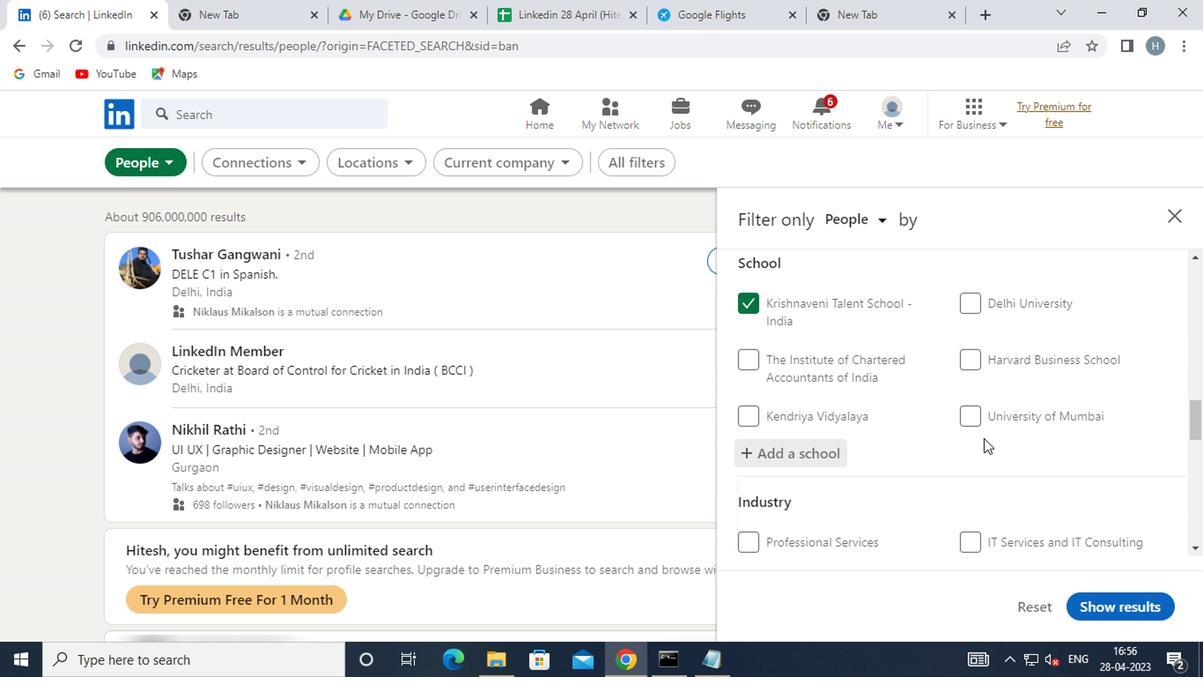 
Action: Mouse moved to (961, 420)
Screenshot: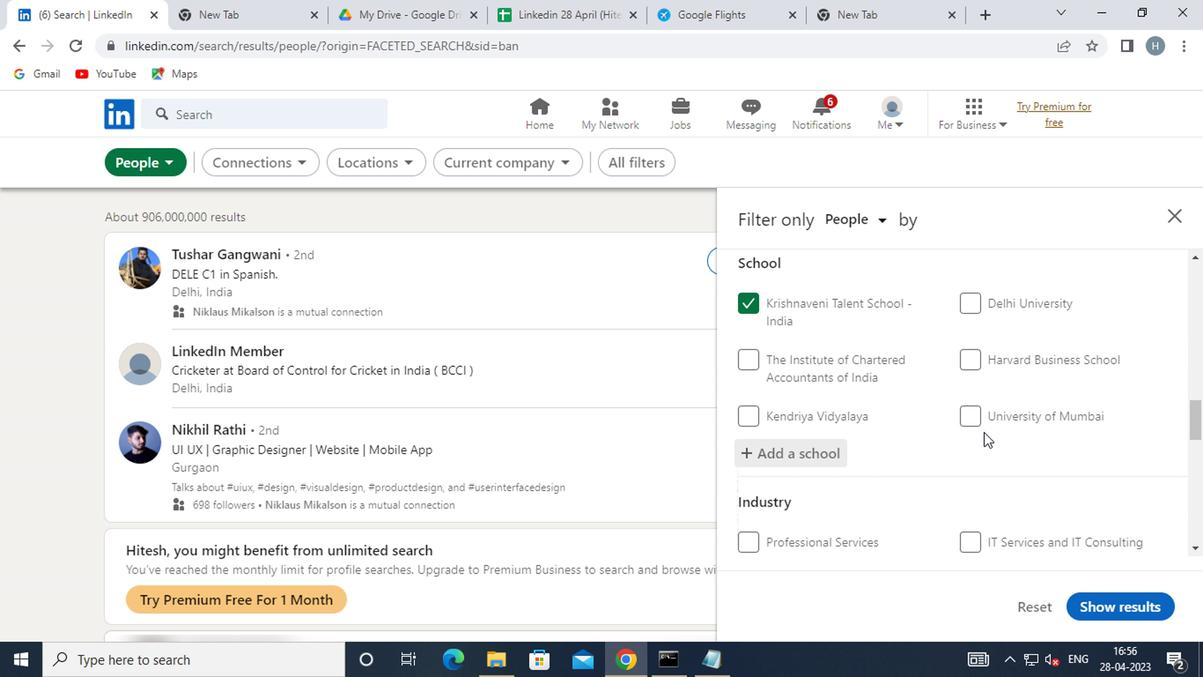 
Action: Mouse scrolled (961, 418) with delta (0, -1)
Screenshot: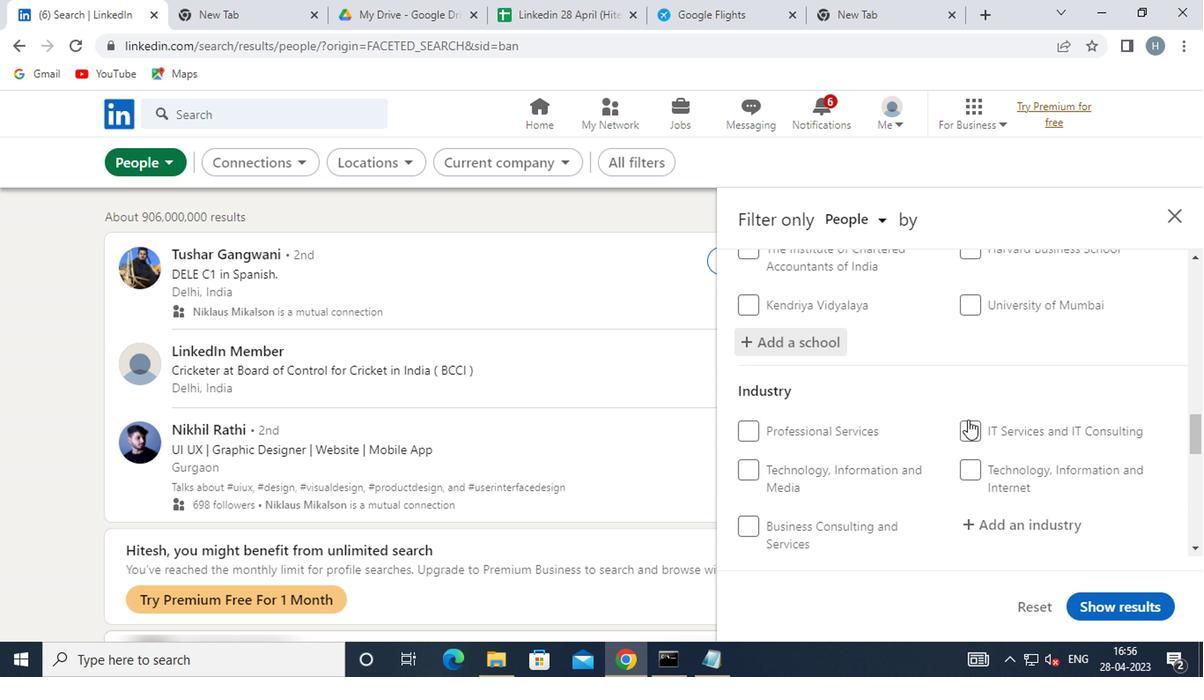 
Action: Mouse moved to (1028, 368)
Screenshot: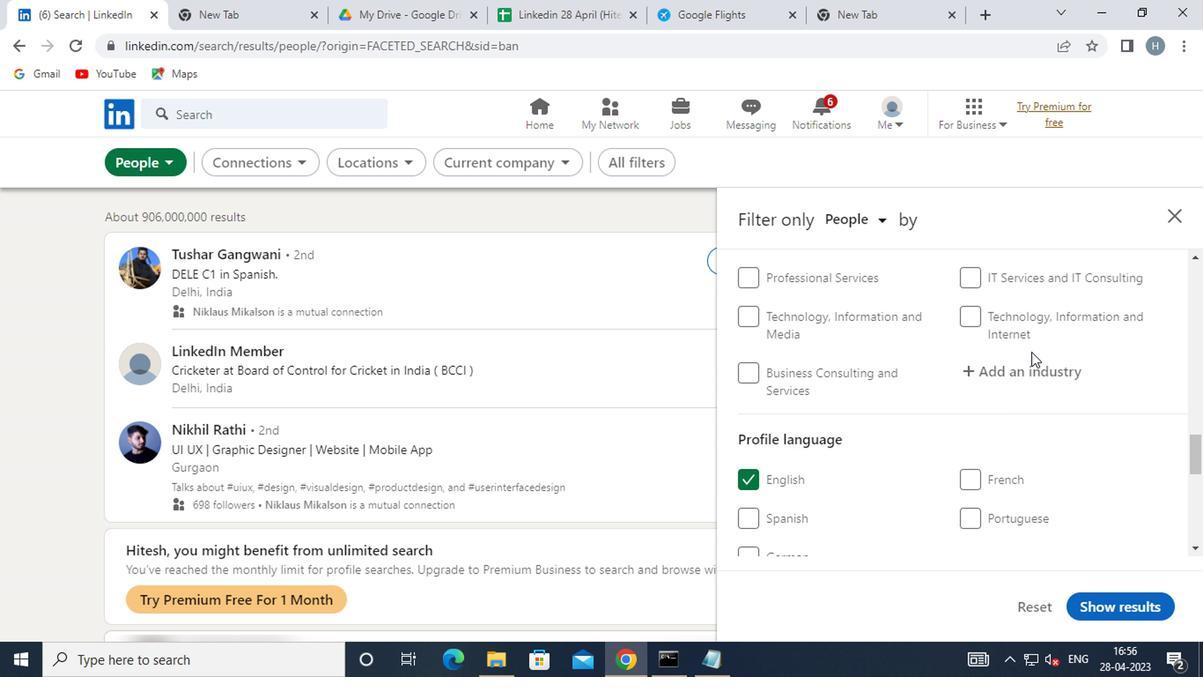 
Action: Mouse pressed left at (1028, 368)
Screenshot: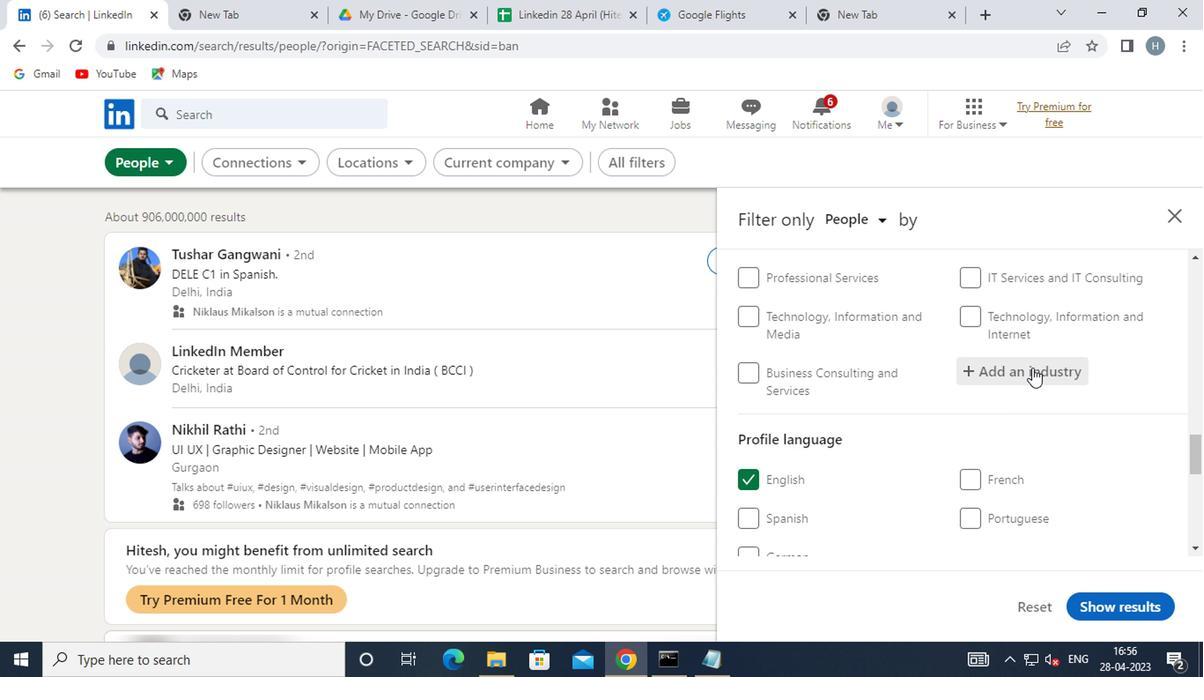 
Action: Key pressed <Key.shift>FUNDR
Screenshot: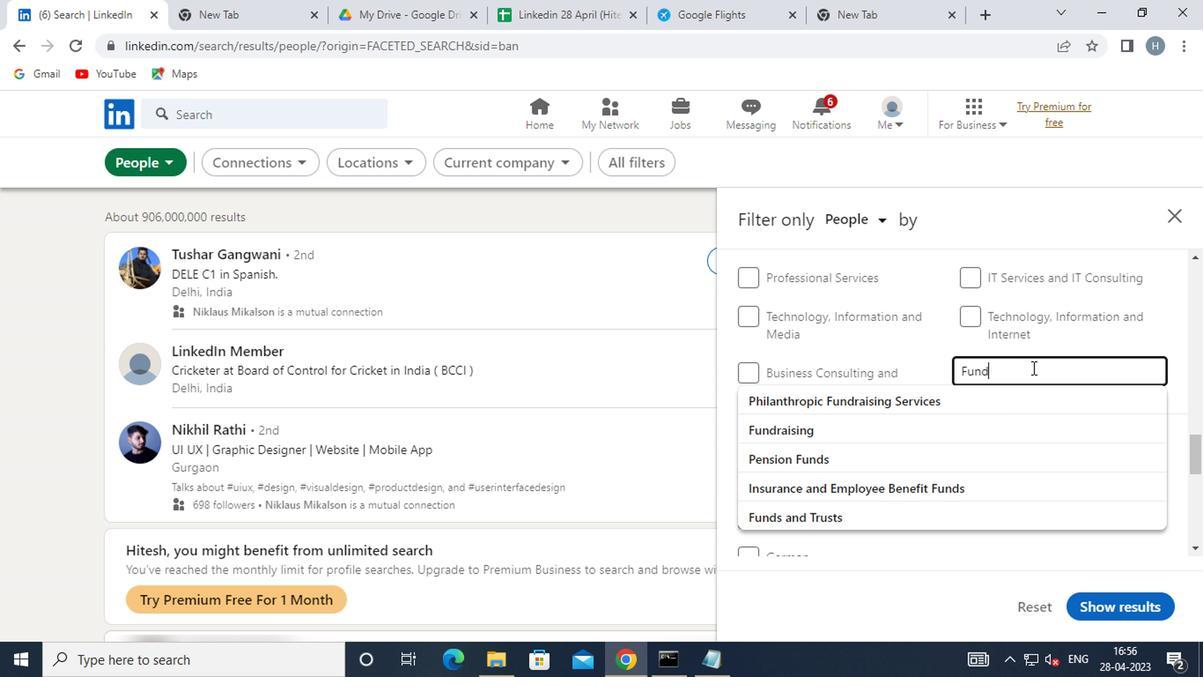 
Action: Mouse moved to (976, 420)
Screenshot: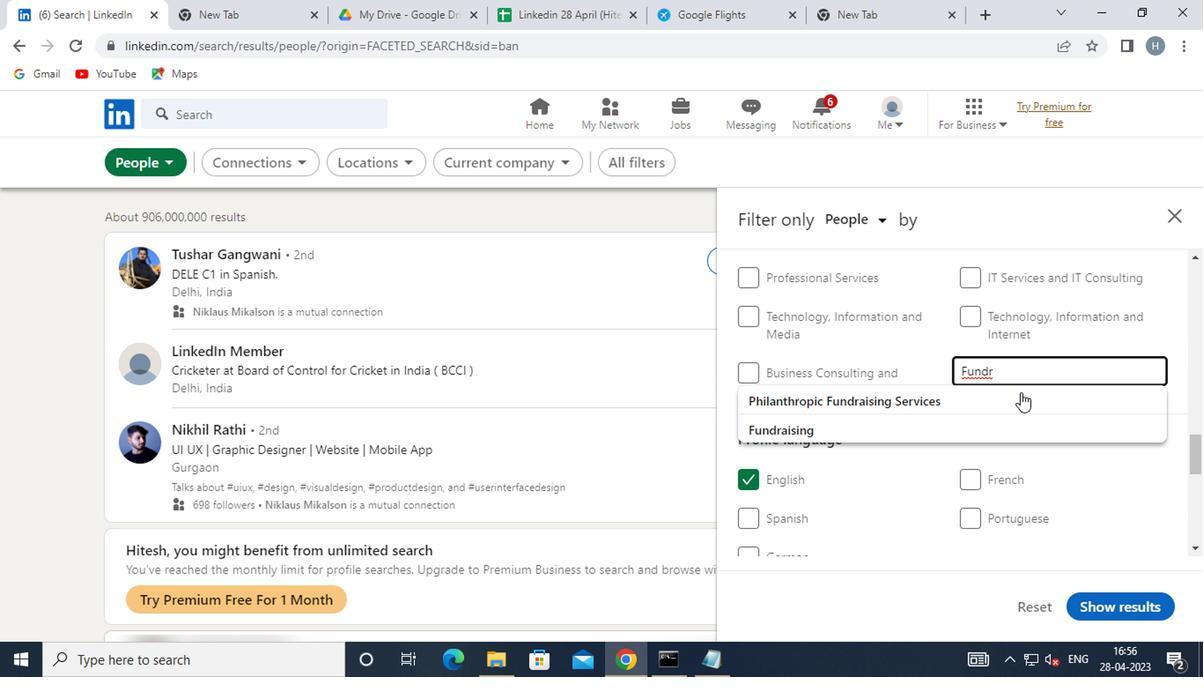 
Action: Mouse pressed left at (976, 420)
Screenshot: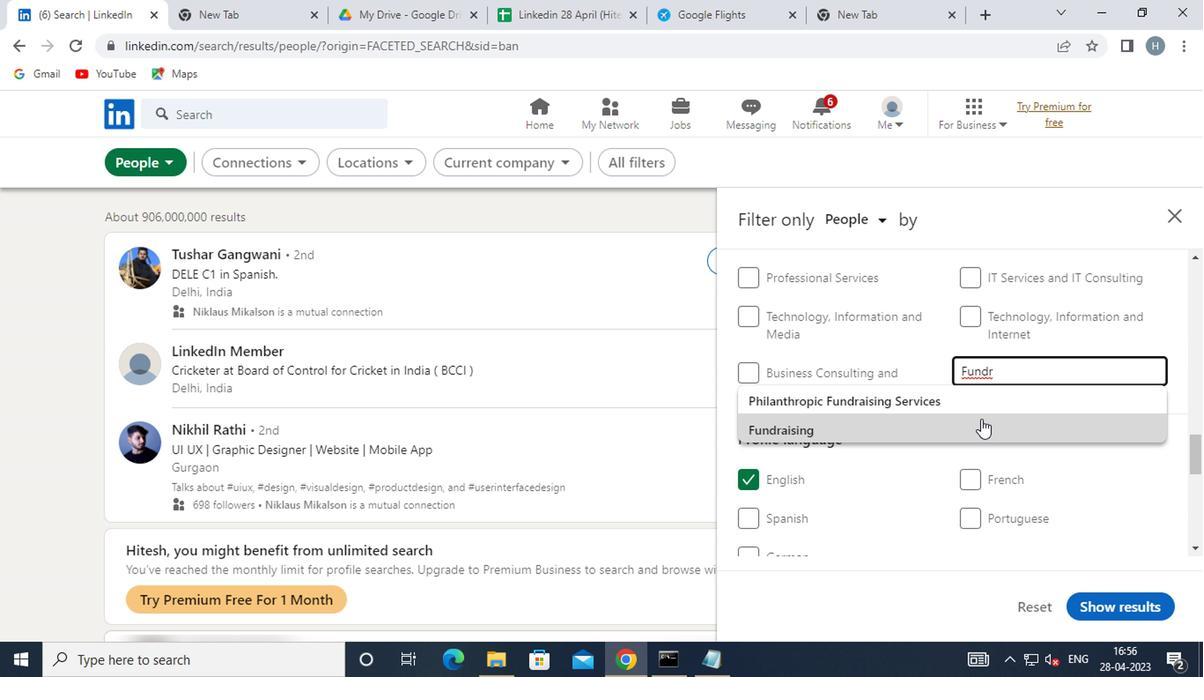 
Action: Mouse scrolled (976, 418) with delta (0, -1)
Screenshot: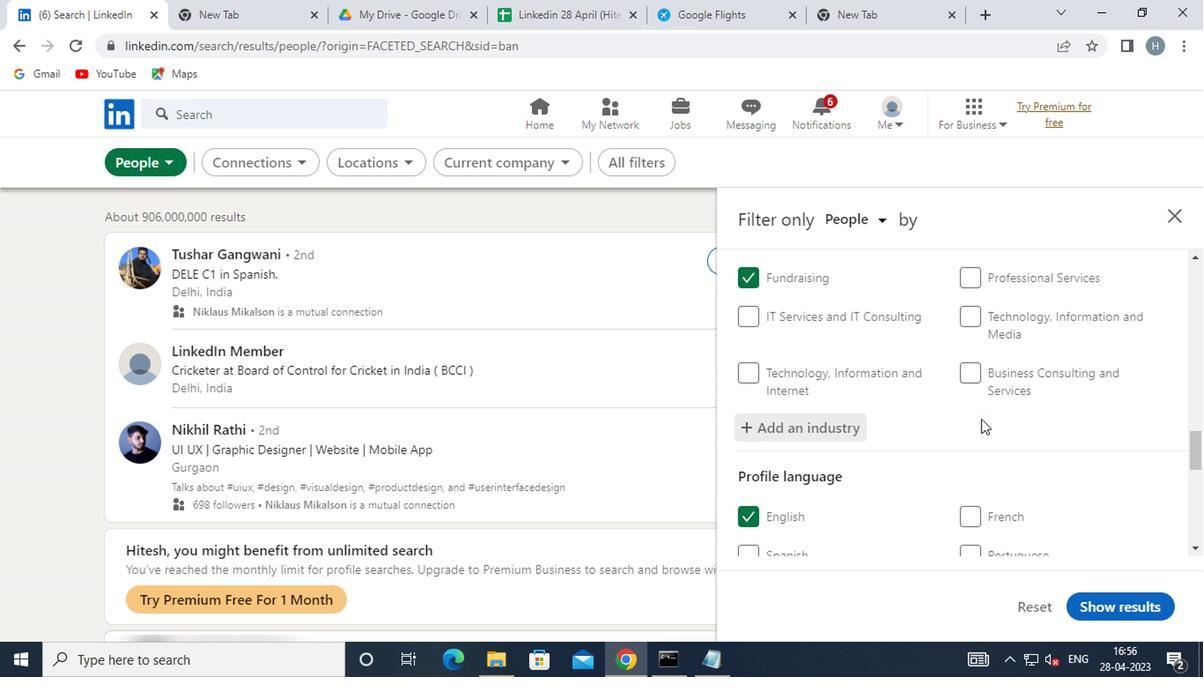 
Action: Mouse scrolled (976, 418) with delta (0, -1)
Screenshot: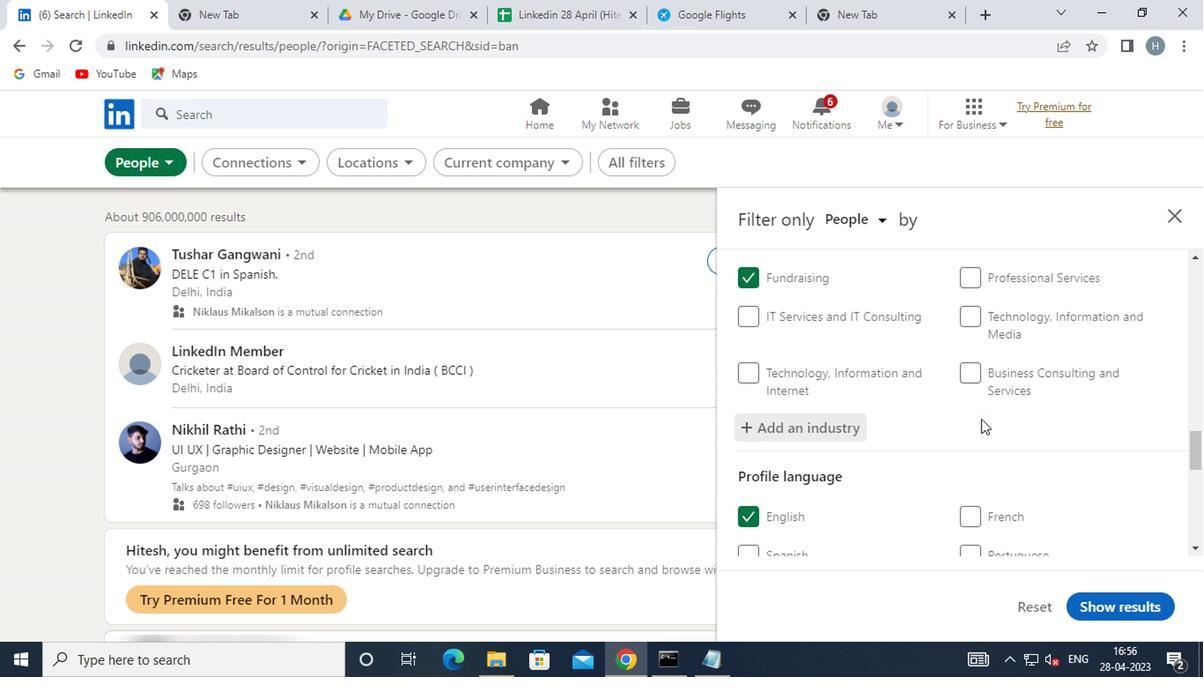 
Action: Mouse moved to (976, 420)
Screenshot: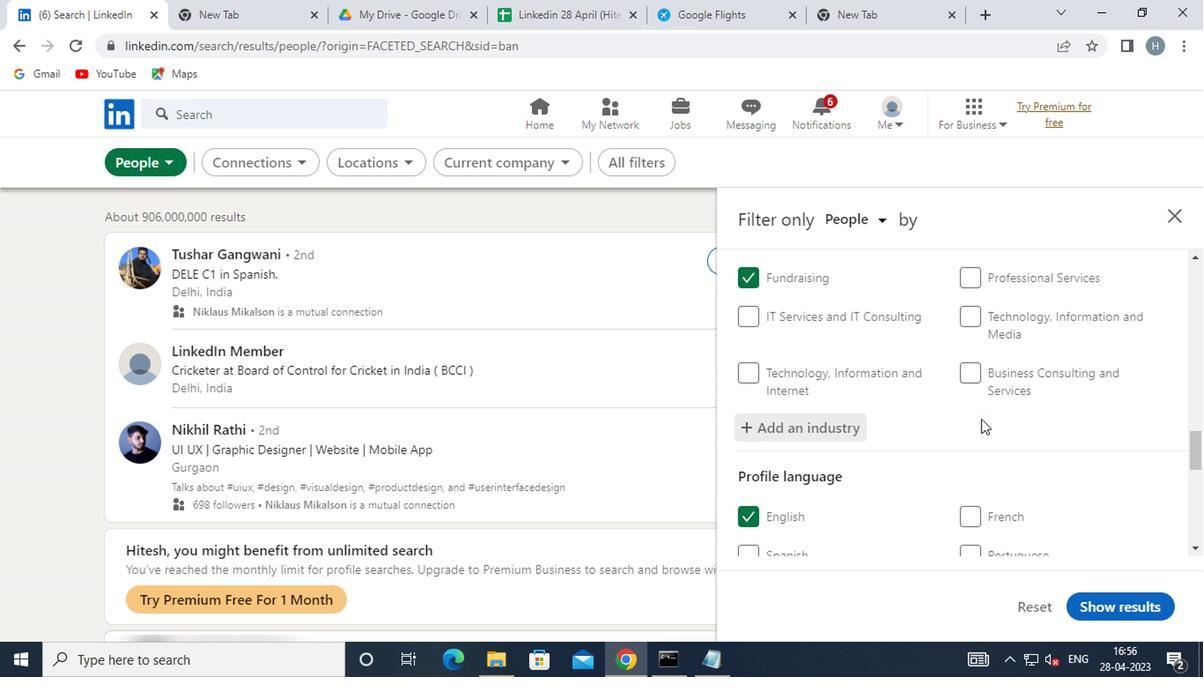
Action: Mouse scrolled (976, 418) with delta (0, -1)
Screenshot: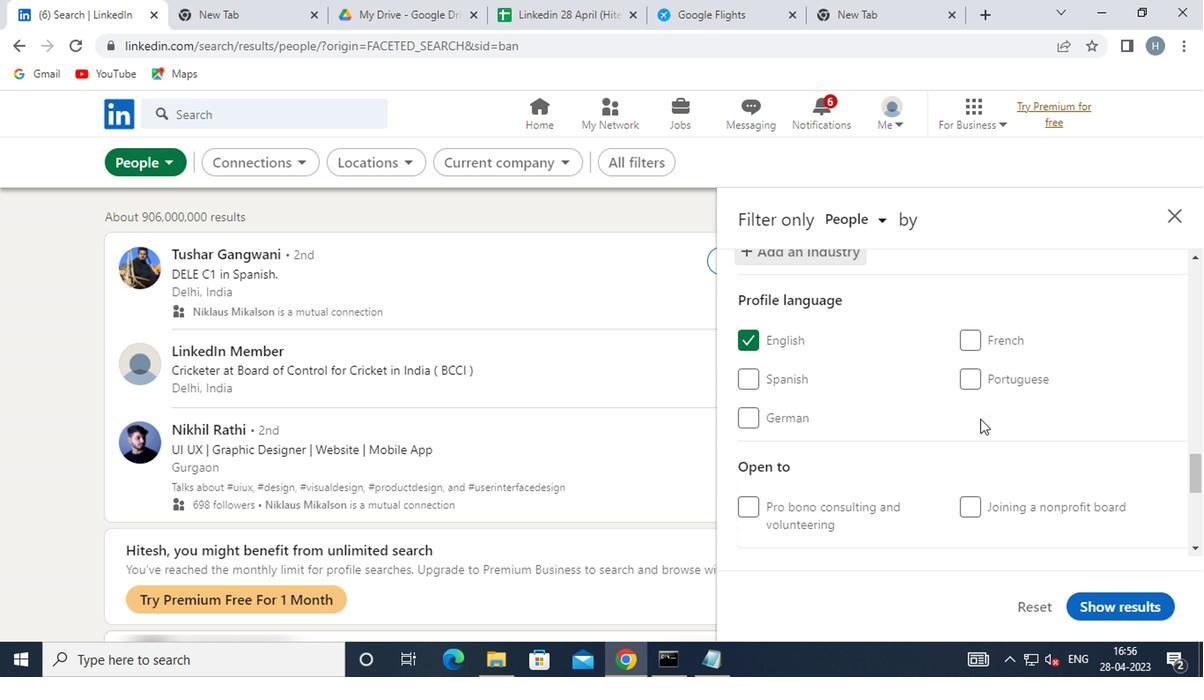 
Action: Mouse scrolled (976, 418) with delta (0, -1)
Screenshot: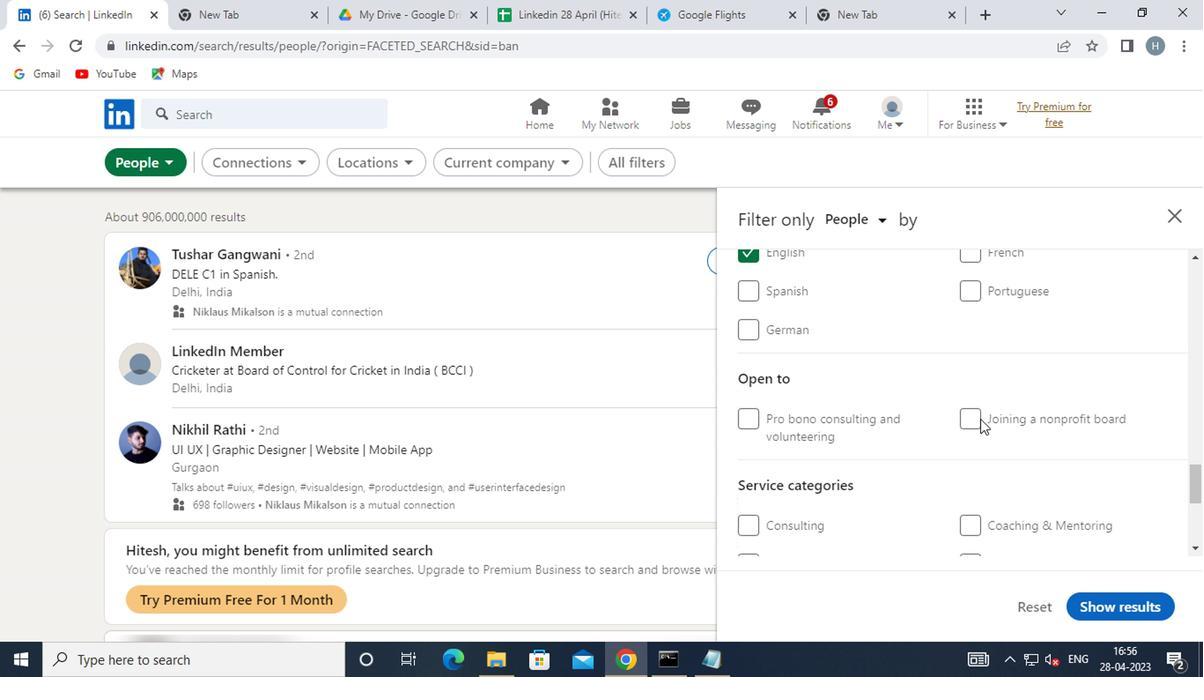 
Action: Mouse scrolled (976, 418) with delta (0, -1)
Screenshot: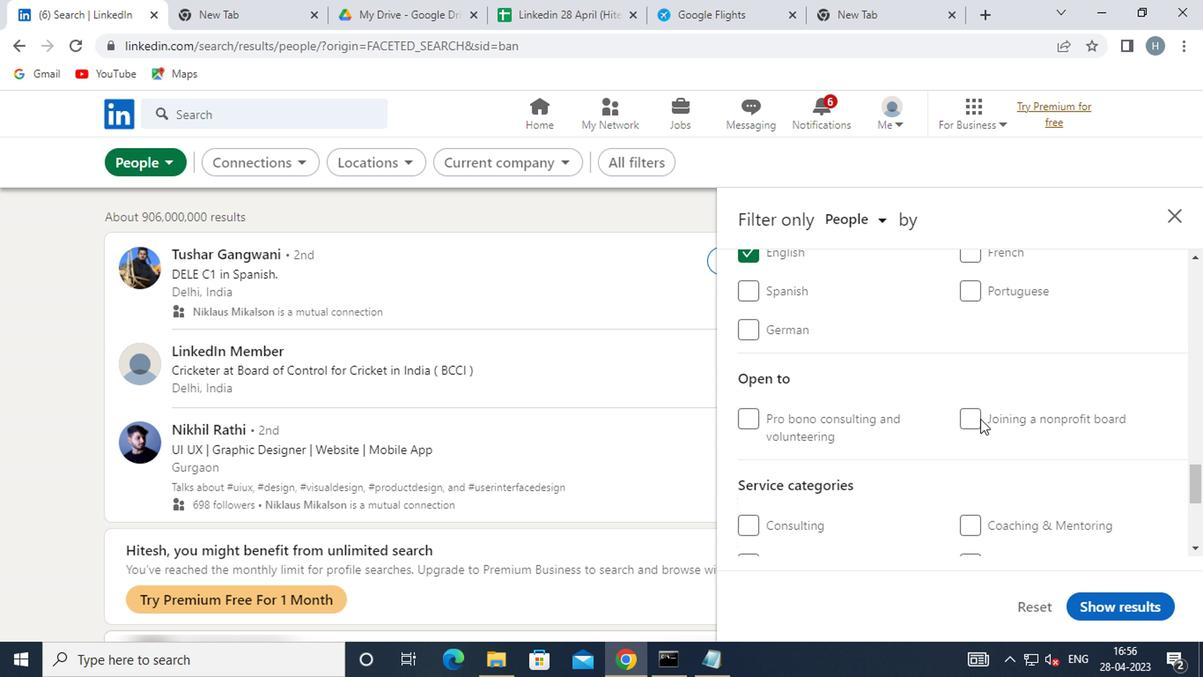 
Action: Mouse moved to (991, 418)
Screenshot: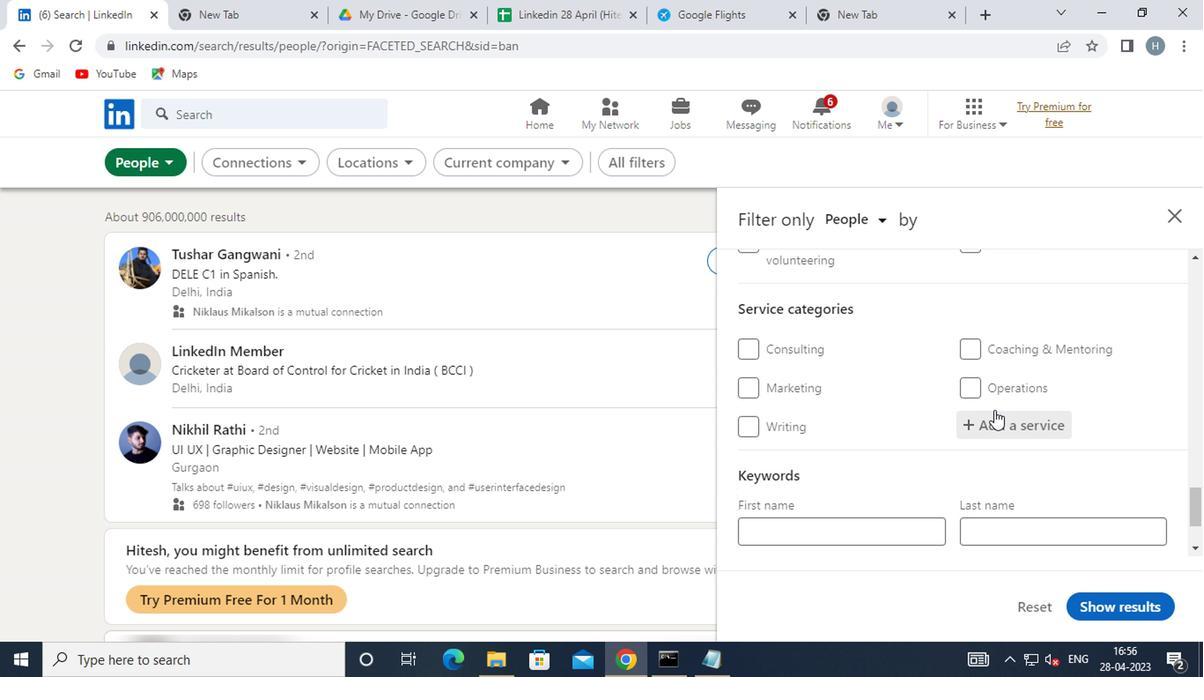 
Action: Mouse pressed left at (991, 418)
Screenshot: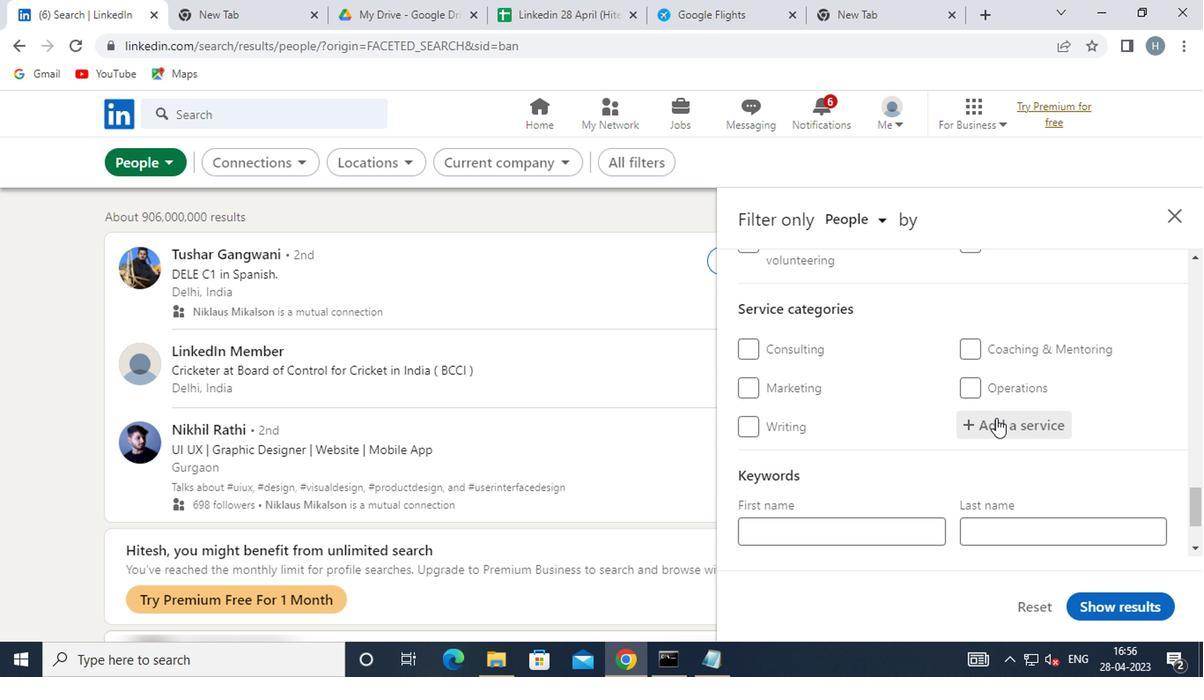 
Action: Mouse moved to (993, 418)
Screenshot: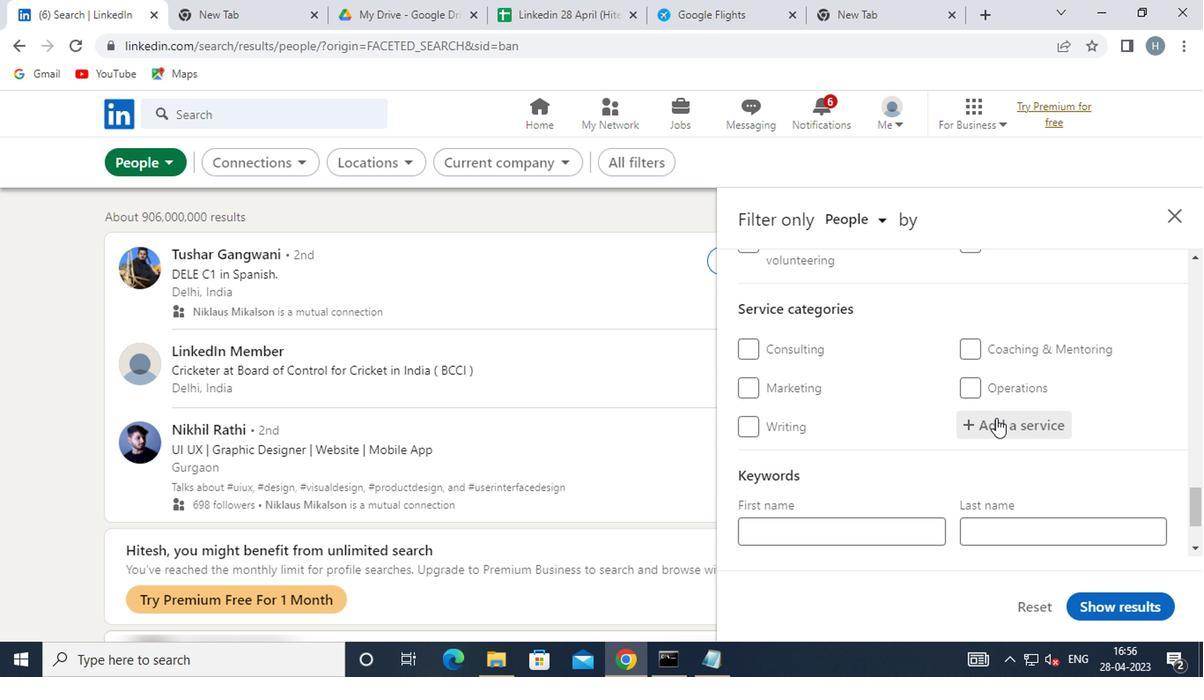 
Action: Key pressed <Key.shift>LEA
Screenshot: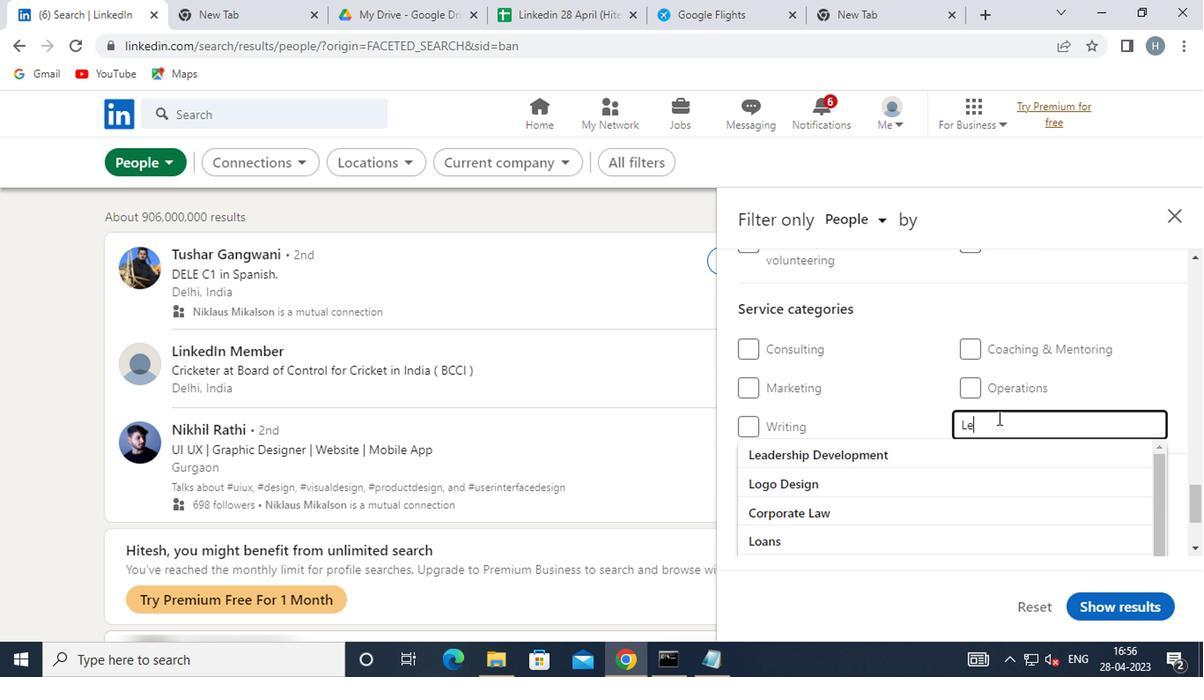 
Action: Mouse moved to (941, 461)
Screenshot: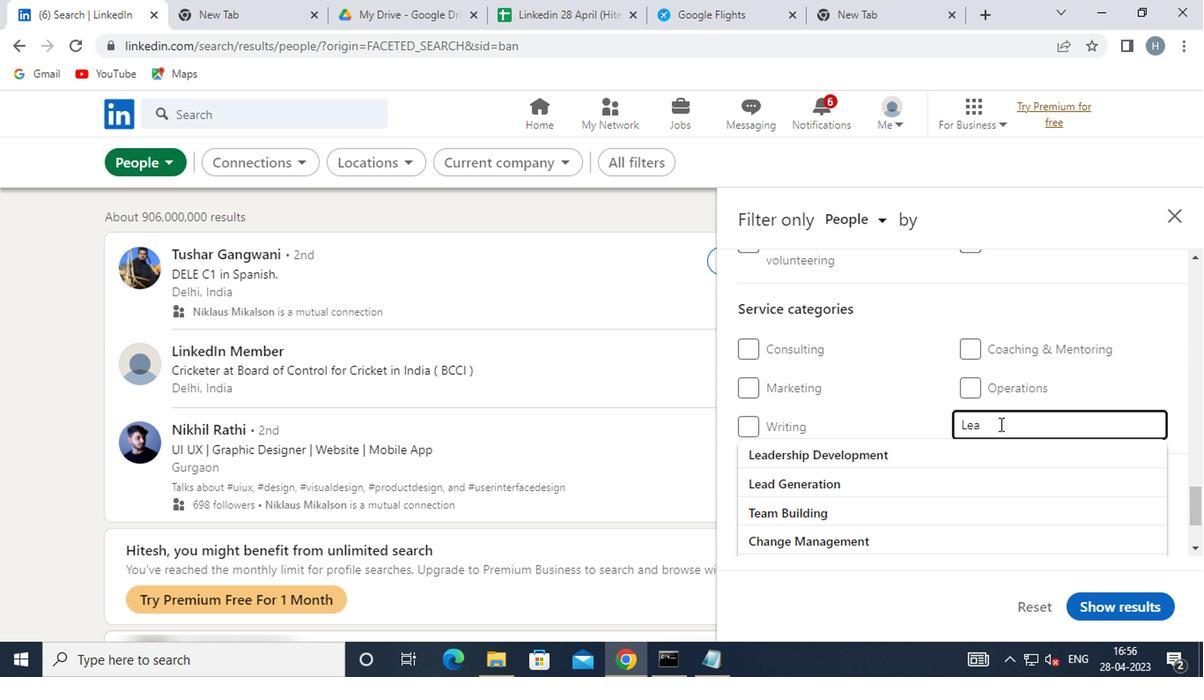 
Action: Mouse pressed left at (941, 461)
Screenshot: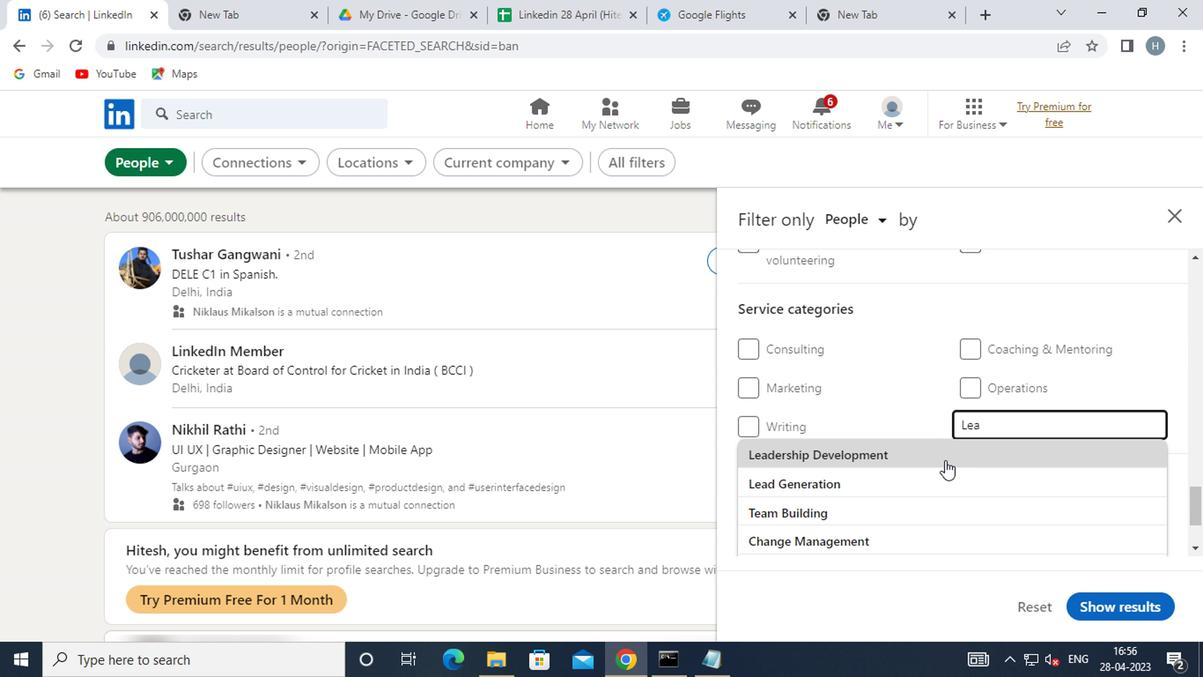 
Action: Mouse moved to (944, 436)
Screenshot: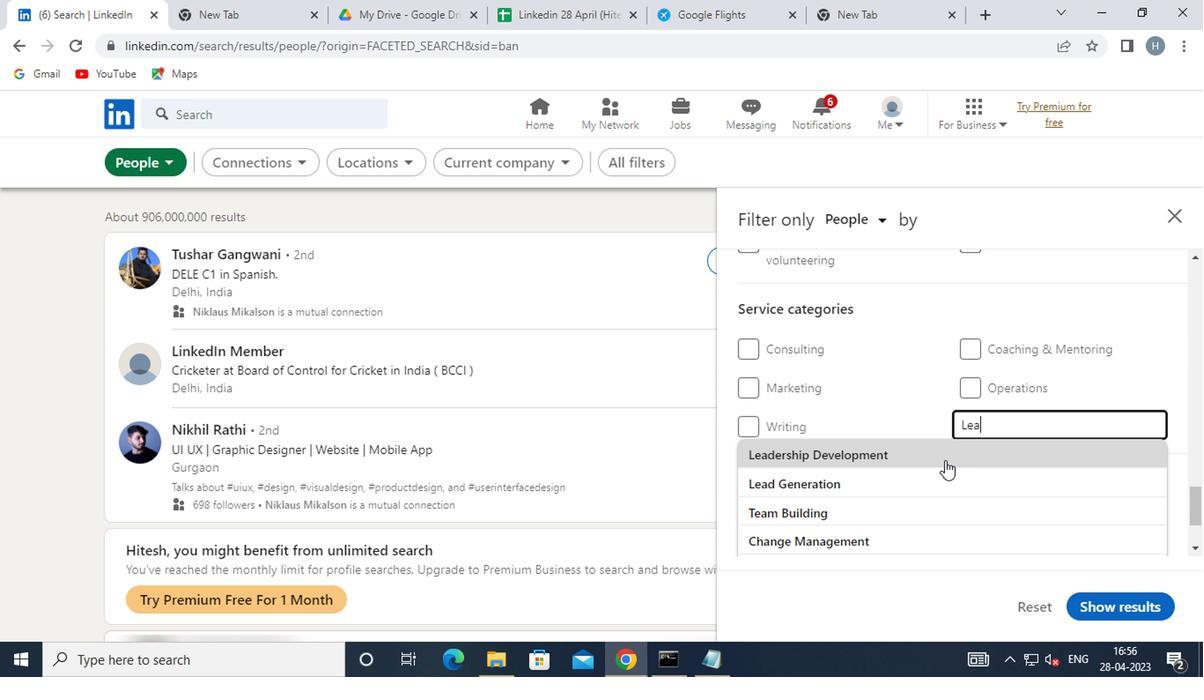 
Action: Mouse scrolled (944, 435) with delta (0, 0)
Screenshot: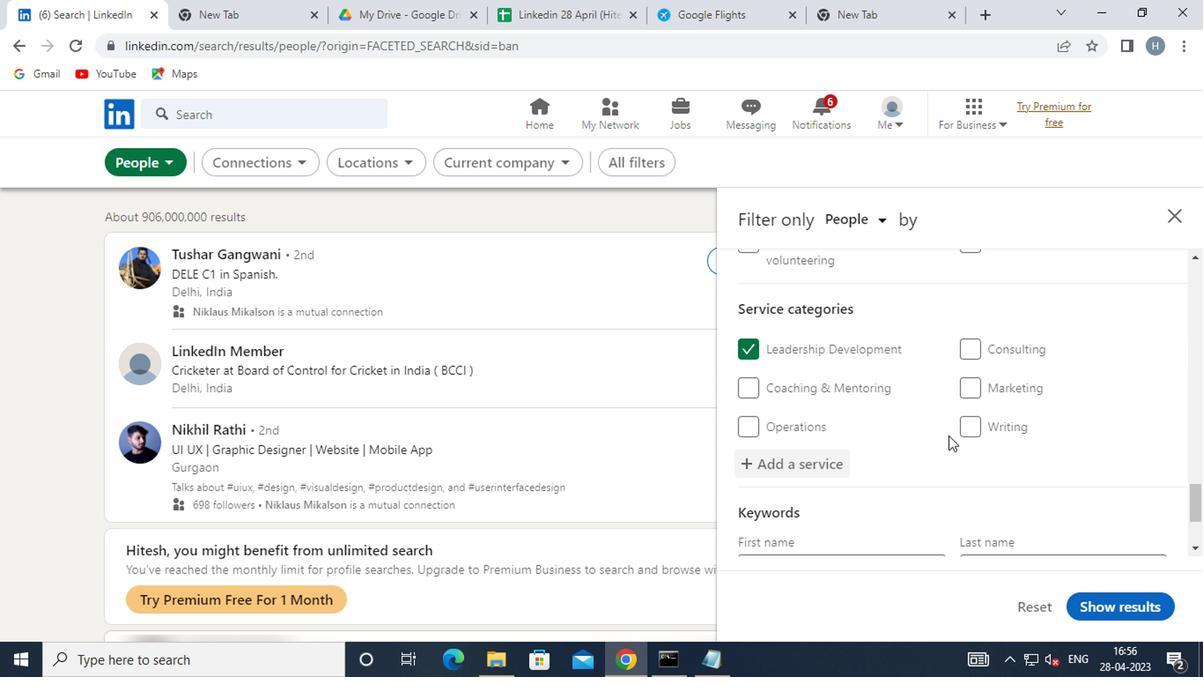 
Action: Mouse scrolled (944, 435) with delta (0, 0)
Screenshot: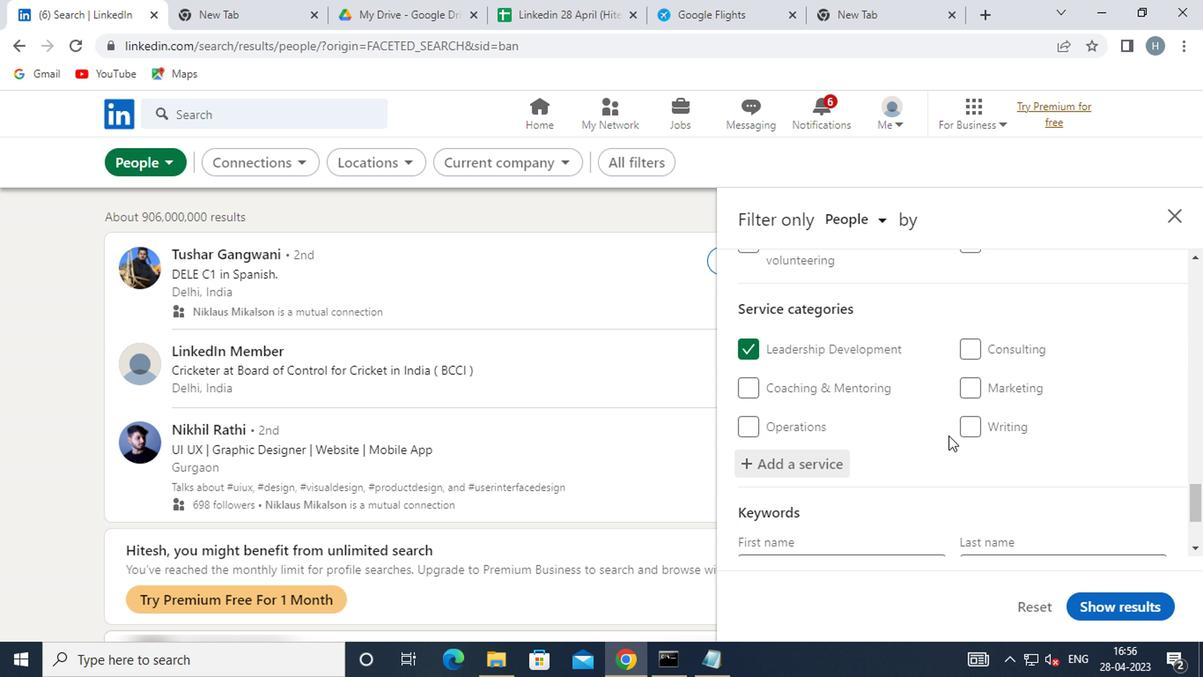 
Action: Mouse scrolled (944, 435) with delta (0, 0)
Screenshot: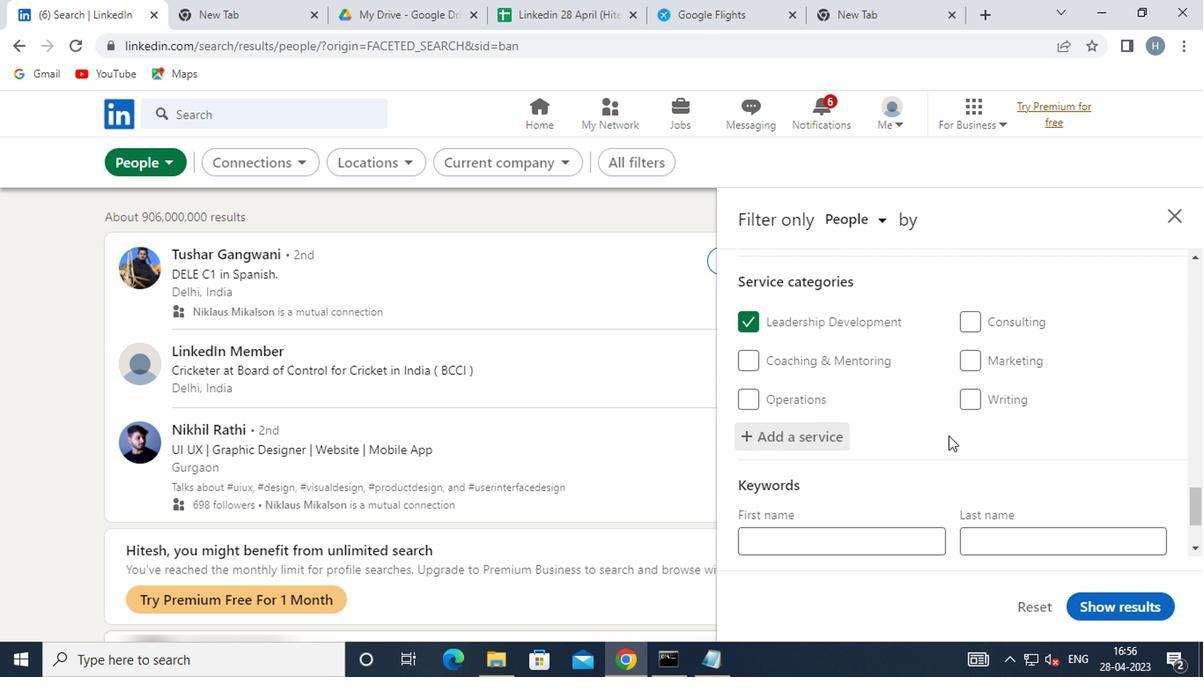
Action: Mouse scrolled (944, 435) with delta (0, 0)
Screenshot: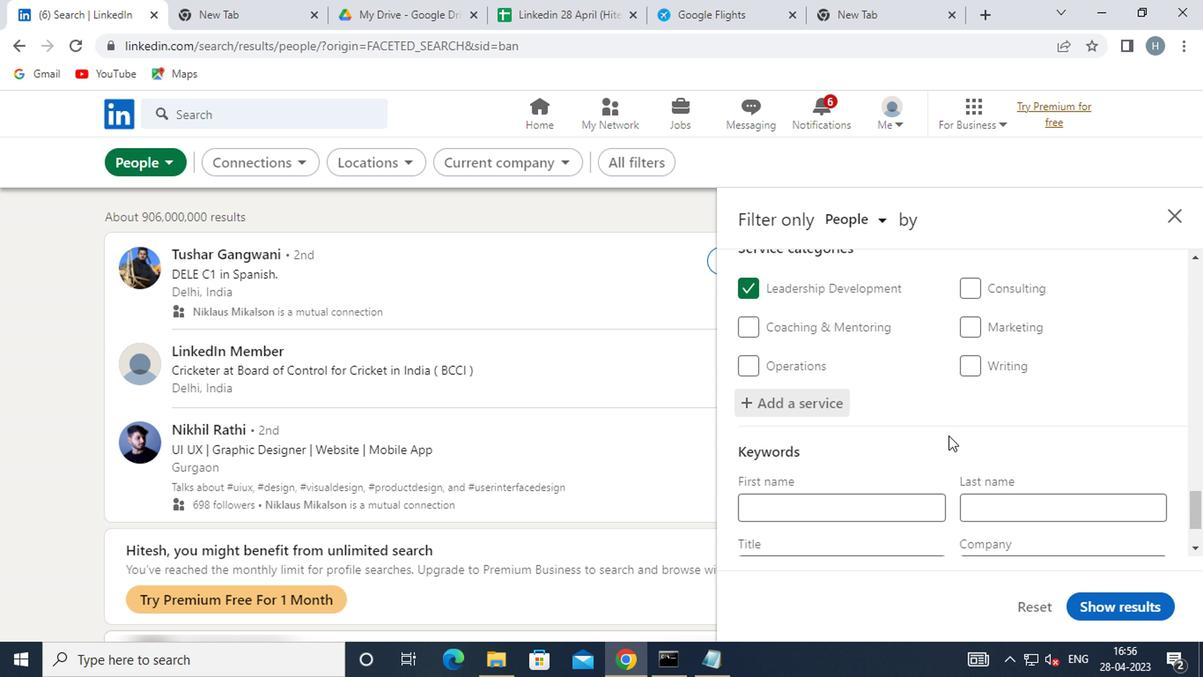 
Action: Mouse scrolled (944, 435) with delta (0, 0)
Screenshot: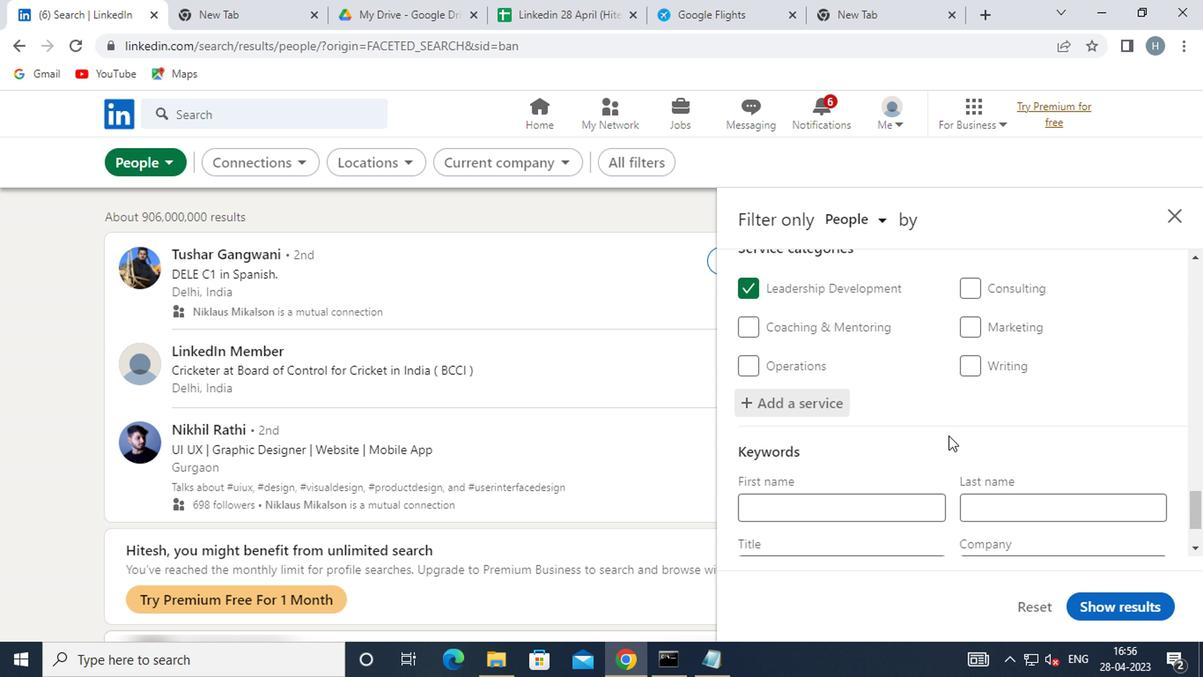
Action: Mouse moved to (880, 475)
Screenshot: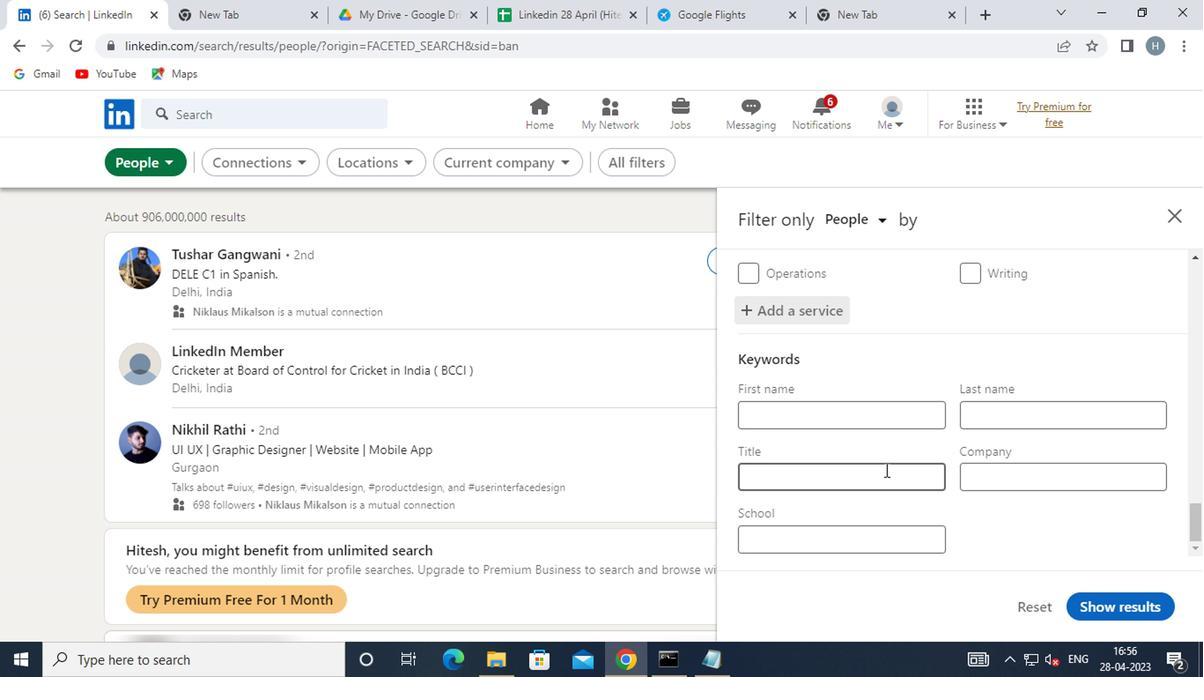 
Action: Mouse pressed left at (880, 475)
Screenshot: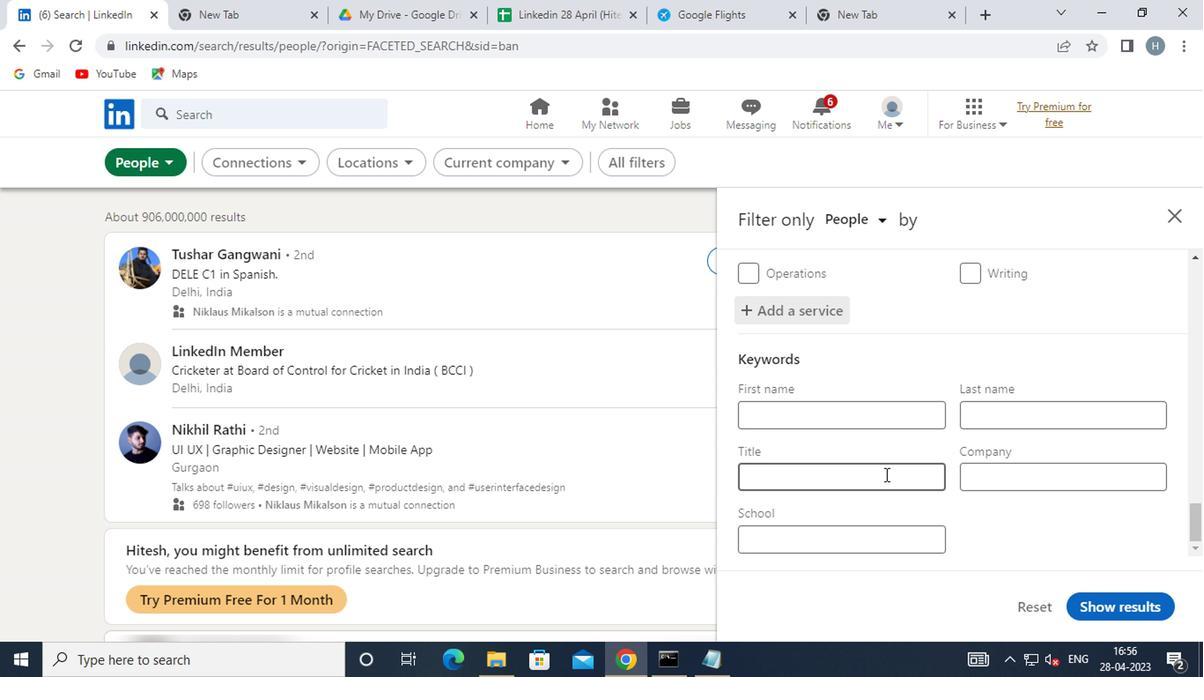 
Action: Key pressed <Key.shift><Key.shift><Key.shift>GUIDANCE<Key.space><Key.shift>COUNSELOR
Screenshot: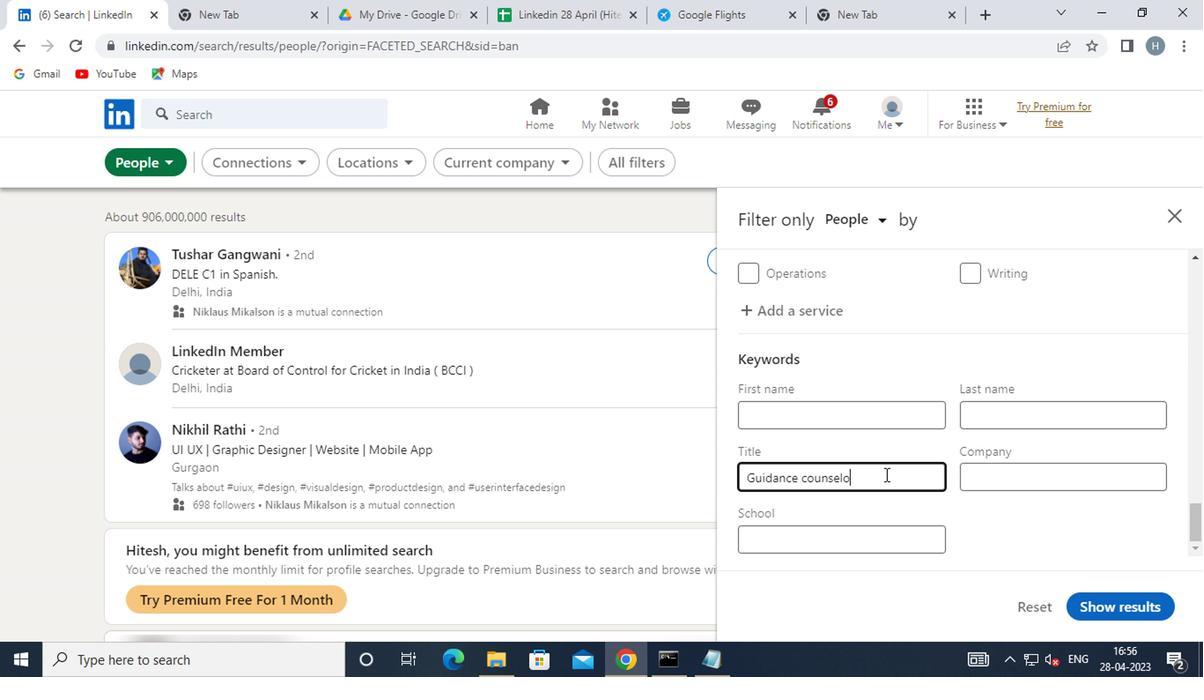 
Action: Mouse moved to (1094, 600)
Screenshot: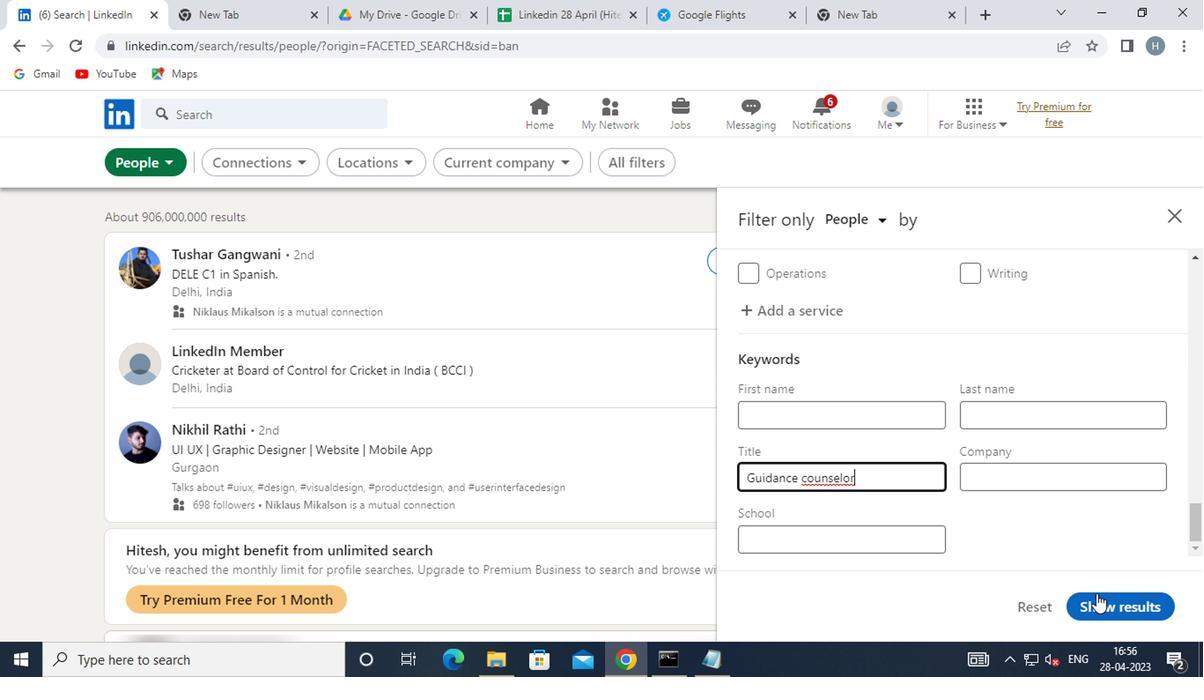 
Action: Mouse pressed left at (1094, 600)
Screenshot: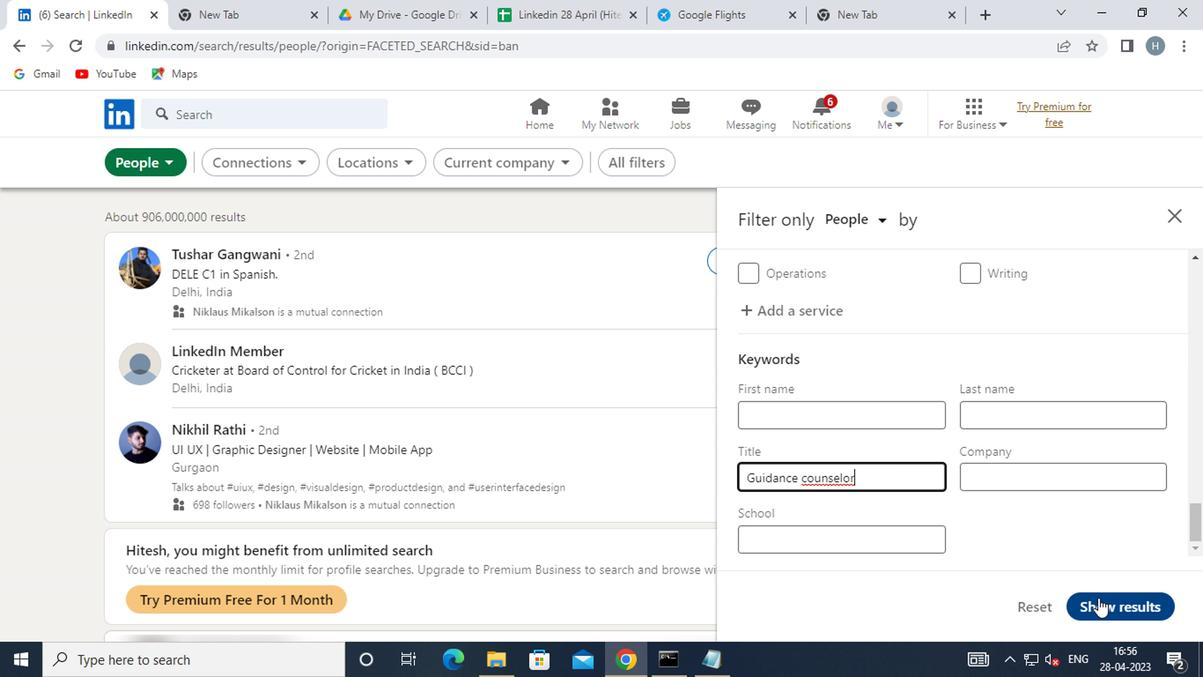 
Action: Mouse moved to (800, 448)
Screenshot: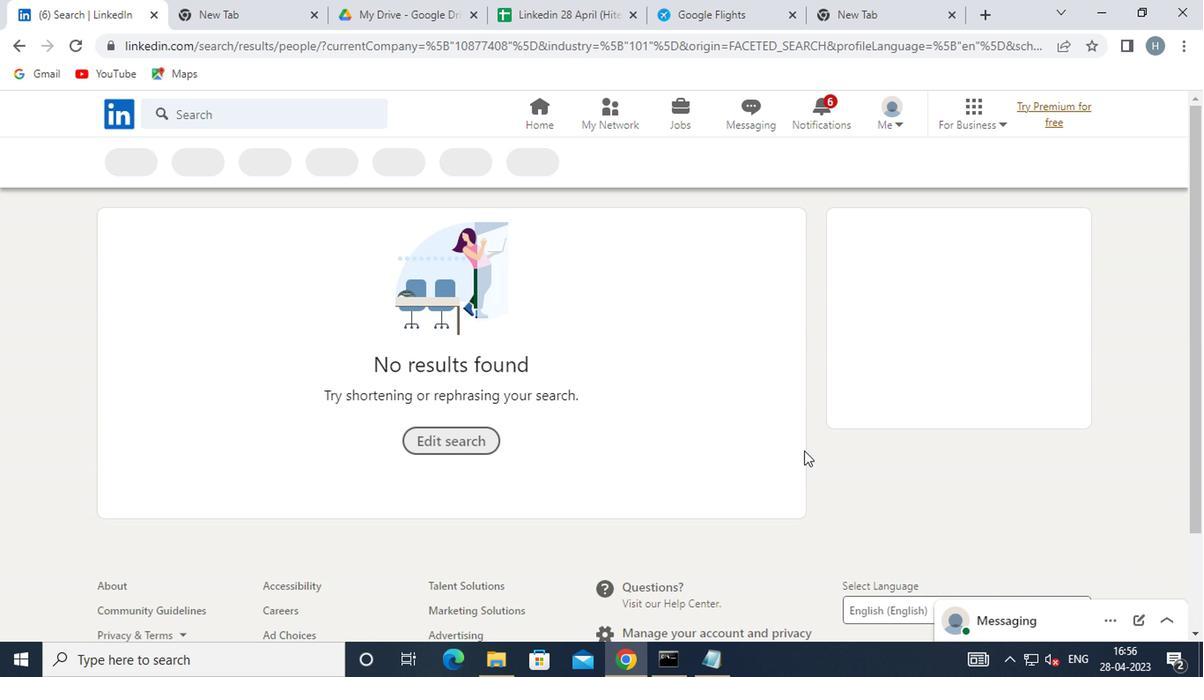 
